 Task: Find connections with filter location Consolación del Sur with filter topic #sharktankwith filter profile language Potuguese with filter current company NES Fircroft with filter school AHLEI - American Hotel & Lodging Educational Institute with filter industry Strategic Management Services with filter service category Corporate Law with filter keywords title Store Manager
Action: Mouse moved to (607, 79)
Screenshot: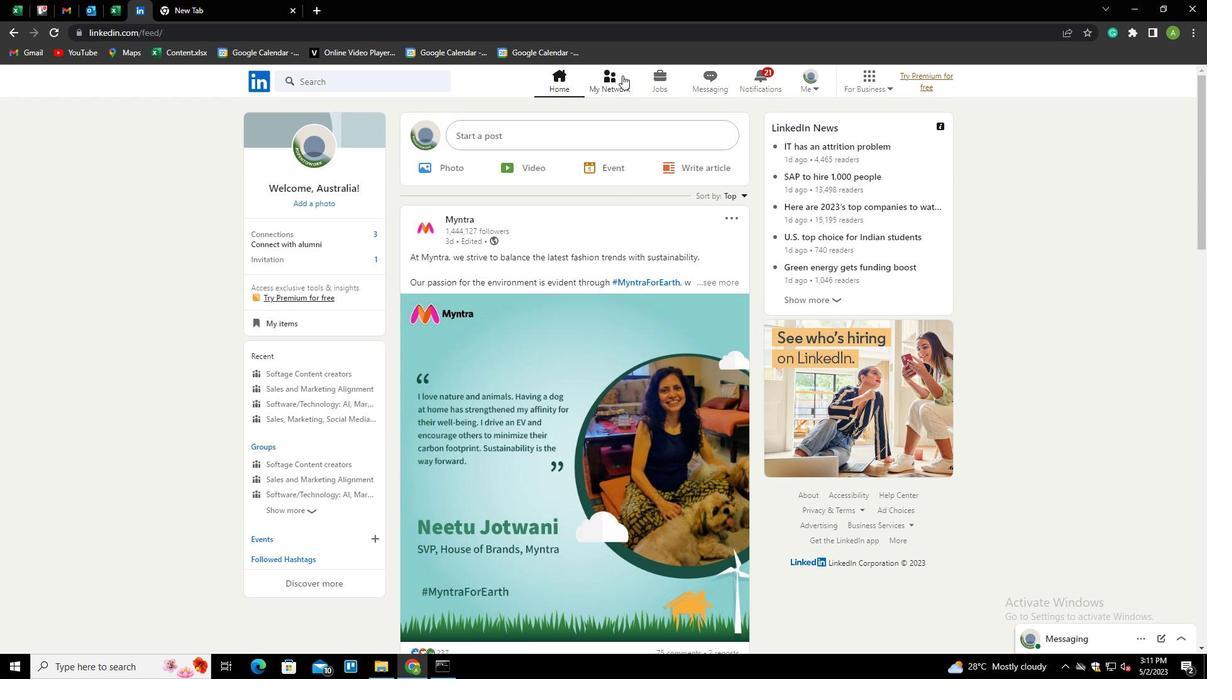 
Action: Mouse pressed left at (607, 79)
Screenshot: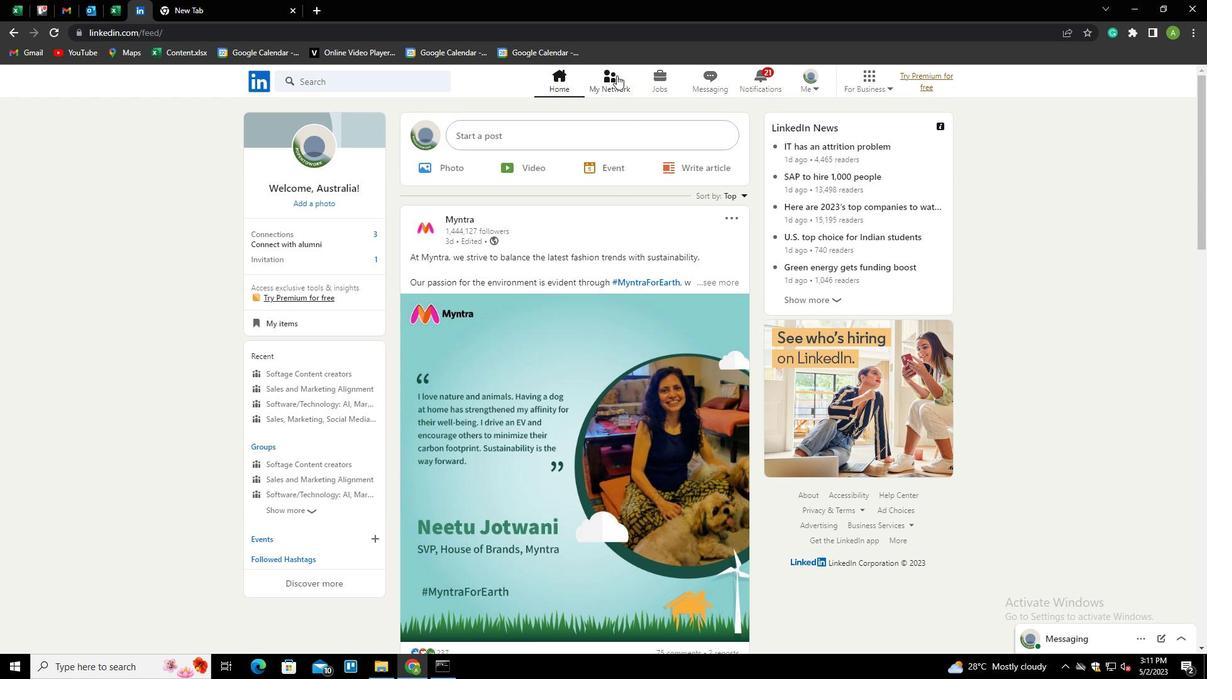 
Action: Mouse moved to (317, 150)
Screenshot: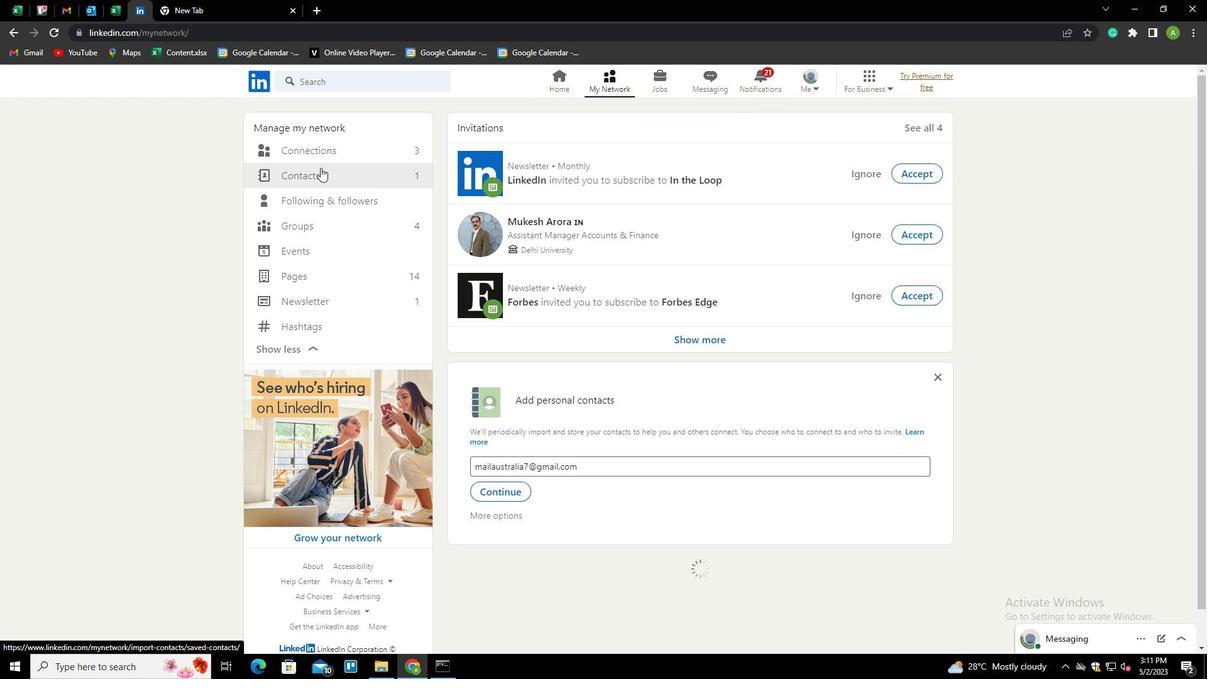 
Action: Mouse pressed left at (317, 150)
Screenshot: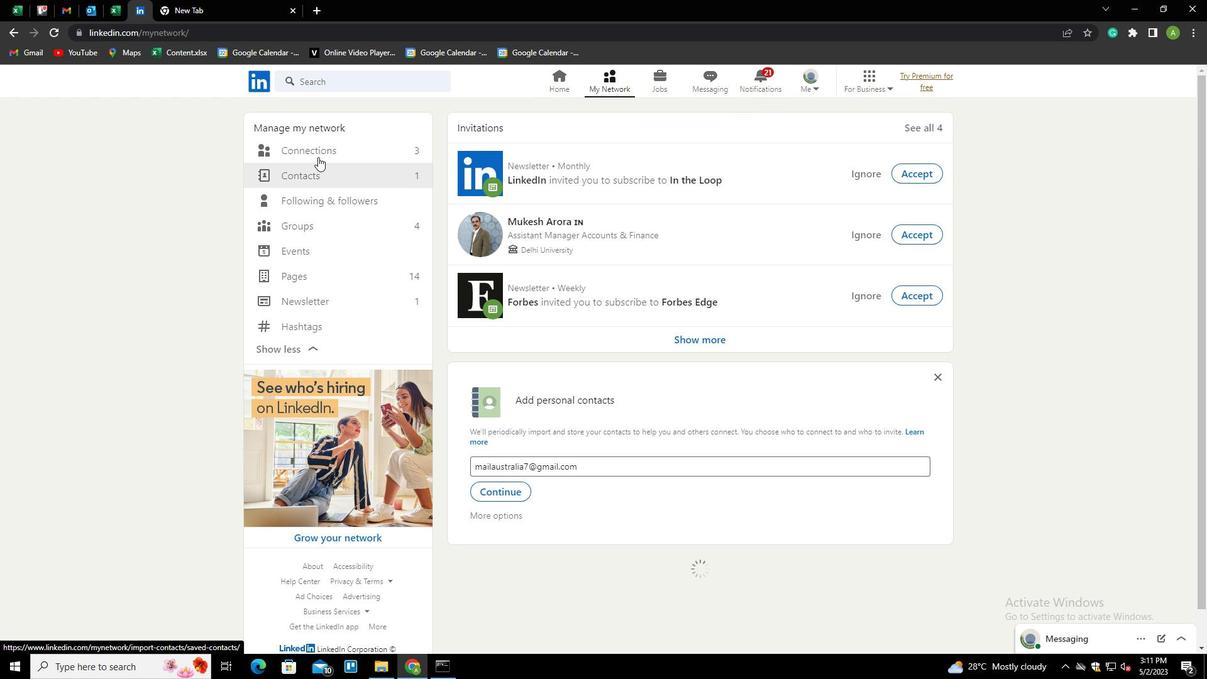 
Action: Mouse moved to (687, 147)
Screenshot: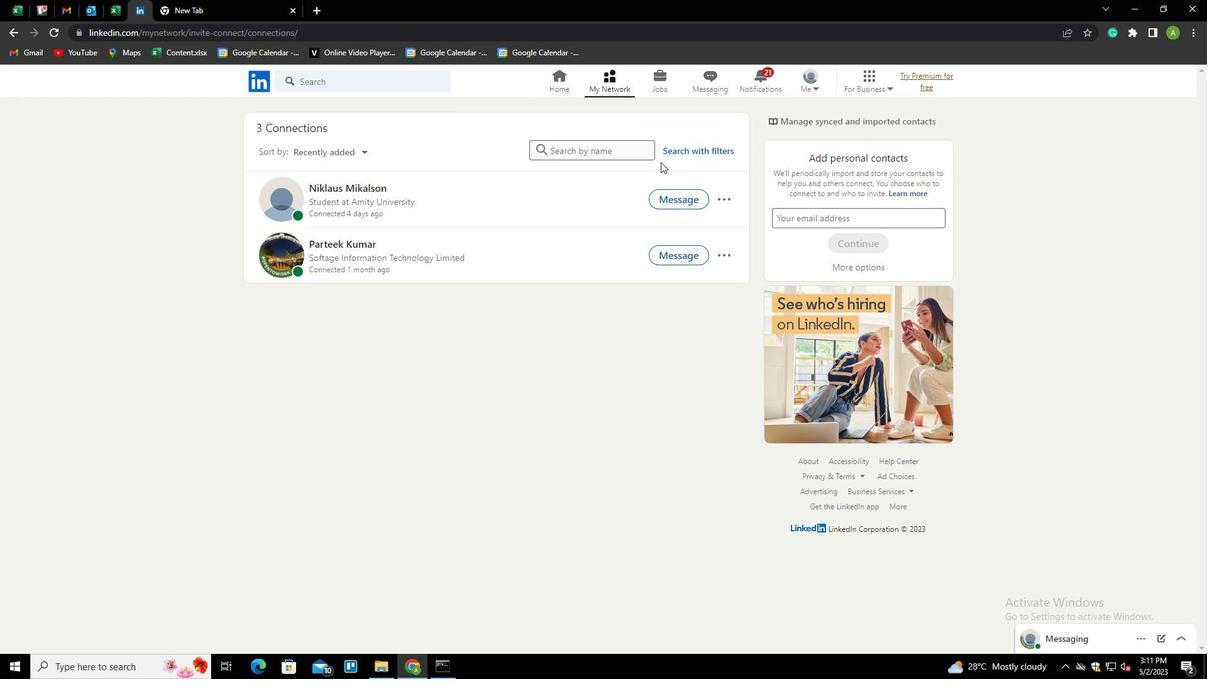
Action: Mouse pressed left at (687, 147)
Screenshot: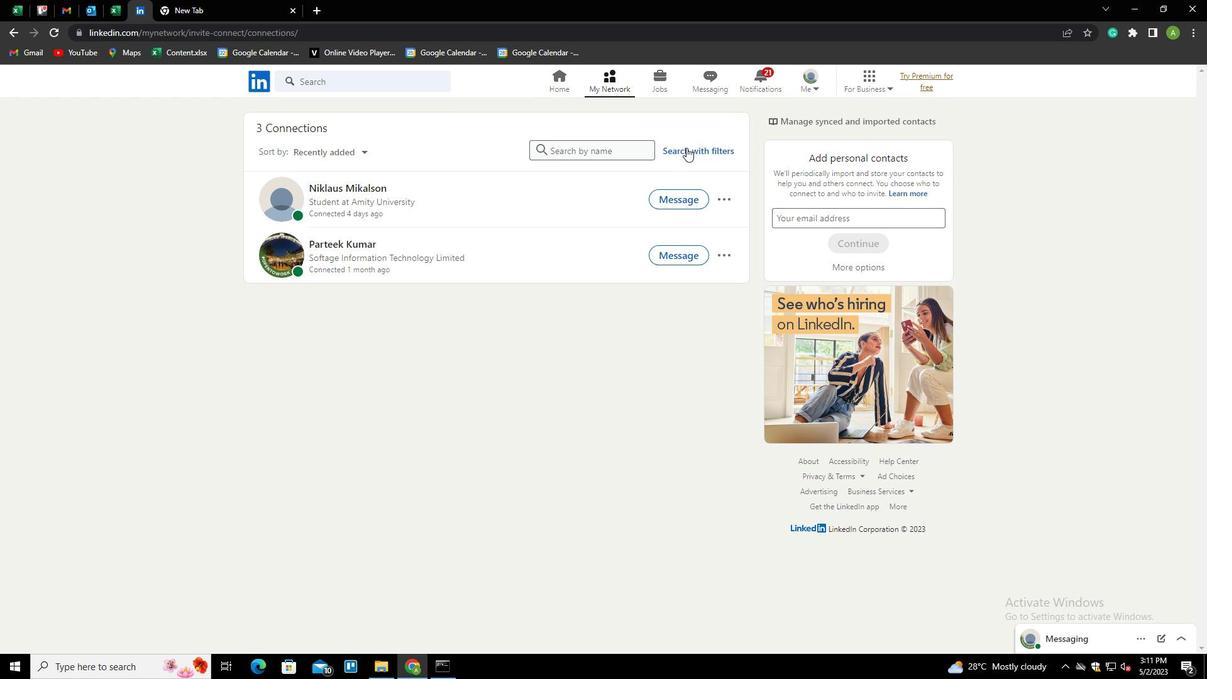 
Action: Mouse moved to (640, 116)
Screenshot: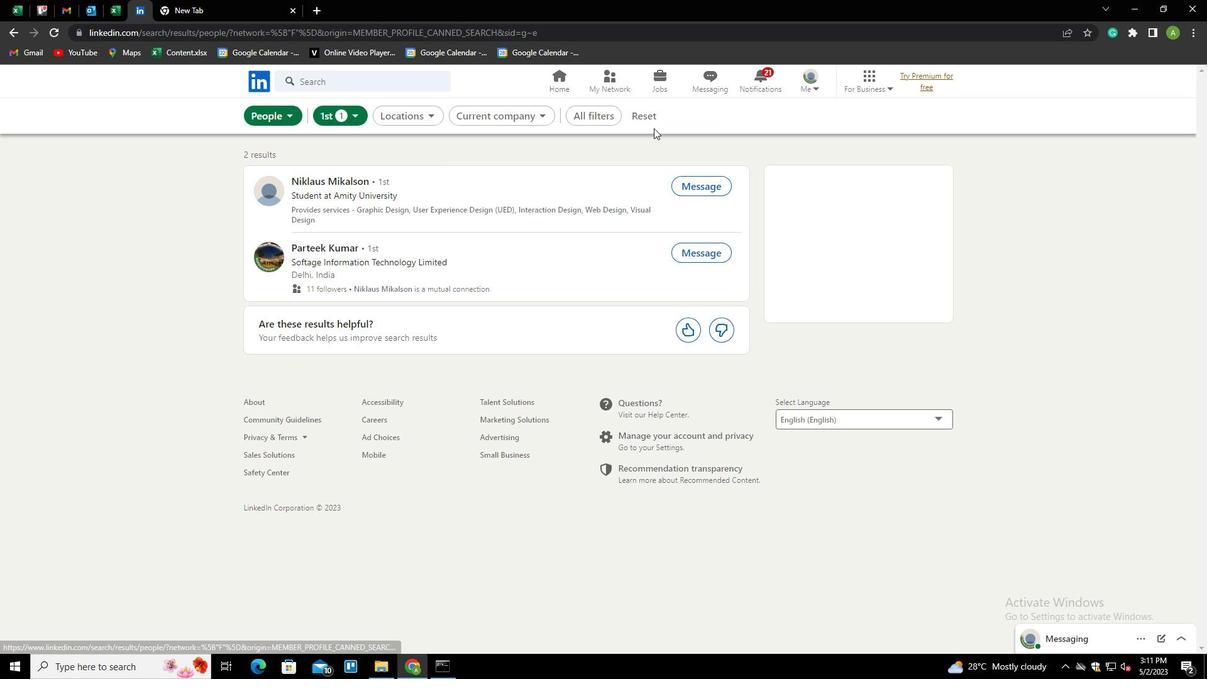 
Action: Mouse pressed left at (640, 116)
Screenshot: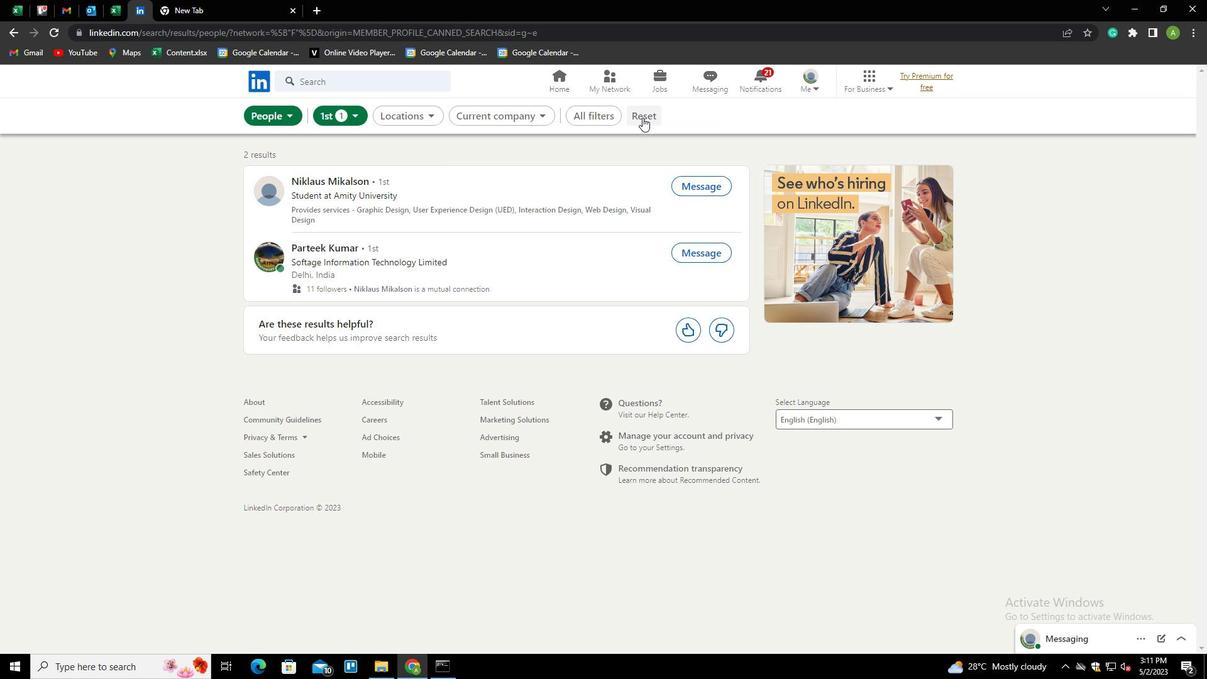 
Action: Mouse moved to (630, 117)
Screenshot: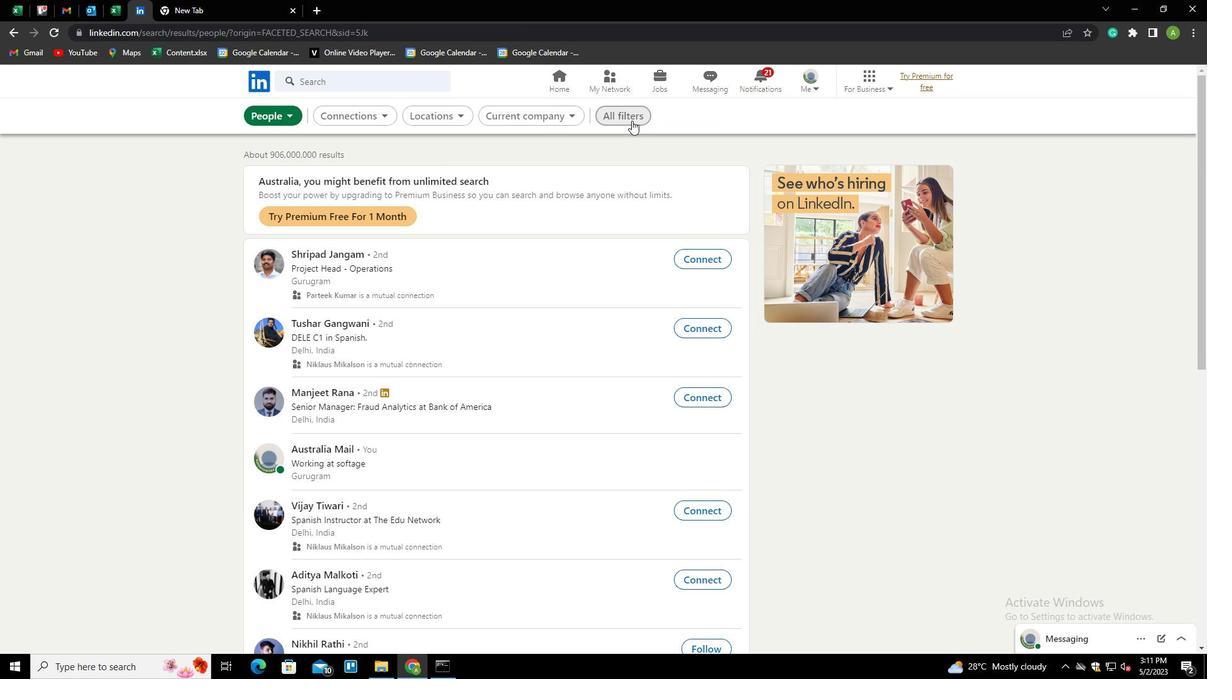 
Action: Mouse pressed left at (630, 117)
Screenshot: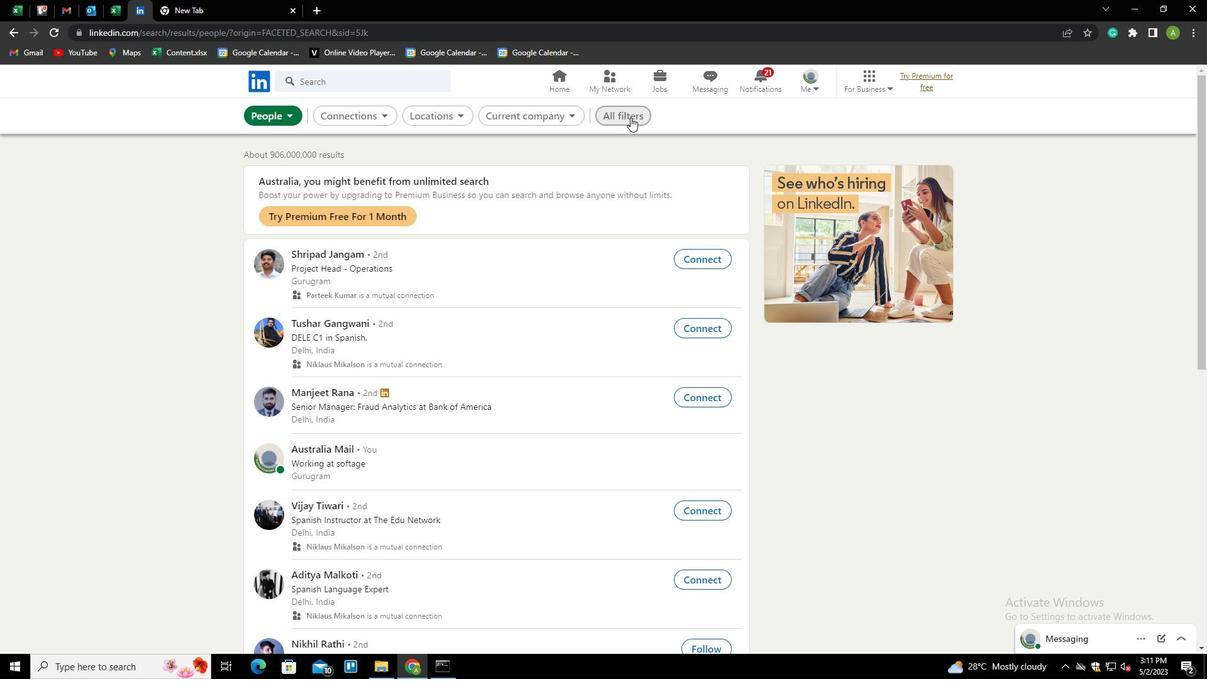 
Action: Mouse moved to (1054, 389)
Screenshot: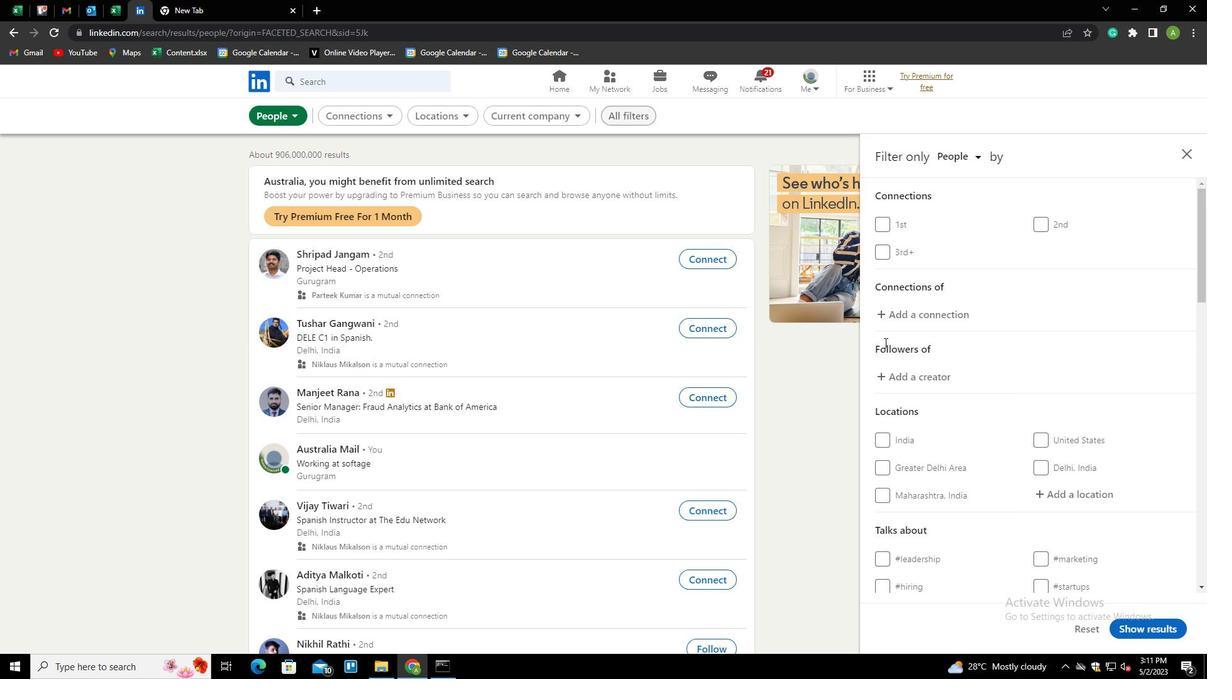 
Action: Mouse scrolled (1054, 389) with delta (0, 0)
Screenshot: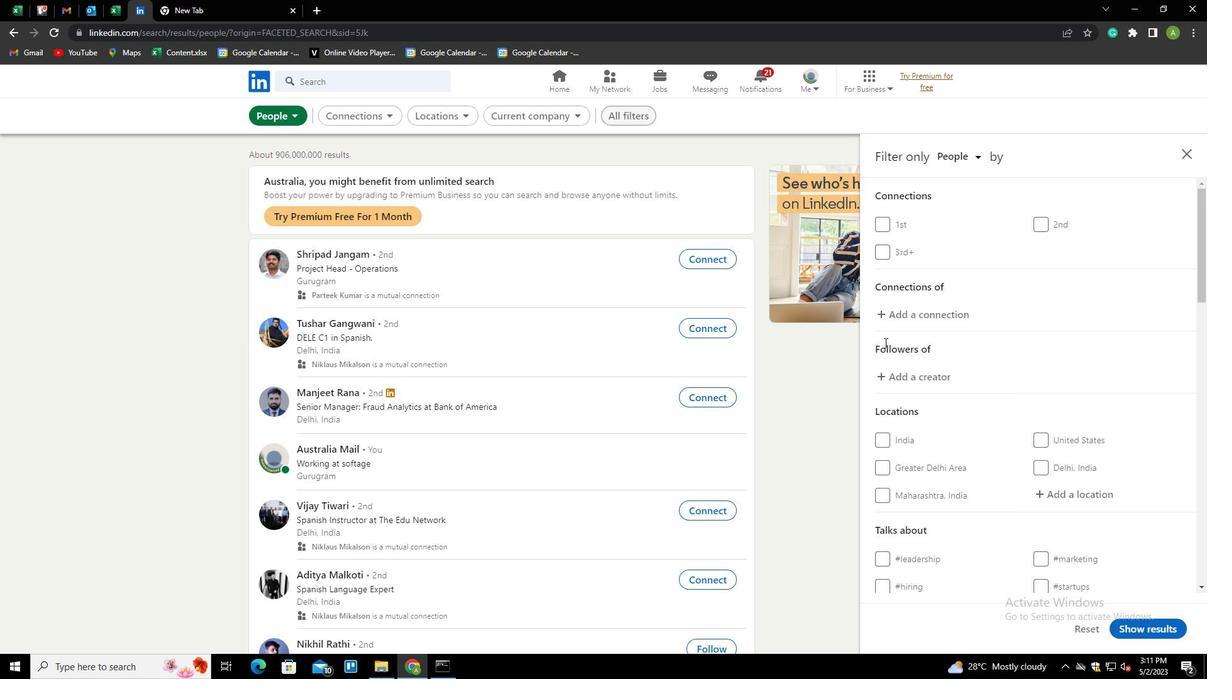 
Action: Mouse scrolled (1054, 389) with delta (0, 0)
Screenshot: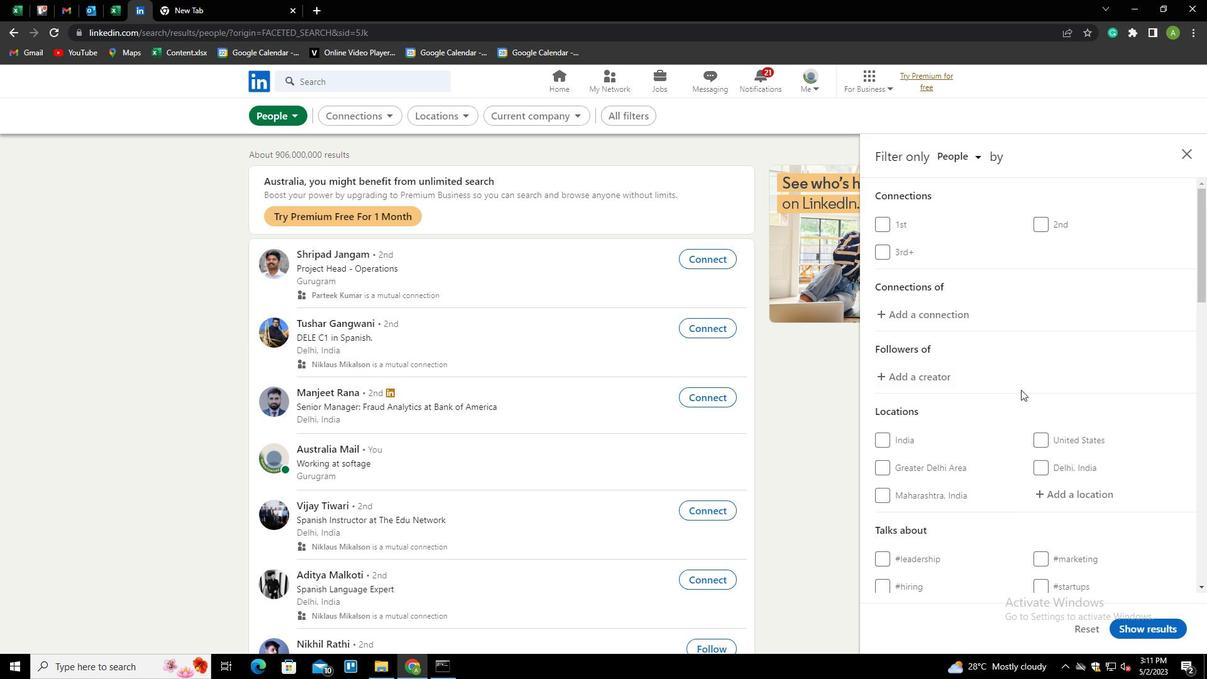 
Action: Mouse moved to (1051, 374)
Screenshot: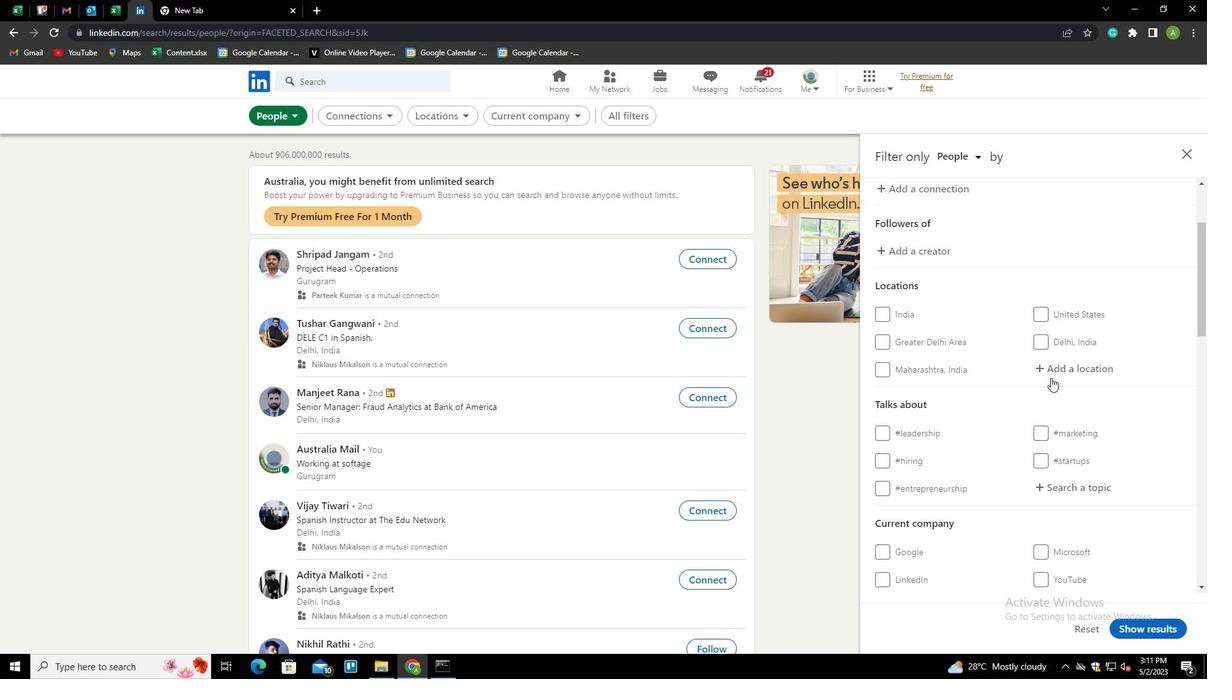 
Action: Mouse pressed left at (1051, 374)
Screenshot: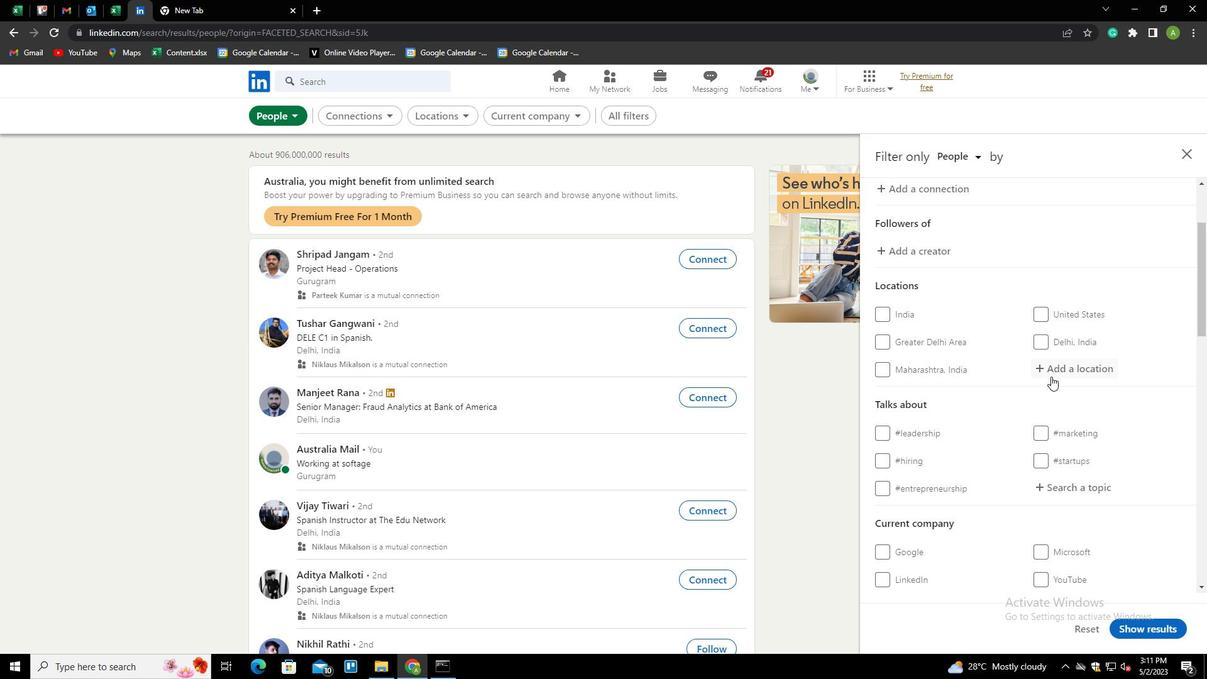
Action: Key pressed <Key.shift>CONSOLACIO<Key.down><Key.enter>
Screenshot: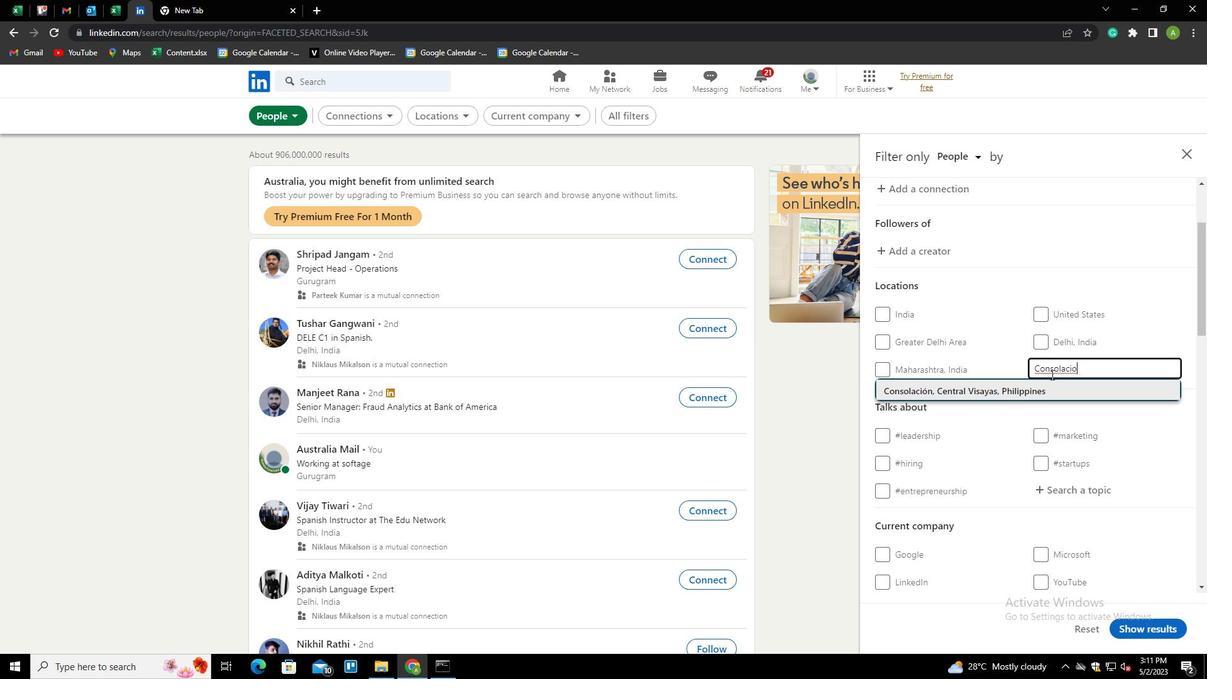
Action: Mouse scrolled (1051, 374) with delta (0, 0)
Screenshot: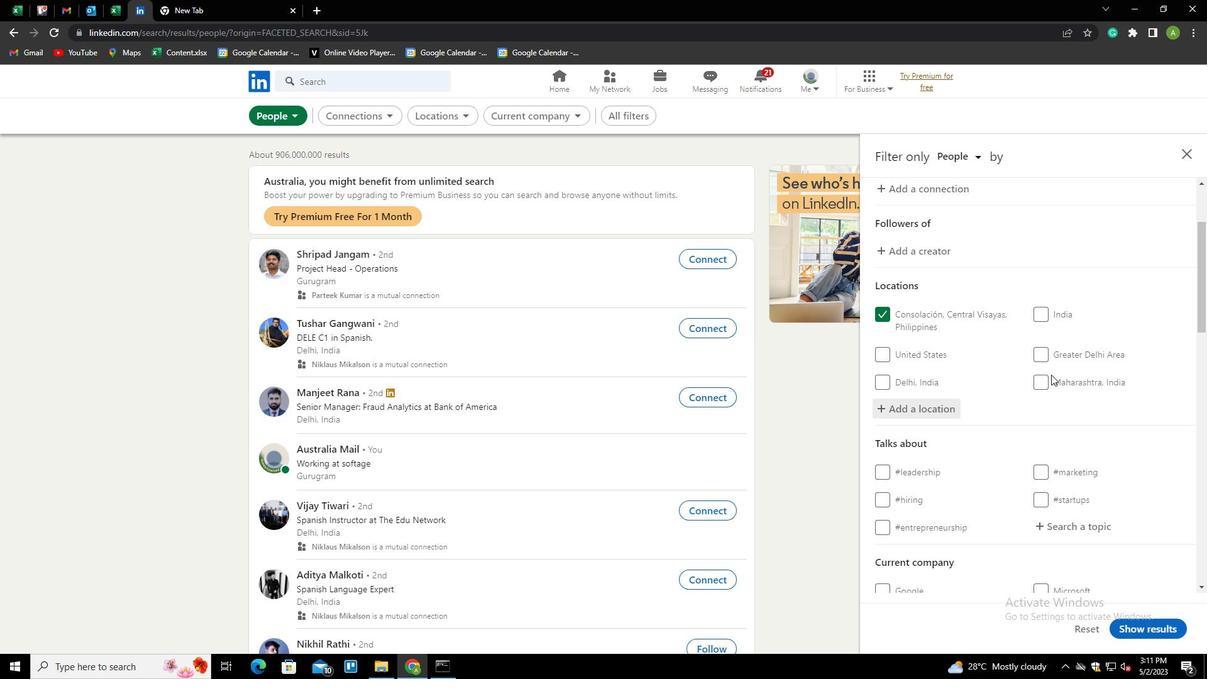 
Action: Mouse scrolled (1051, 374) with delta (0, 0)
Screenshot: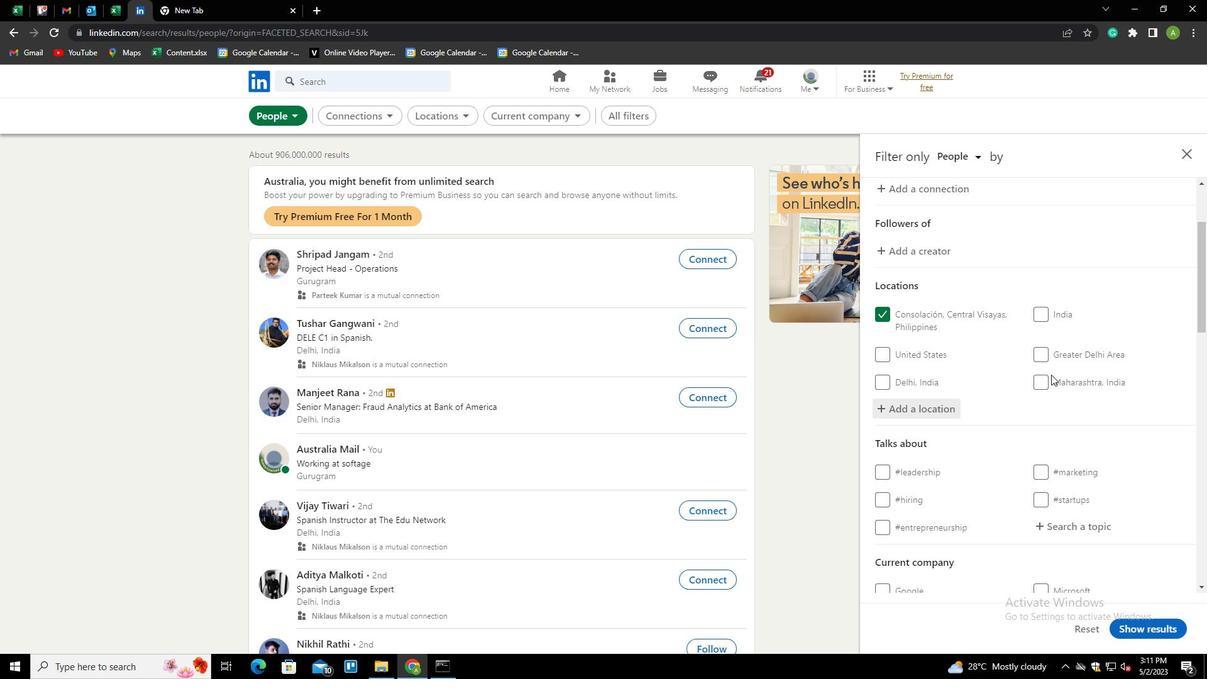 
Action: Mouse moved to (1047, 400)
Screenshot: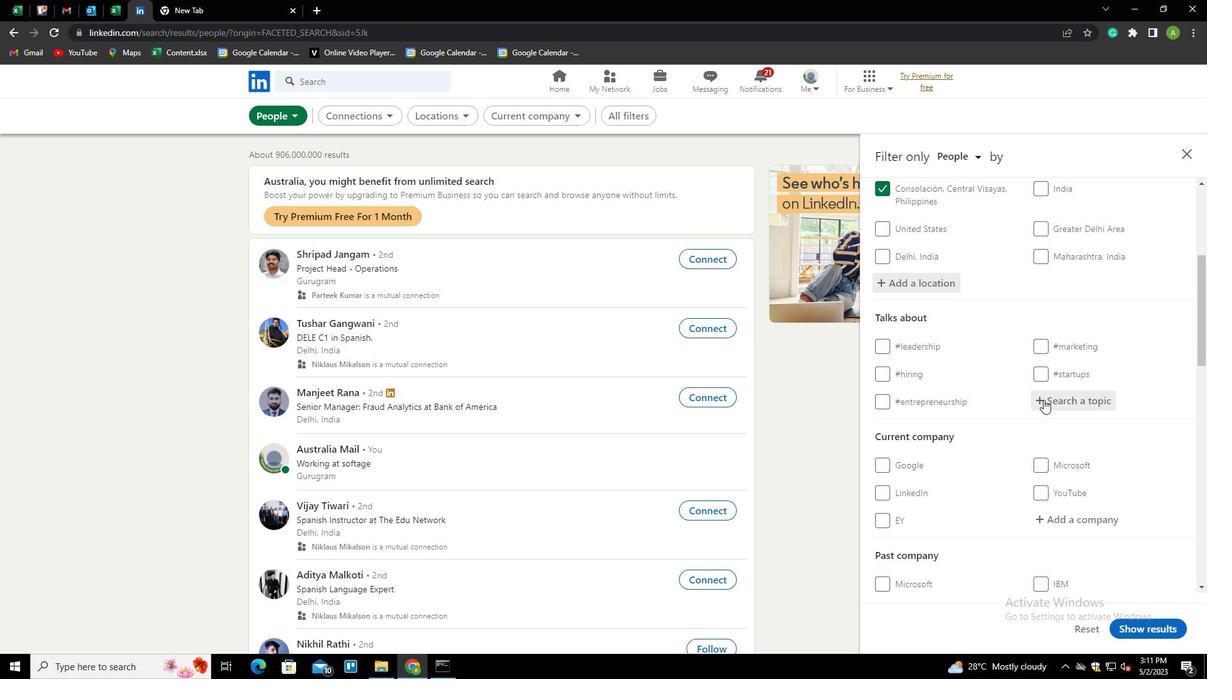 
Action: Mouse pressed left at (1047, 400)
Screenshot: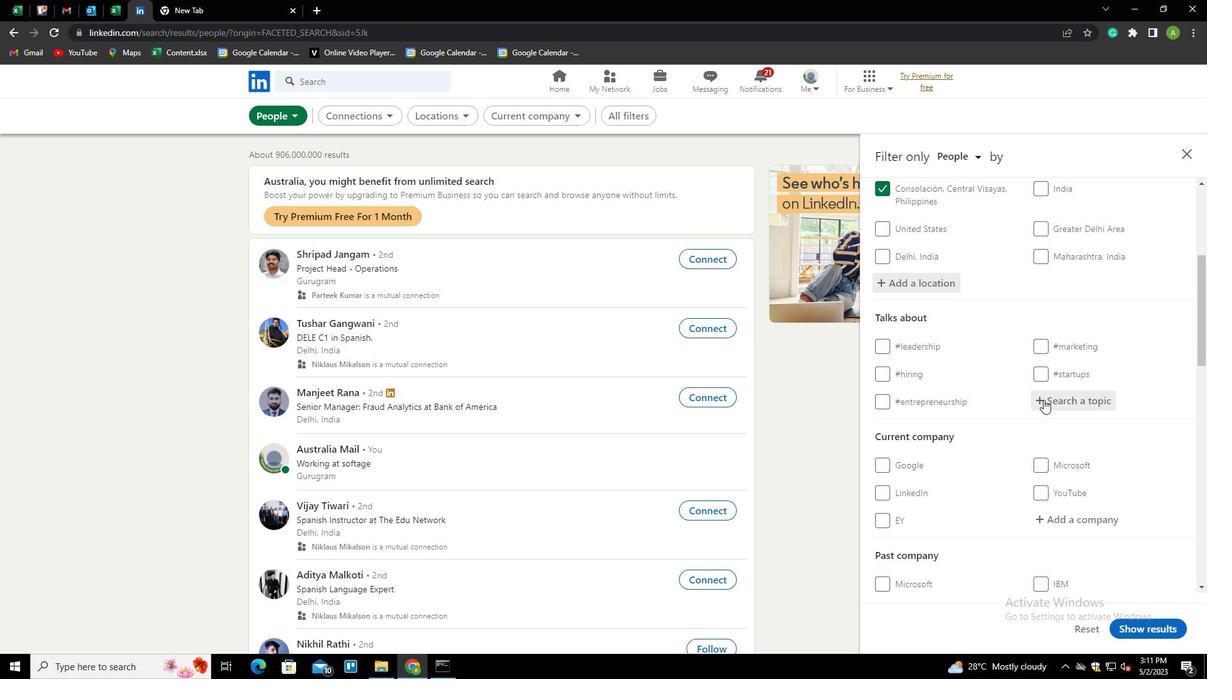 
Action: Mouse moved to (1047, 401)
Screenshot: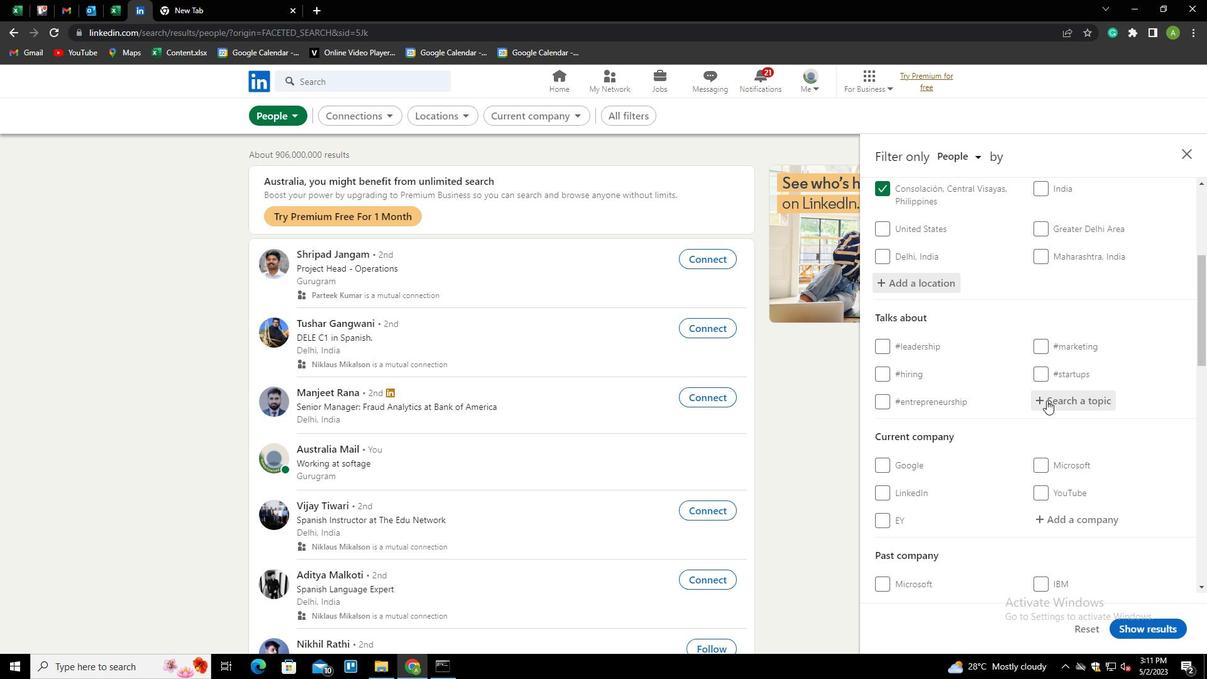 
Action: Key pressed SHARKTA<Key.down><Key.enter>
Screenshot: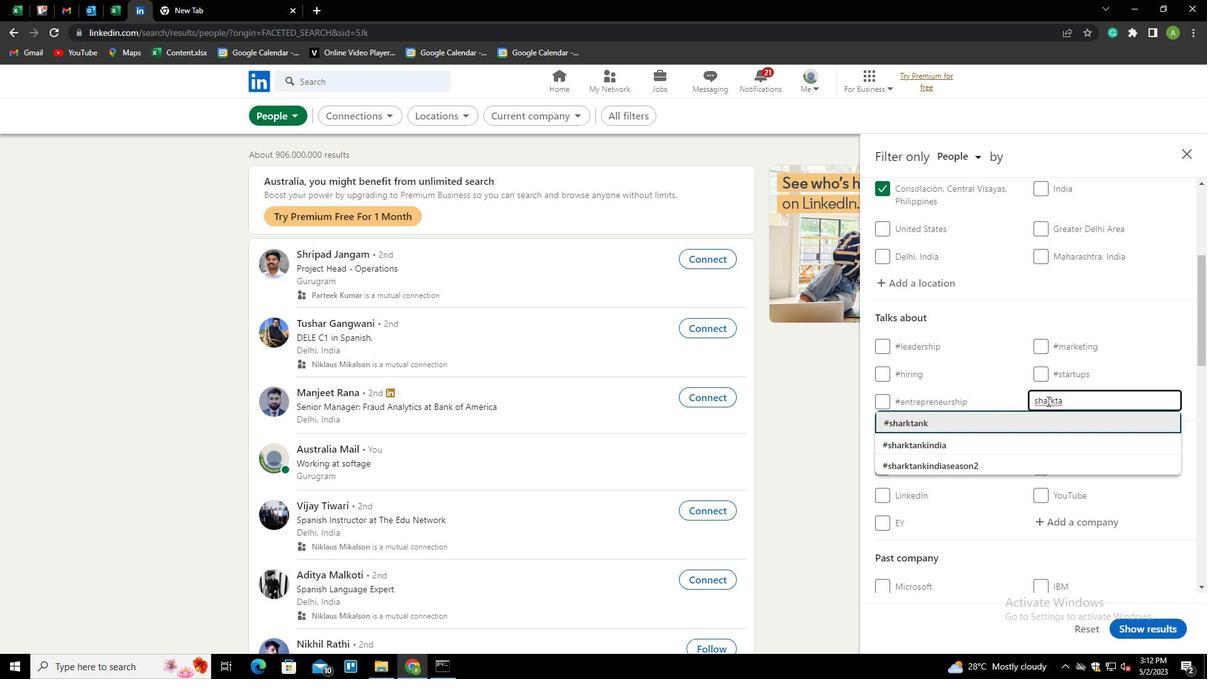 
Action: Mouse scrolled (1047, 400) with delta (0, 0)
Screenshot: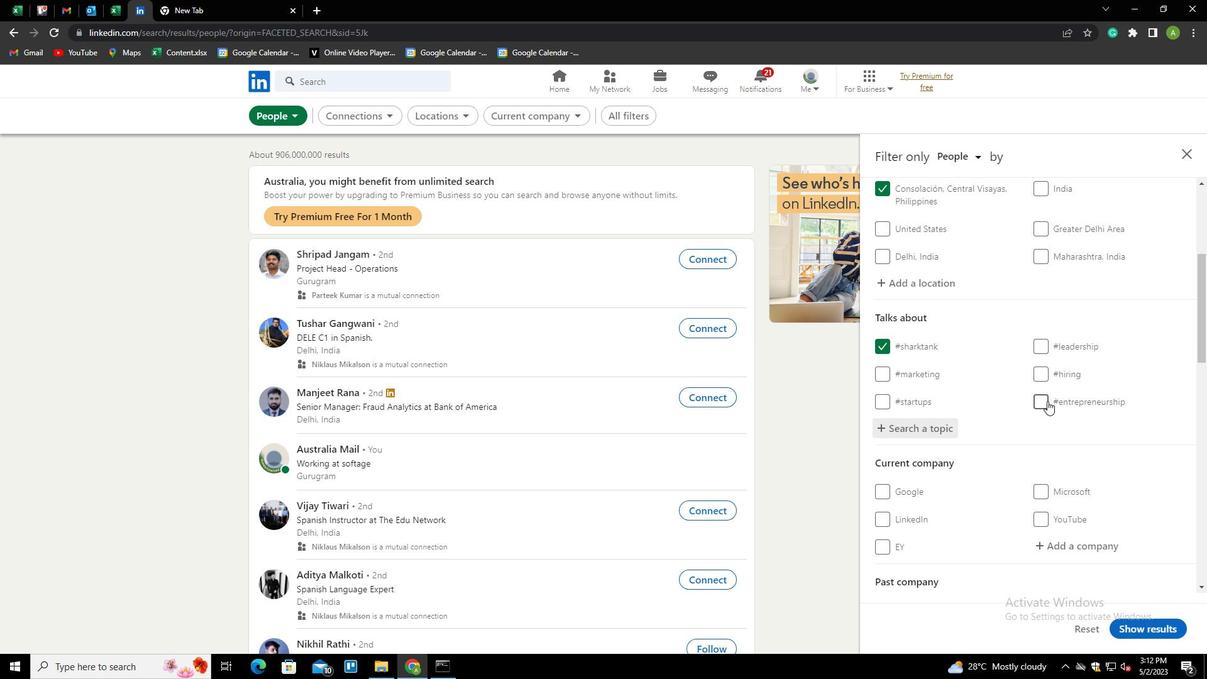 
Action: Mouse scrolled (1047, 400) with delta (0, 0)
Screenshot: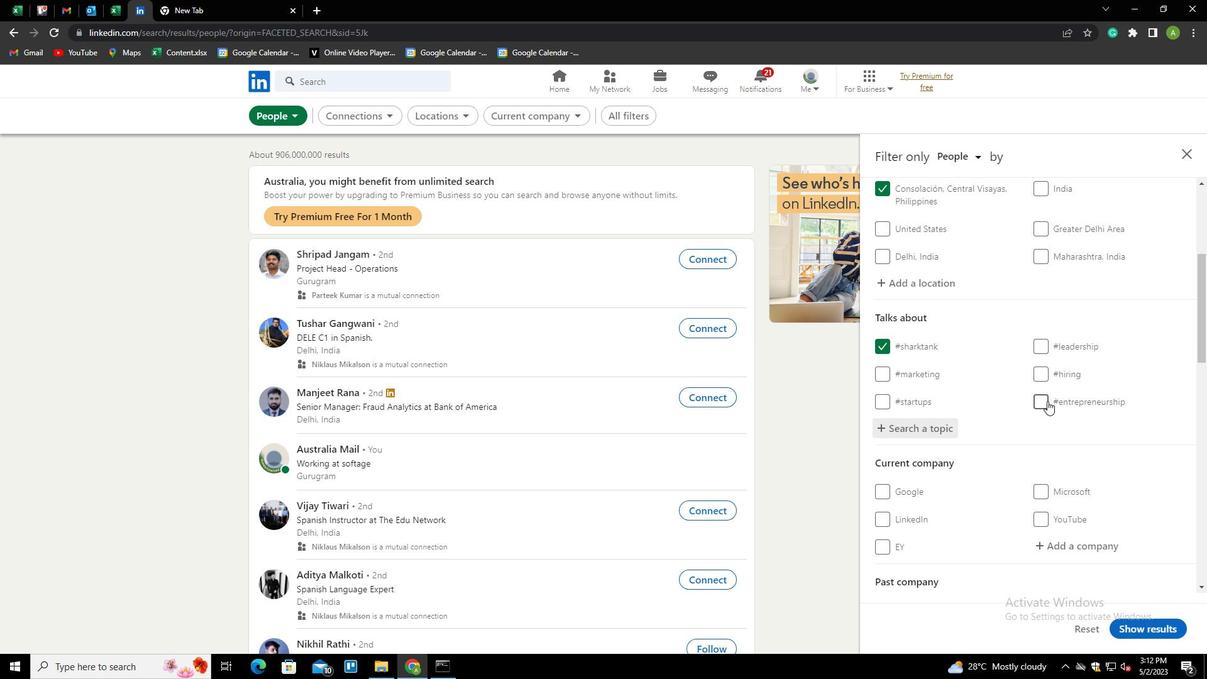 
Action: Mouse scrolled (1047, 400) with delta (0, 0)
Screenshot: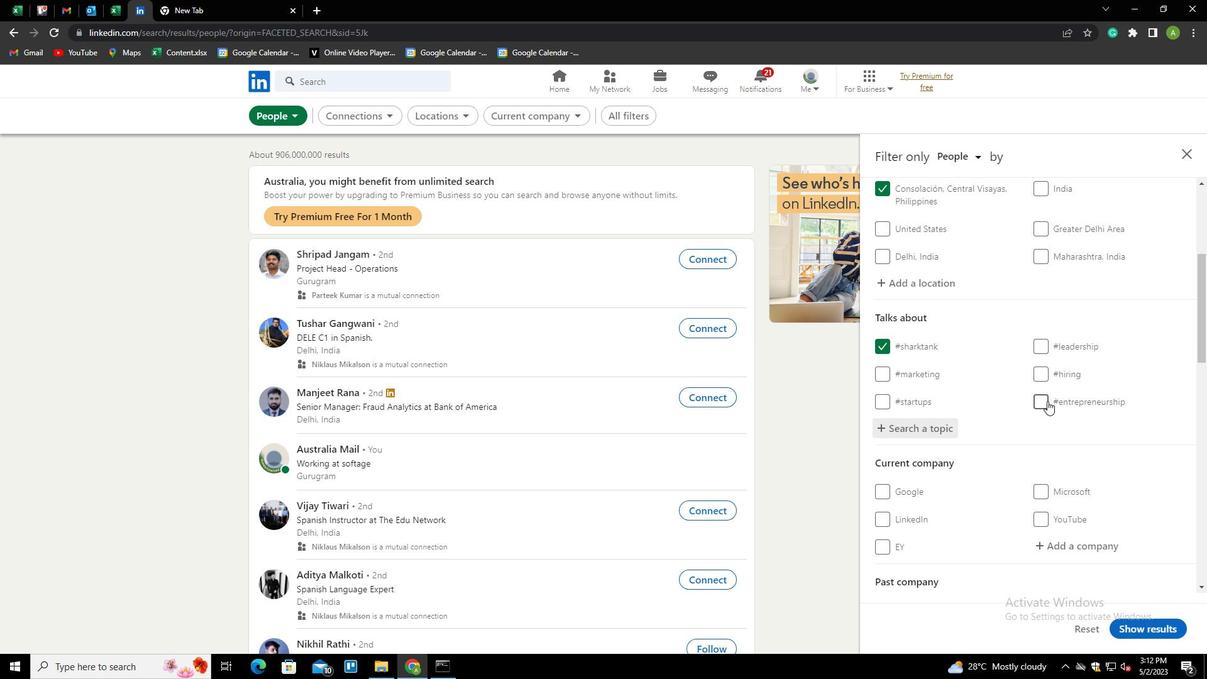 
Action: Mouse moved to (1073, 397)
Screenshot: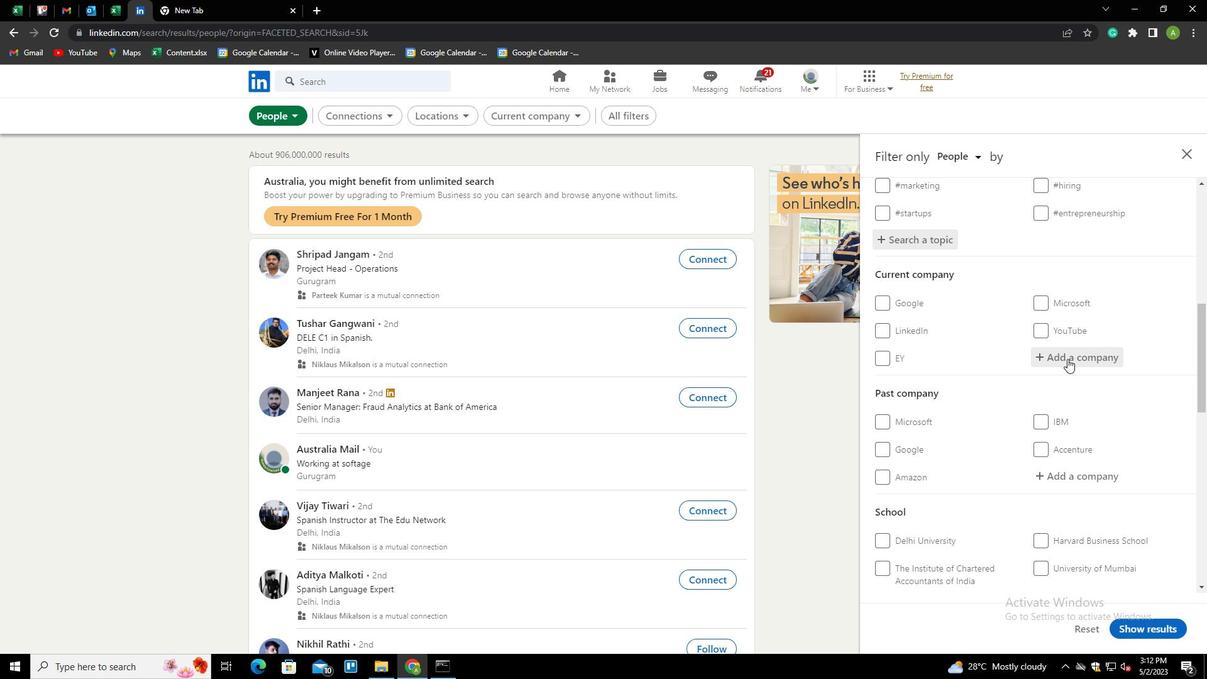 
Action: Mouse scrolled (1073, 396) with delta (0, 0)
Screenshot: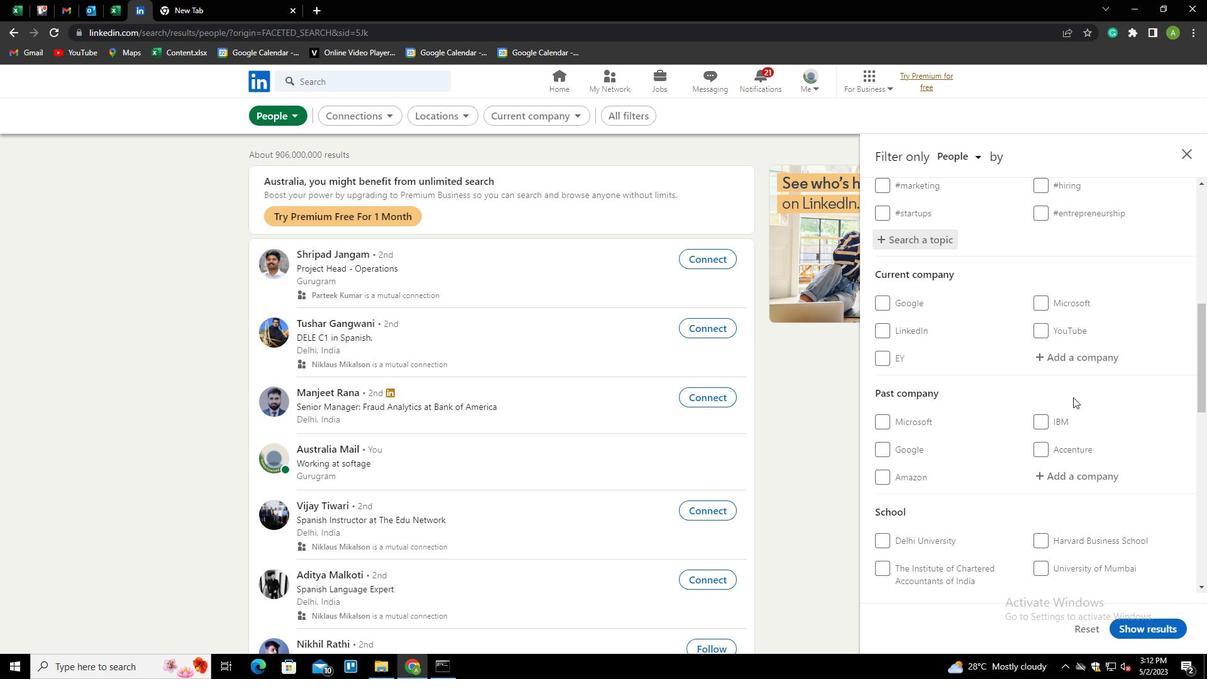 
Action: Mouse scrolled (1073, 396) with delta (0, 0)
Screenshot: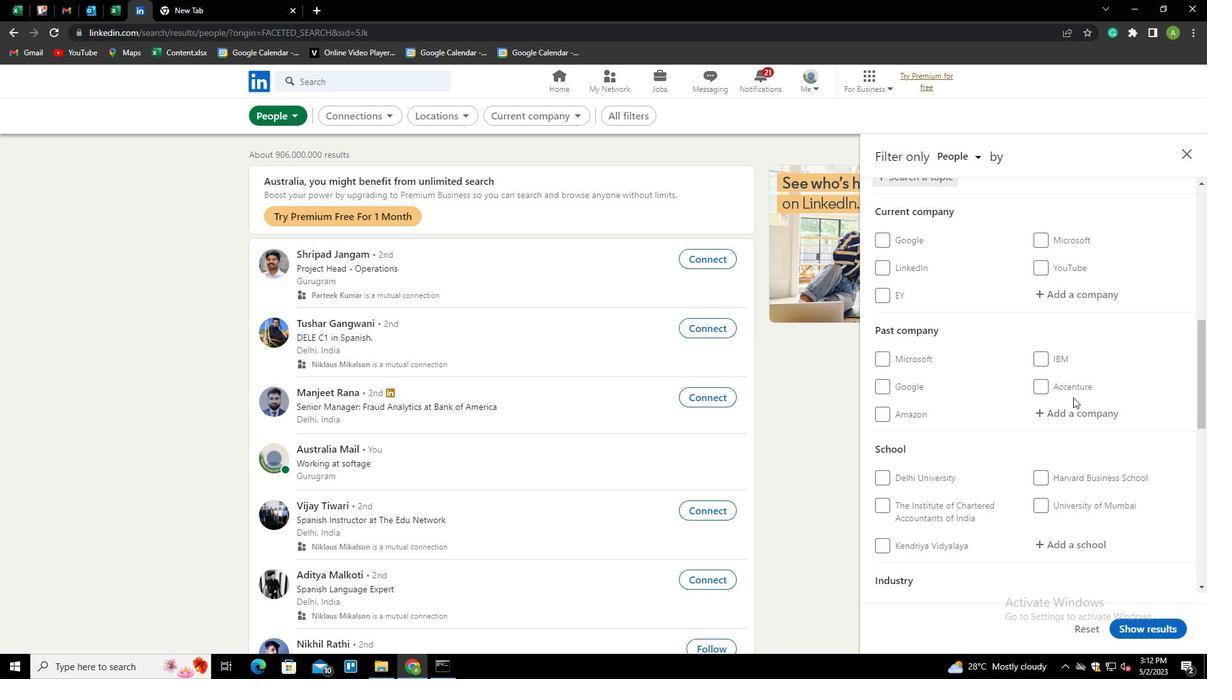 
Action: Mouse scrolled (1073, 396) with delta (0, 0)
Screenshot: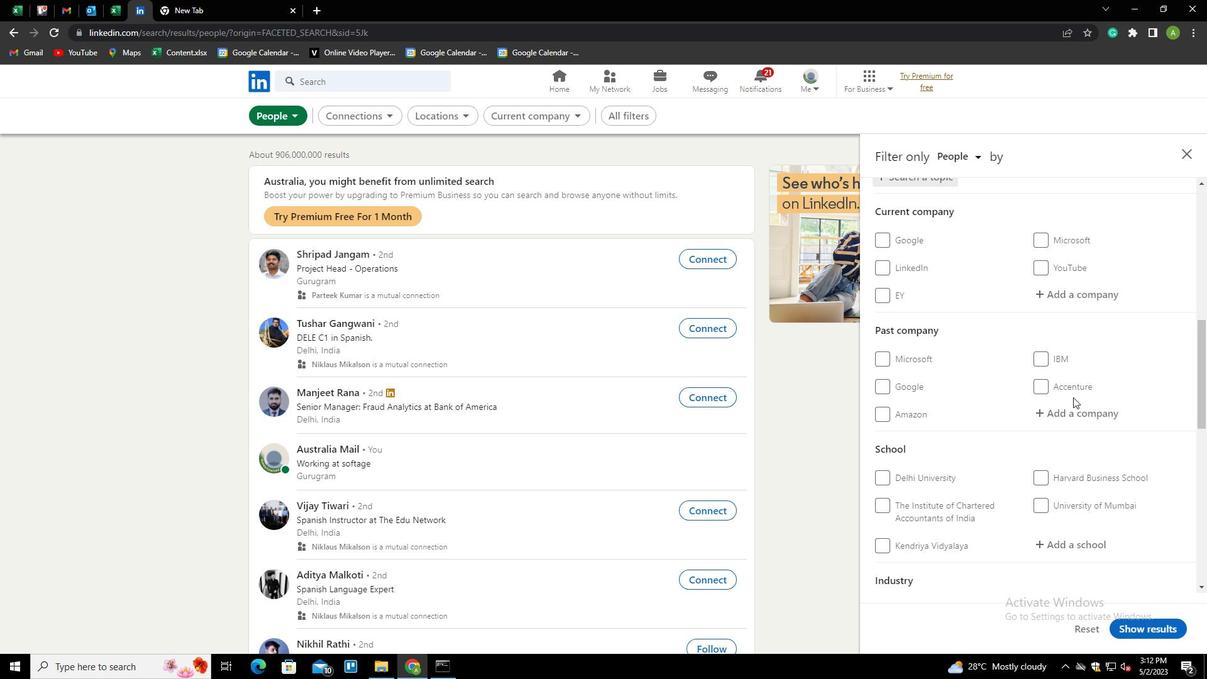 
Action: Mouse scrolled (1073, 396) with delta (0, 0)
Screenshot: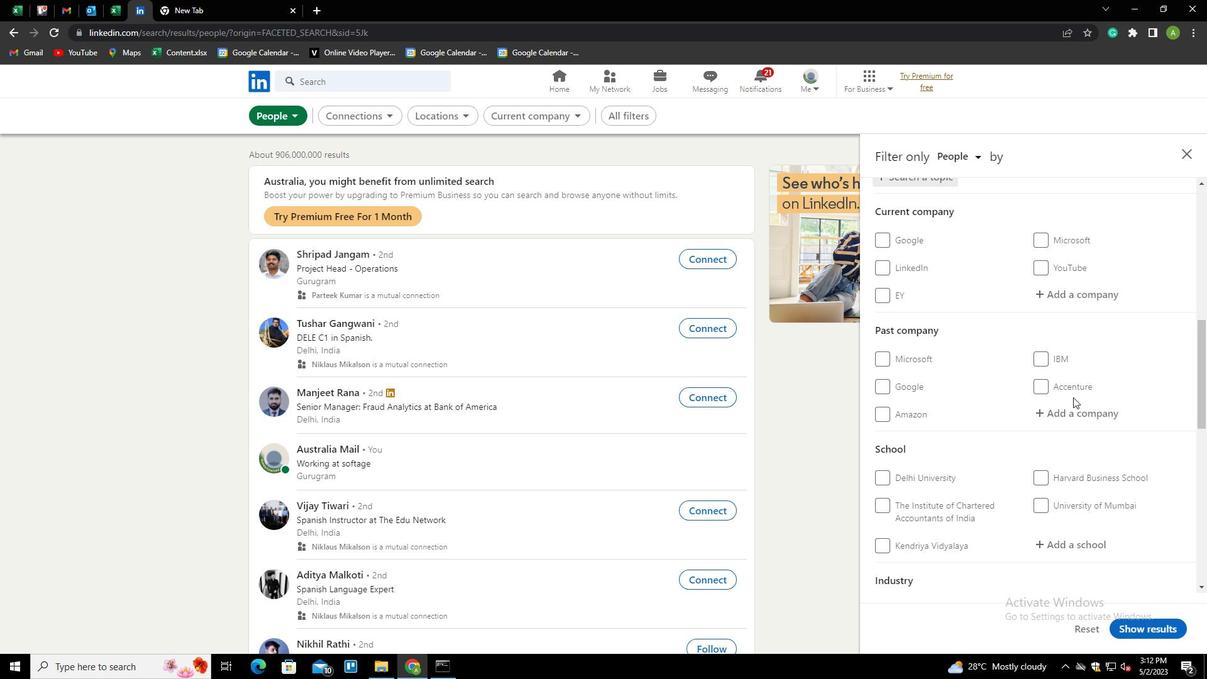 
Action: Mouse scrolled (1073, 396) with delta (0, 0)
Screenshot: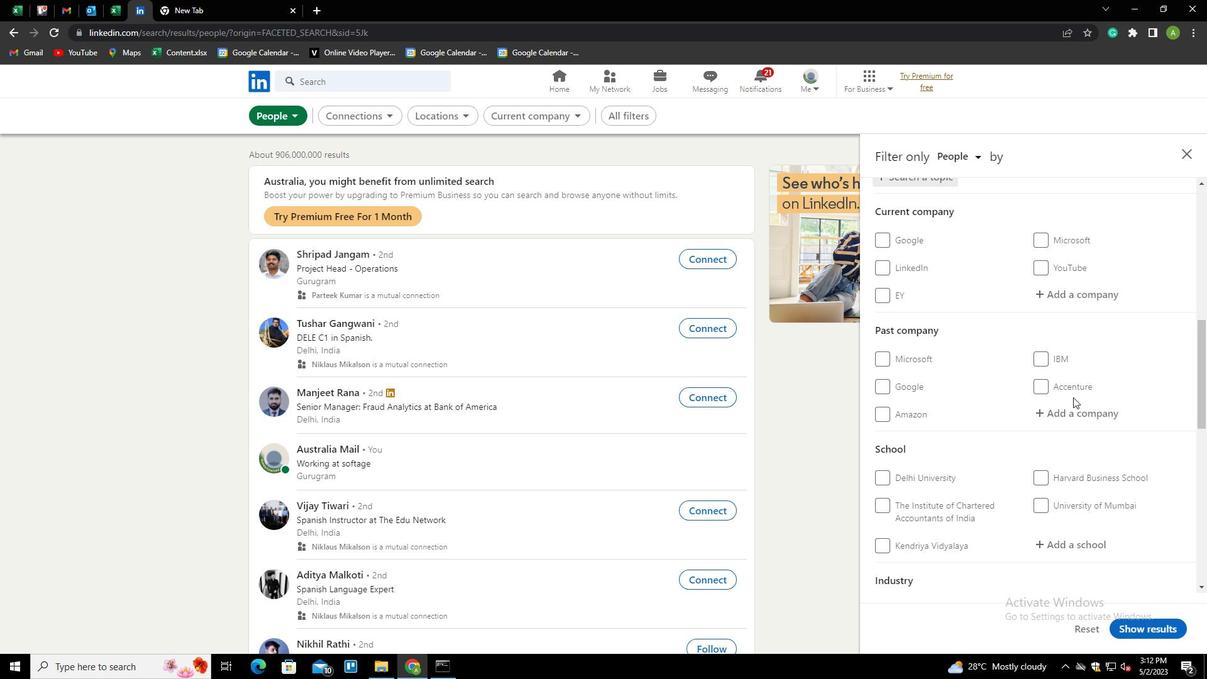 
Action: Mouse scrolled (1073, 396) with delta (0, 0)
Screenshot: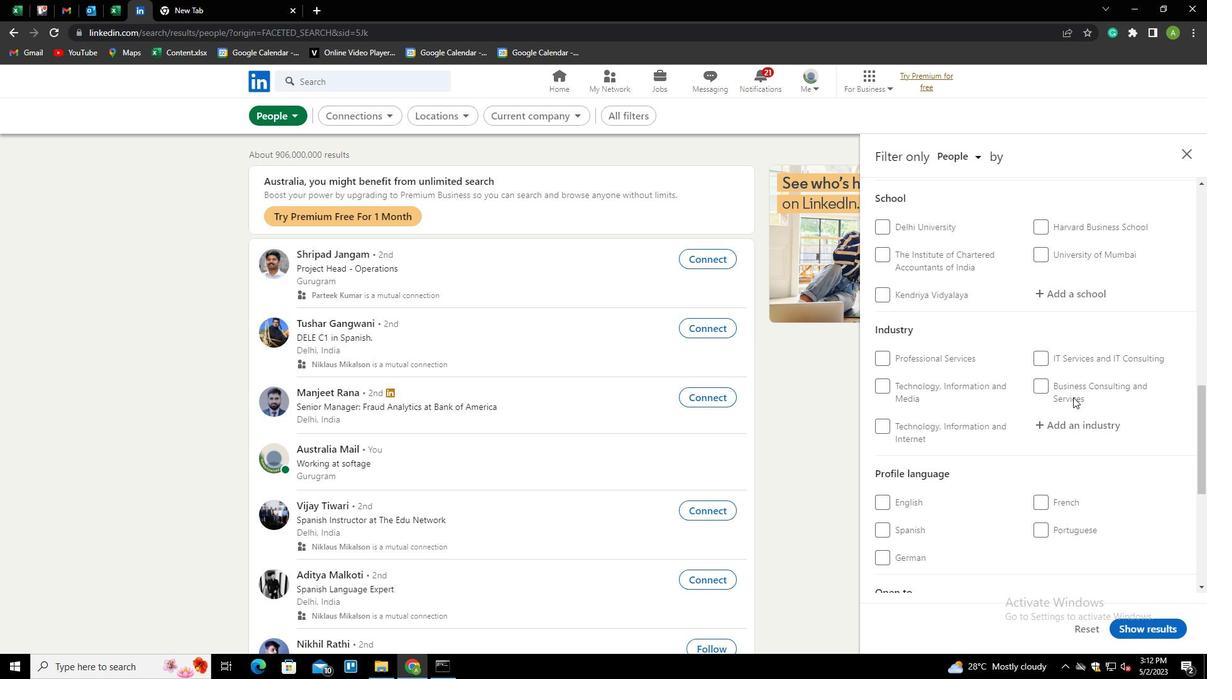 
Action: Mouse scrolled (1073, 396) with delta (0, 0)
Screenshot: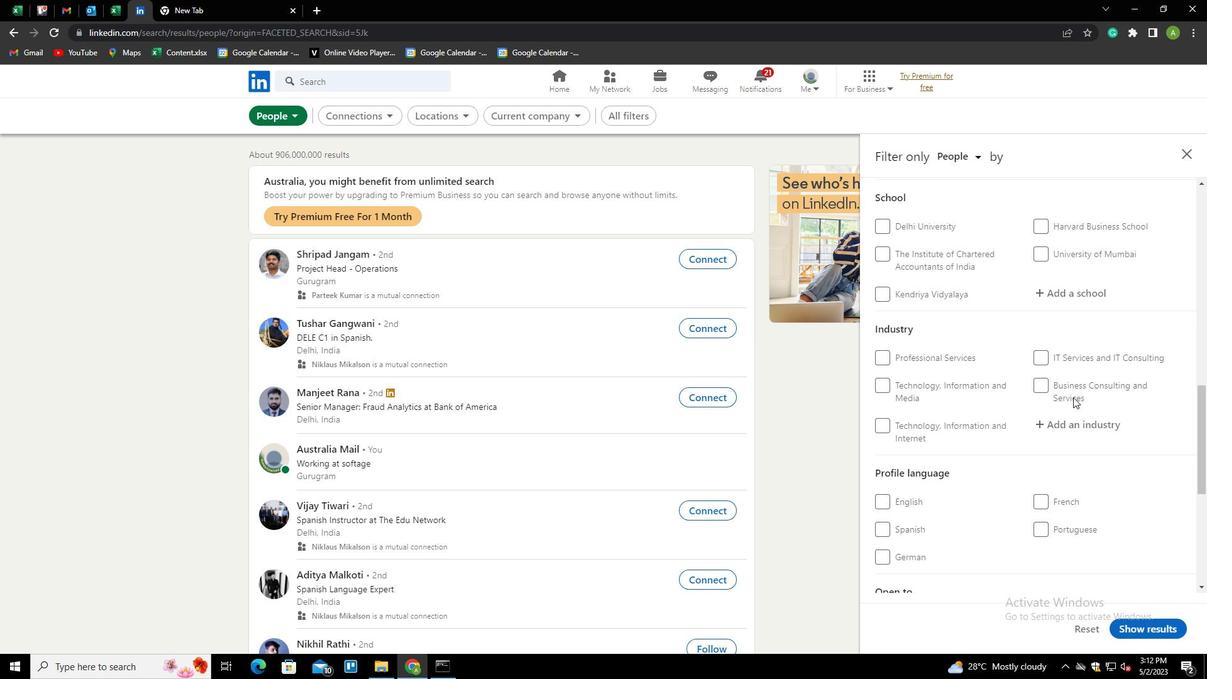 
Action: Mouse scrolled (1073, 396) with delta (0, 0)
Screenshot: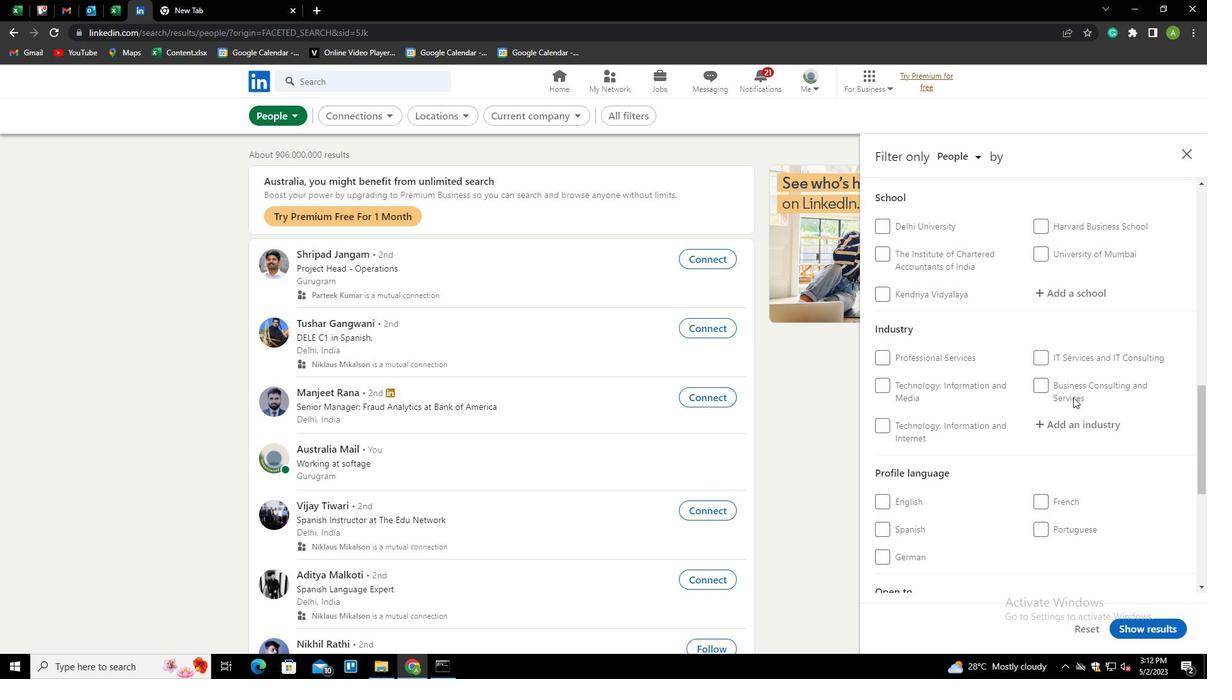 
Action: Mouse moved to (1039, 340)
Screenshot: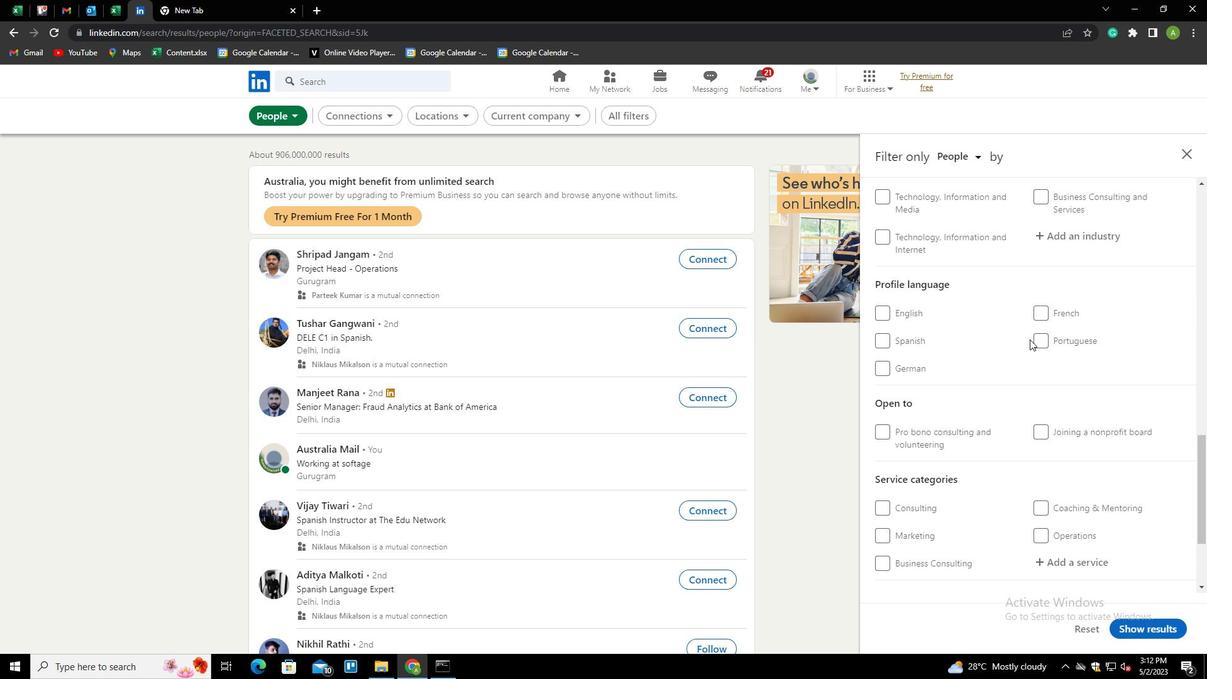 
Action: Mouse pressed left at (1039, 340)
Screenshot: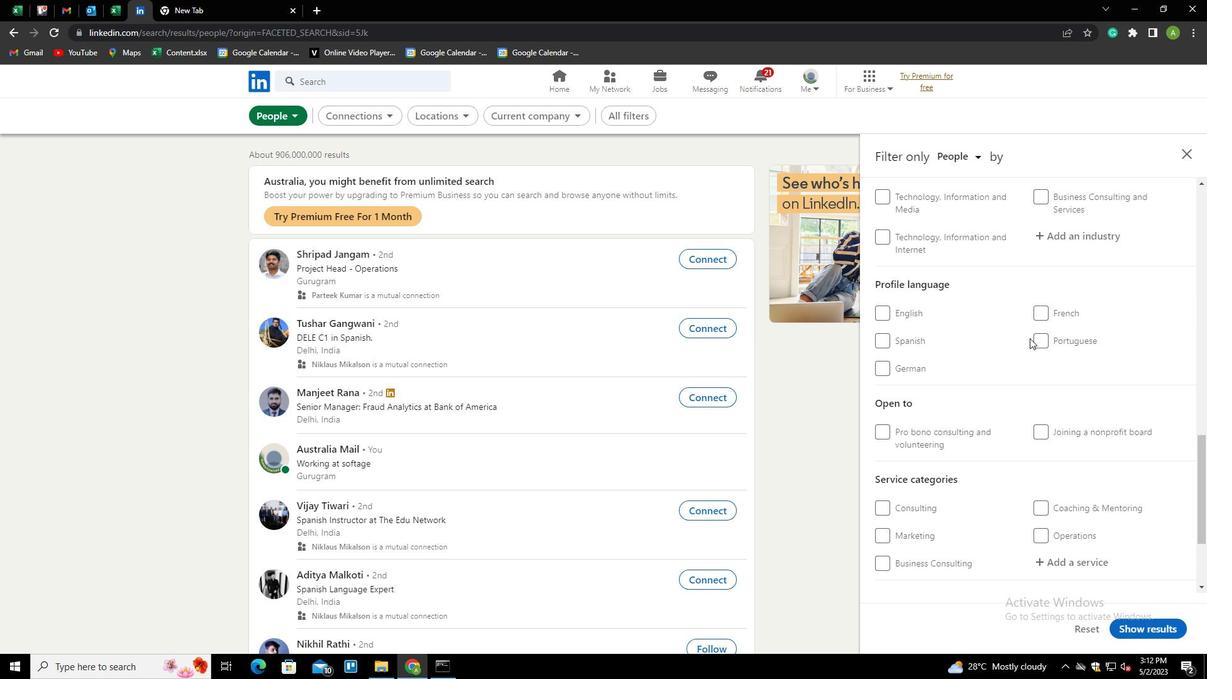 
Action: Mouse moved to (1083, 375)
Screenshot: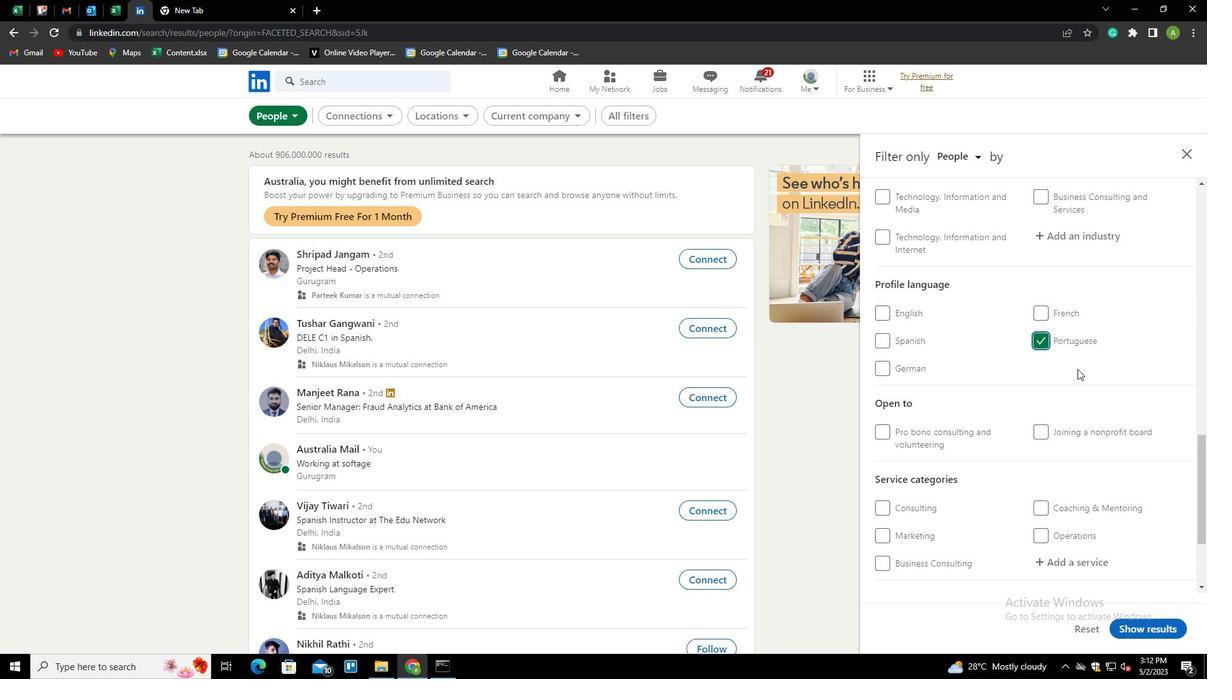 
Action: Mouse scrolled (1083, 376) with delta (0, 0)
Screenshot: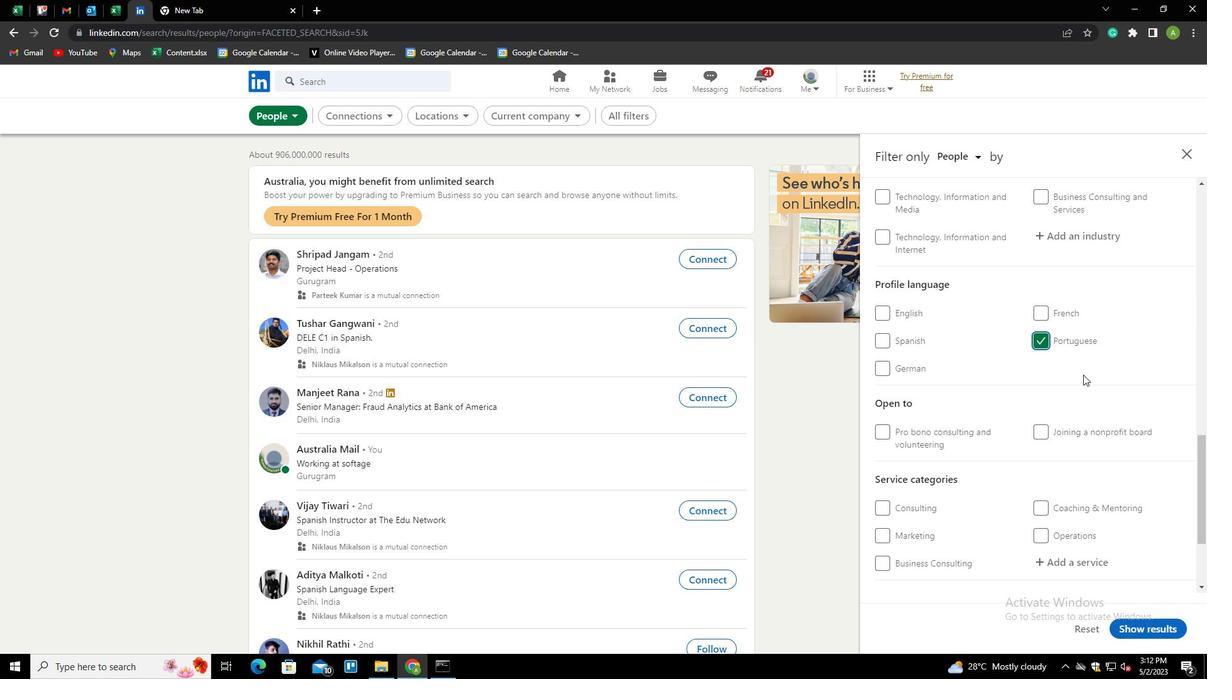 
Action: Mouse scrolled (1083, 376) with delta (0, 0)
Screenshot: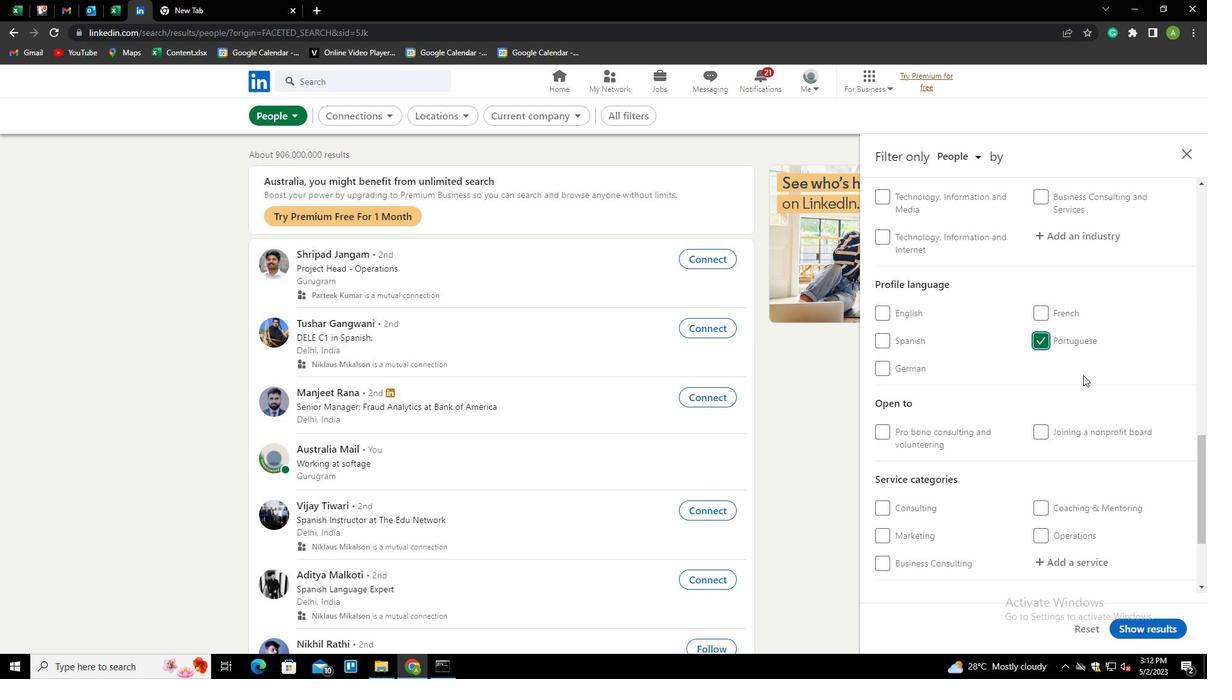 
Action: Mouse scrolled (1083, 376) with delta (0, 0)
Screenshot: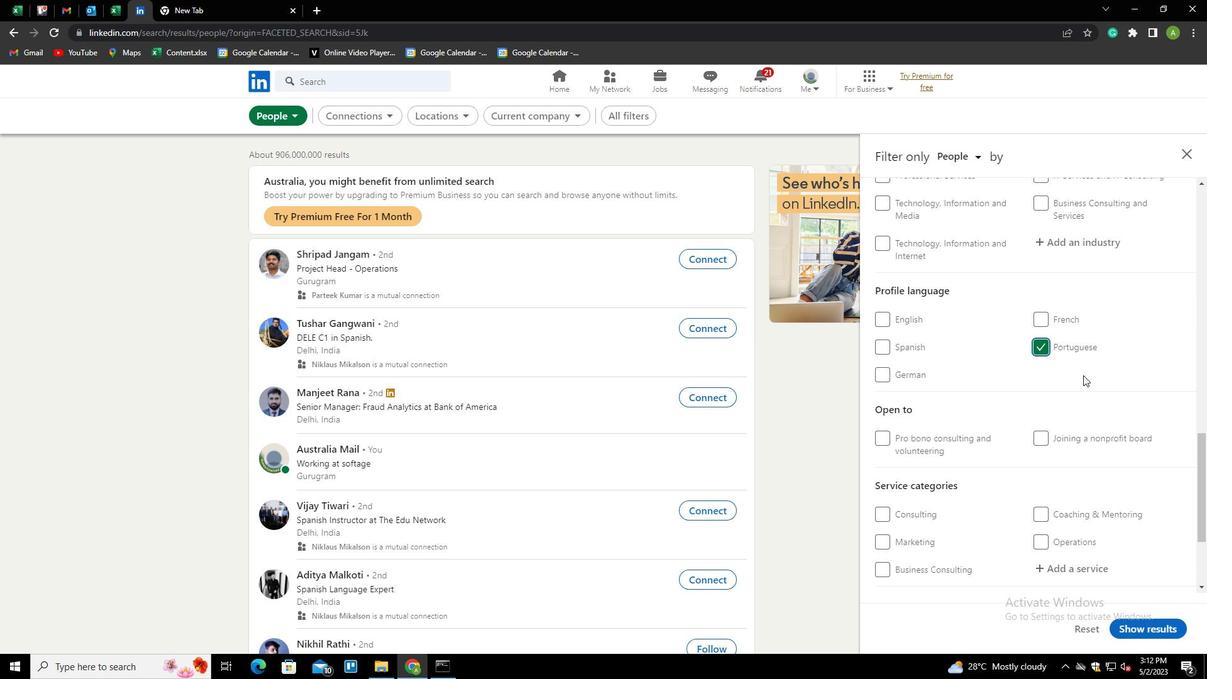 
Action: Mouse scrolled (1083, 376) with delta (0, 0)
Screenshot: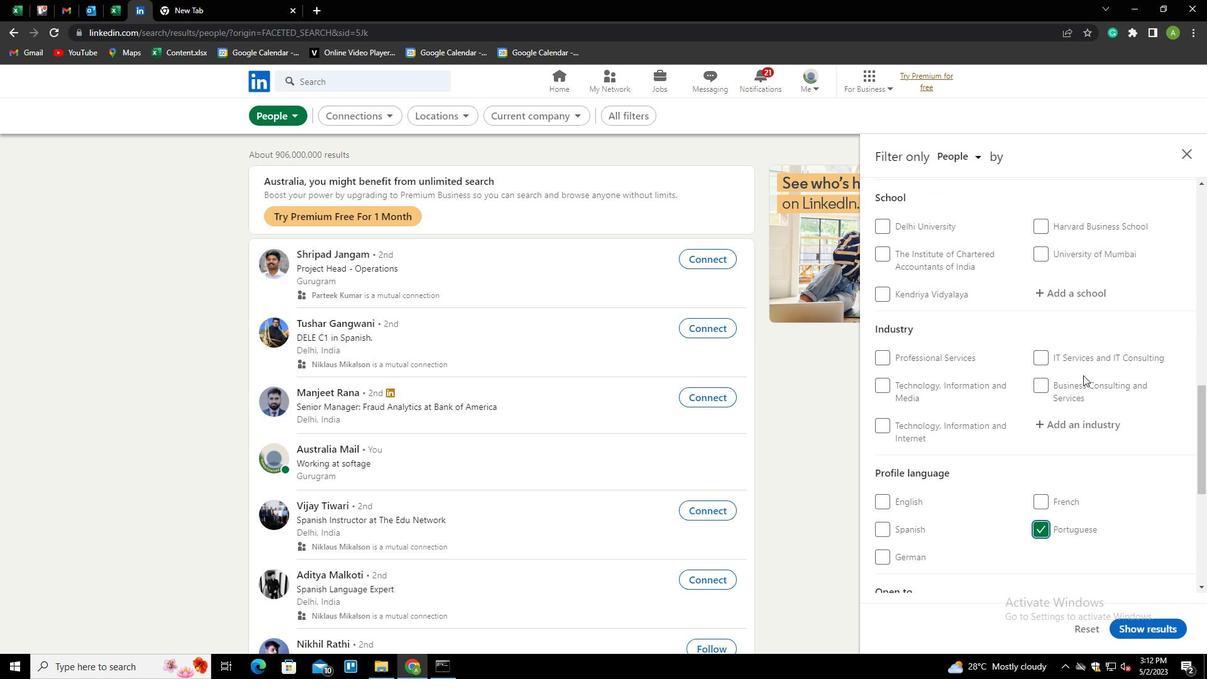
Action: Mouse scrolled (1083, 376) with delta (0, 0)
Screenshot: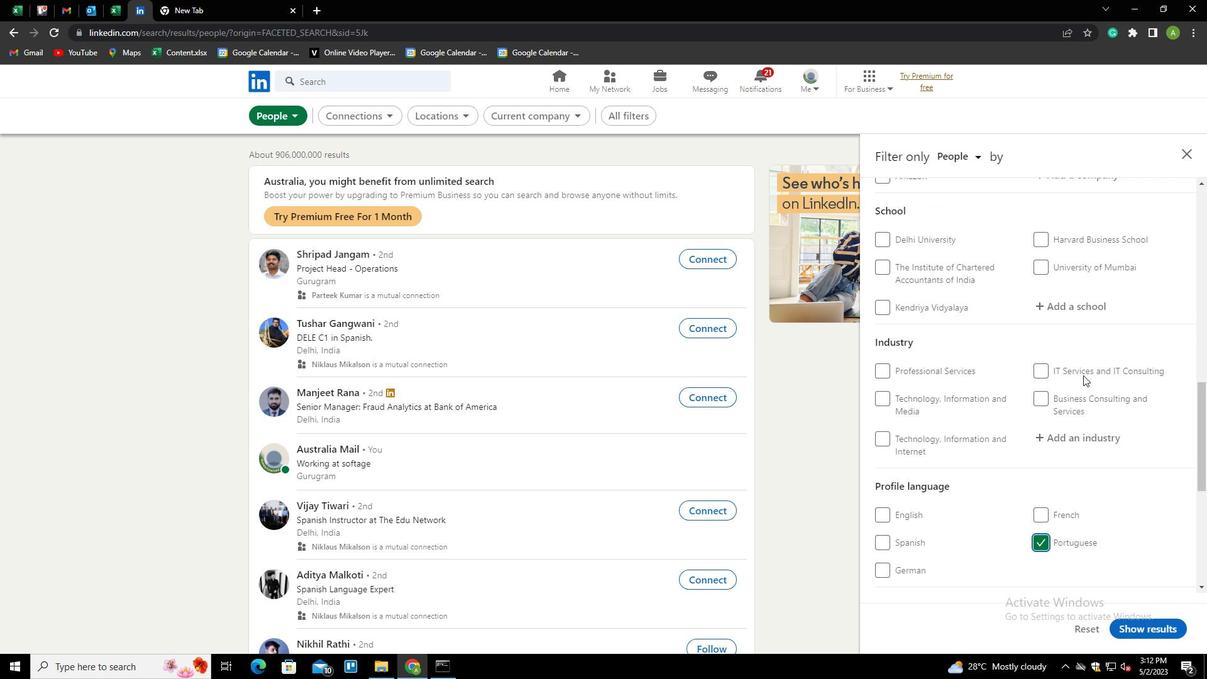 
Action: Mouse scrolled (1083, 376) with delta (0, 0)
Screenshot: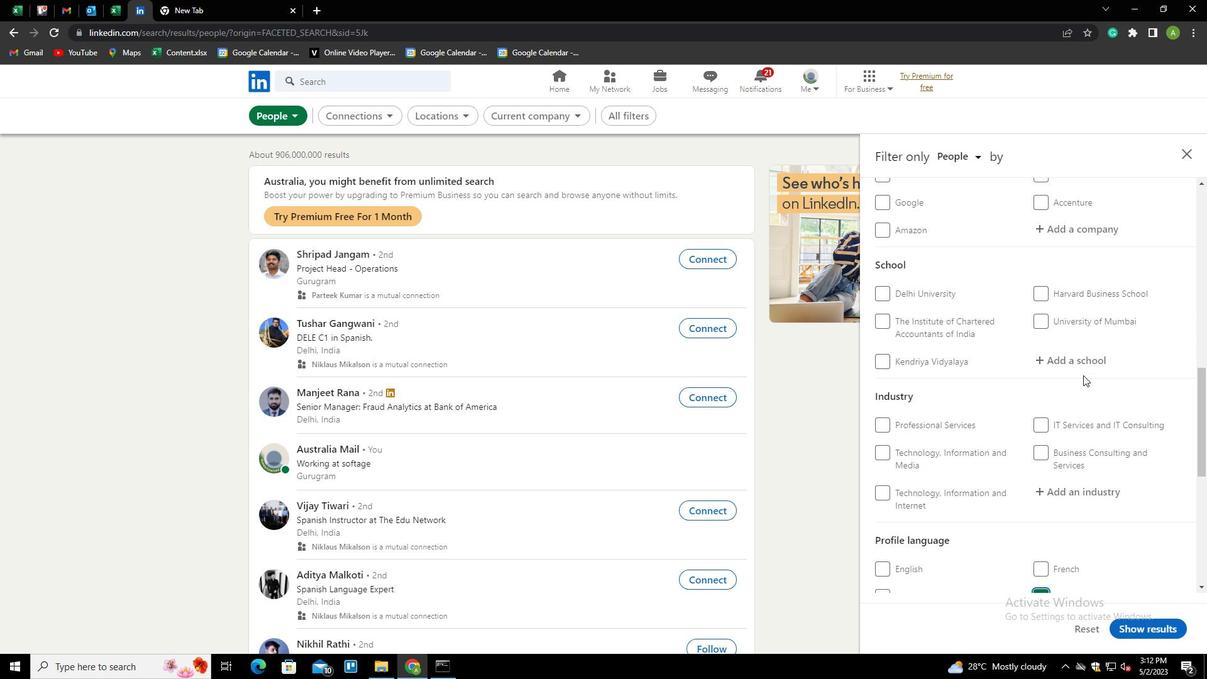 
Action: Mouse scrolled (1083, 376) with delta (0, 0)
Screenshot: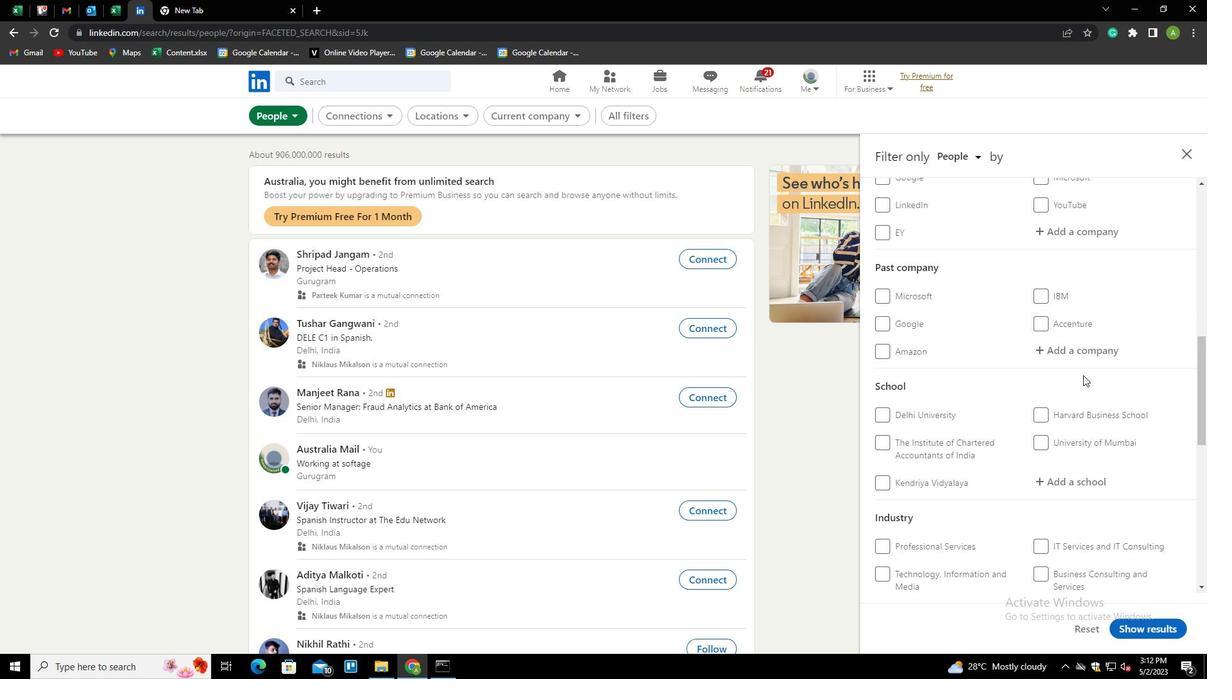 
Action: Mouse scrolled (1083, 376) with delta (0, 0)
Screenshot: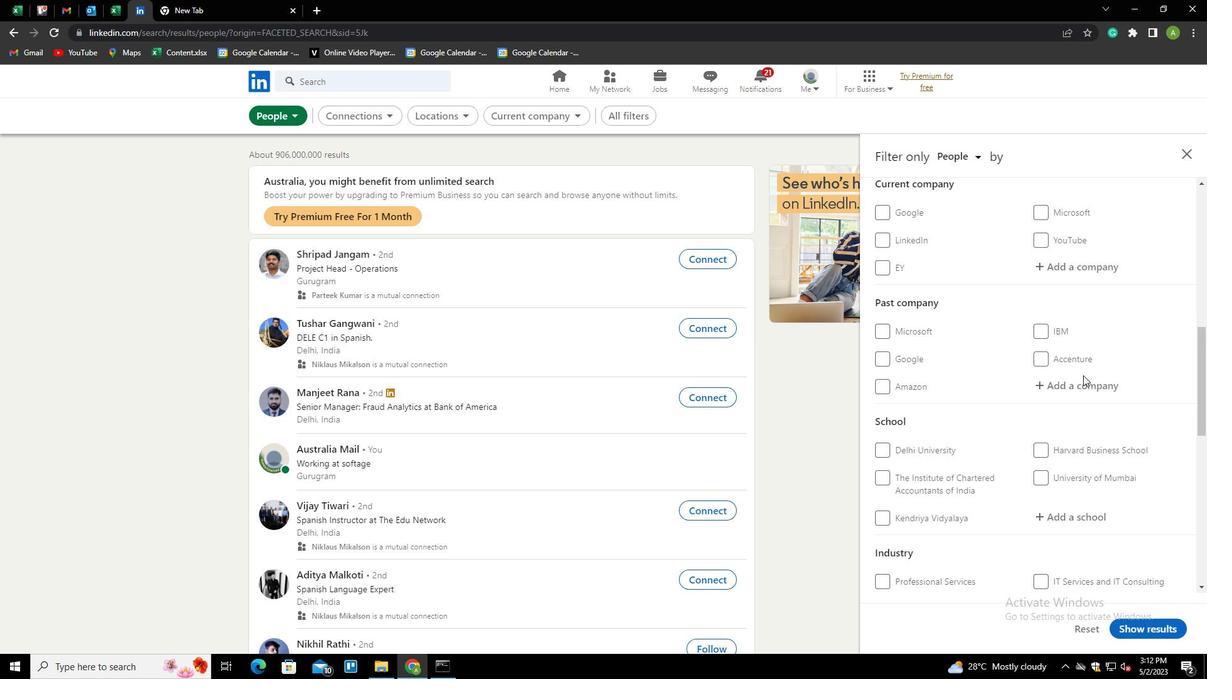 
Action: Mouse moved to (1069, 356)
Screenshot: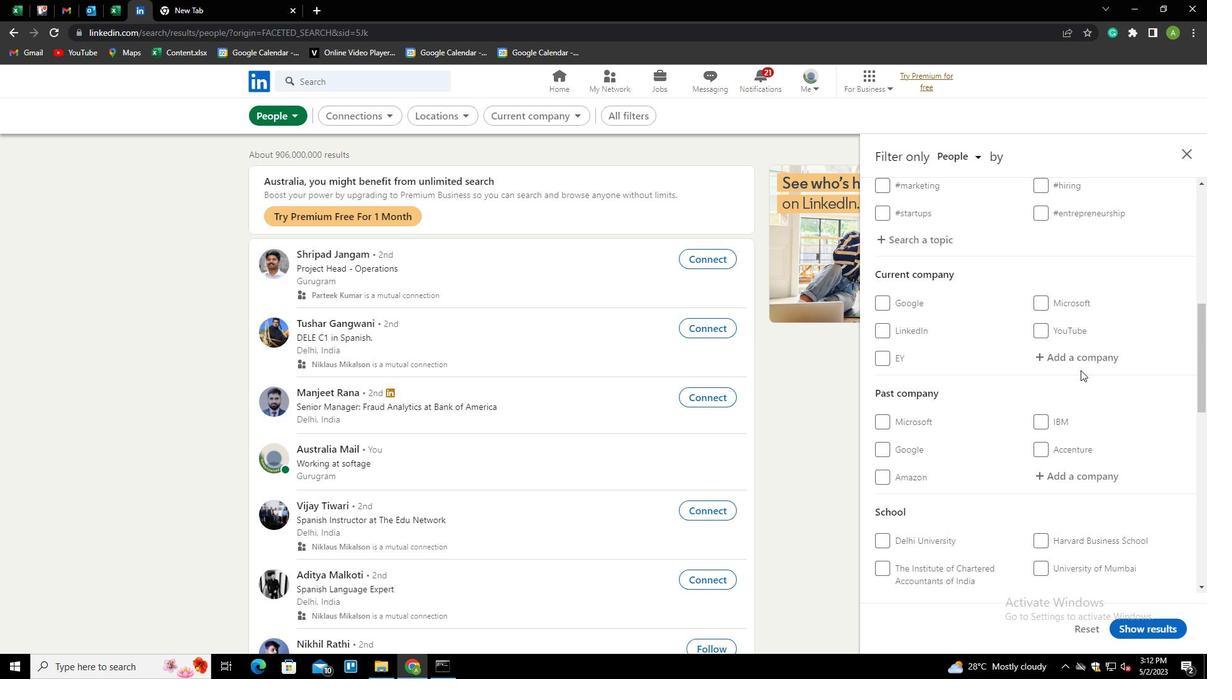 
Action: Mouse pressed left at (1069, 356)
Screenshot: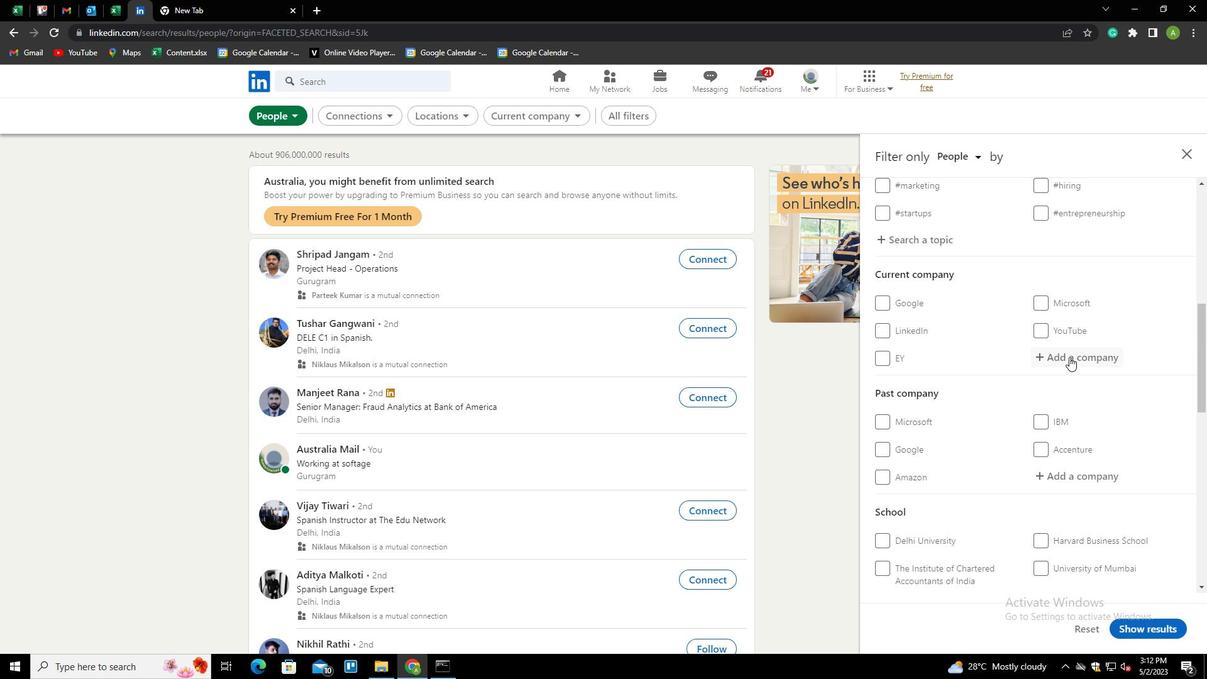 
Action: Mouse moved to (1069, 355)
Screenshot: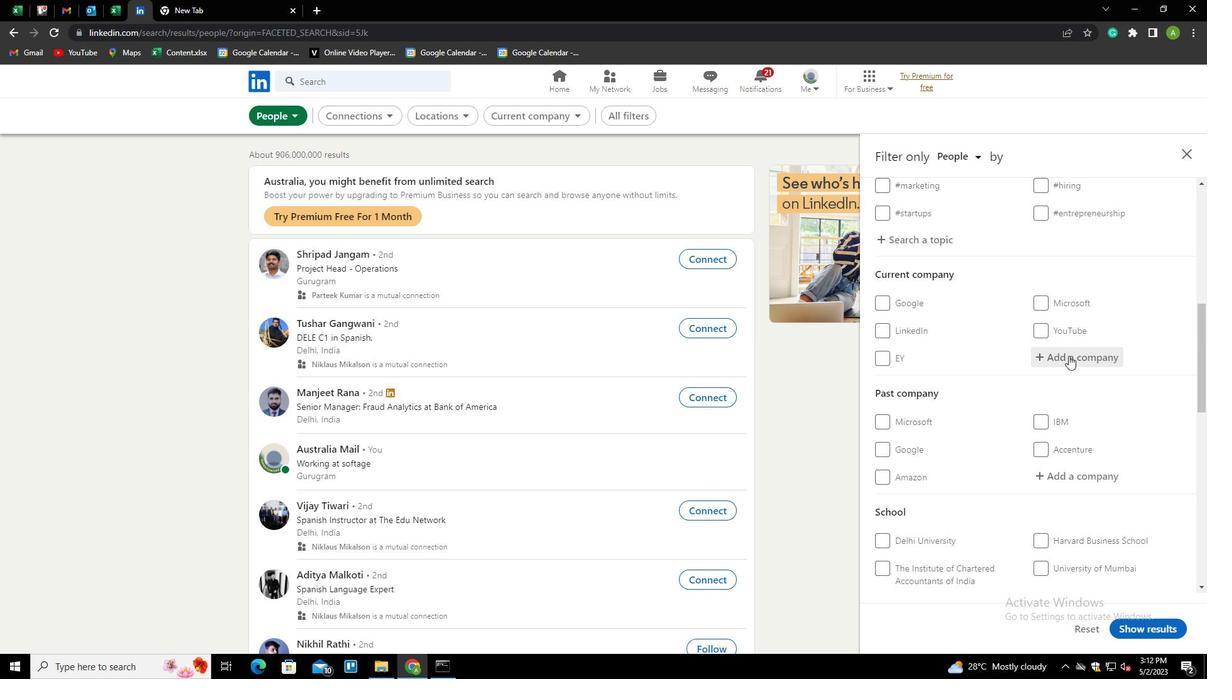 
Action: Key pressed <Key.shift><Key.shift><Key.shift><Key.shift><Key.shift><Key.shift><Key.shift><Key.shift><Key.shift><Key.shift><Key.shift><Key.shift><Key.shift><Key.shift><Key.shift><Key.shift><Key.shift><Key.shift><Key.shift><Key.shift><Key.shift><Key.shift><Key.shift><Key.shift><Key.shift><Key.shift><Key.shift><Key.shift><Key.shift><Key.shift><Key.shift><Key.shift><Key.shift><Key.shift><Key.shift><Key.shift><Key.shift><Key.shift><Key.shift><Key.shift><Key.shift><Key.shift><Key.shift><Key.shift><Key.shift><Key.shift><Key.shift><Key.shift><Key.shift><Key.shift><Key.shift><Key.shift><Key.shift><Key.shift><Key.shift><Key.shift>NES<Key.space><Key.down><Key.enter>
Screenshot: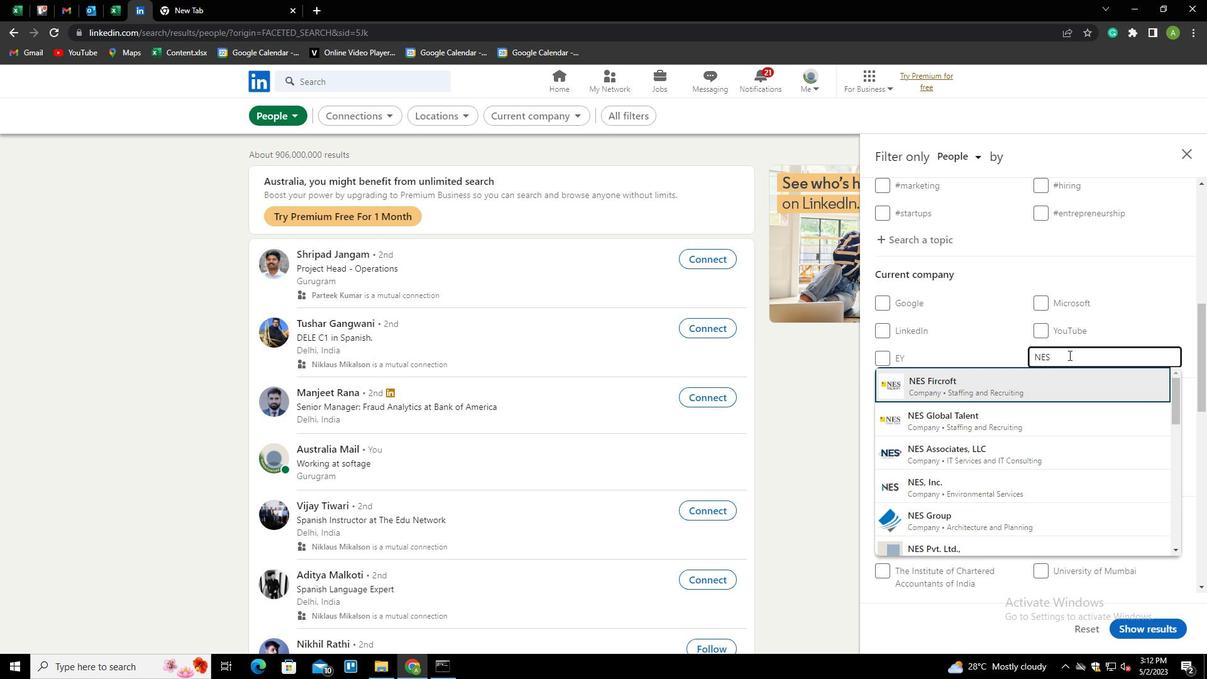 
Action: Mouse moved to (1068, 355)
Screenshot: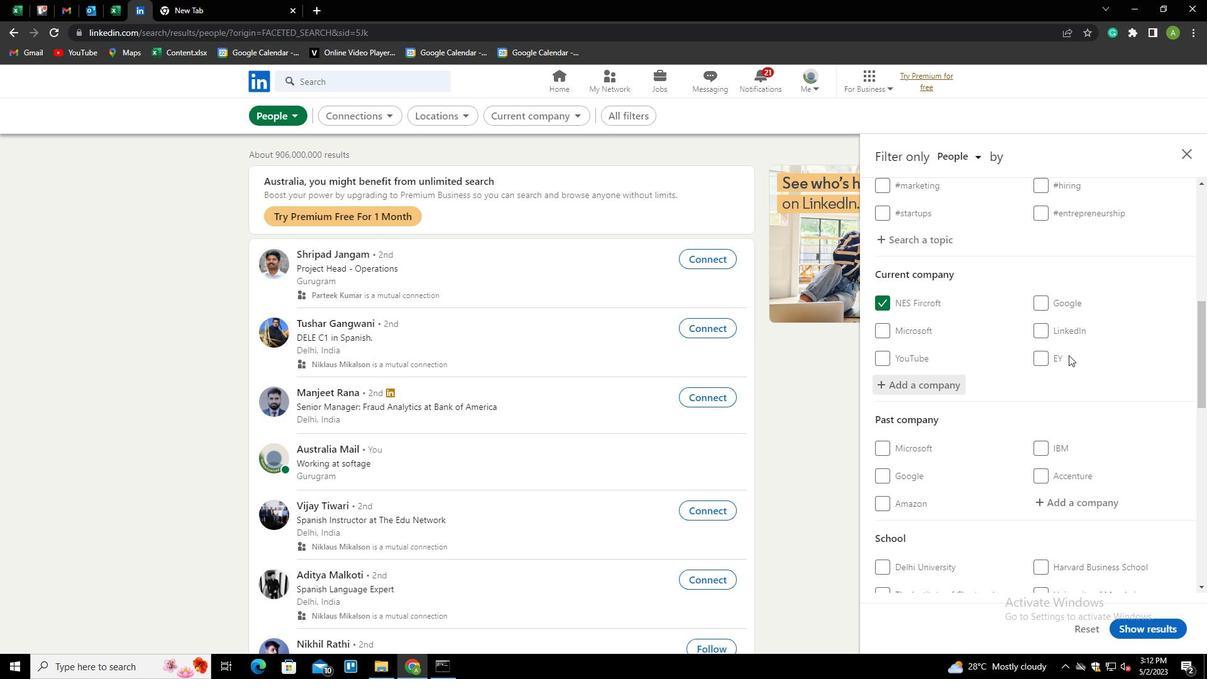 
Action: Mouse scrolled (1068, 354) with delta (0, 0)
Screenshot: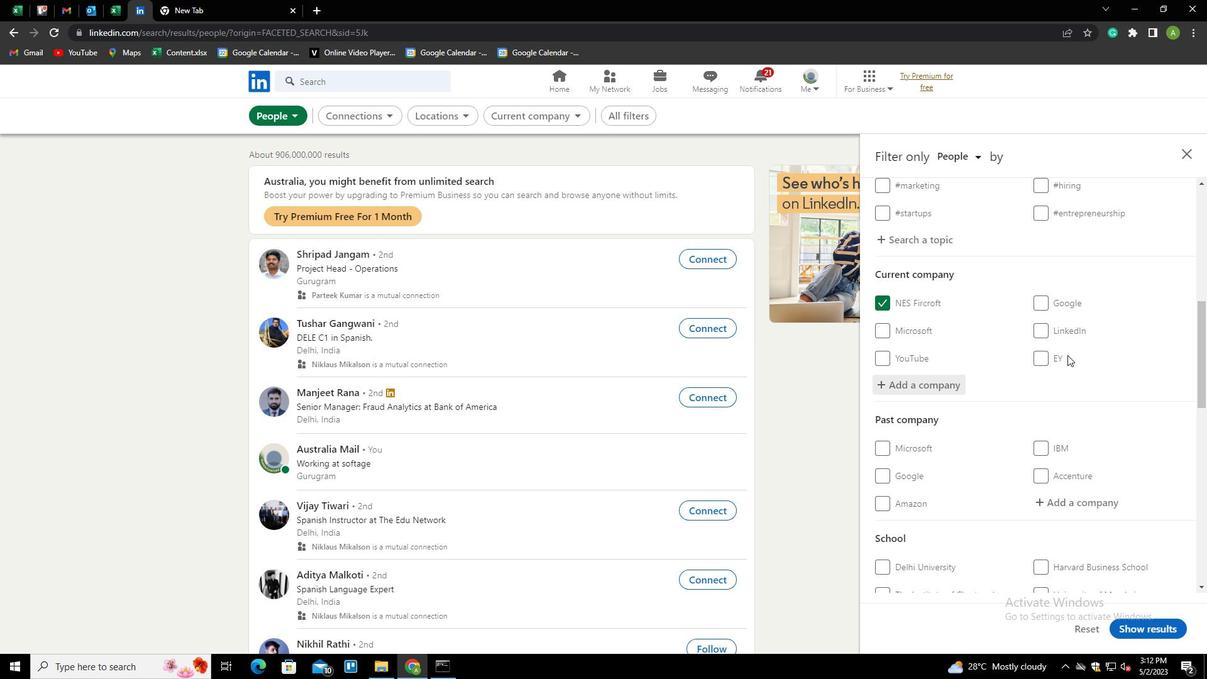 
Action: Mouse scrolled (1068, 354) with delta (0, 0)
Screenshot: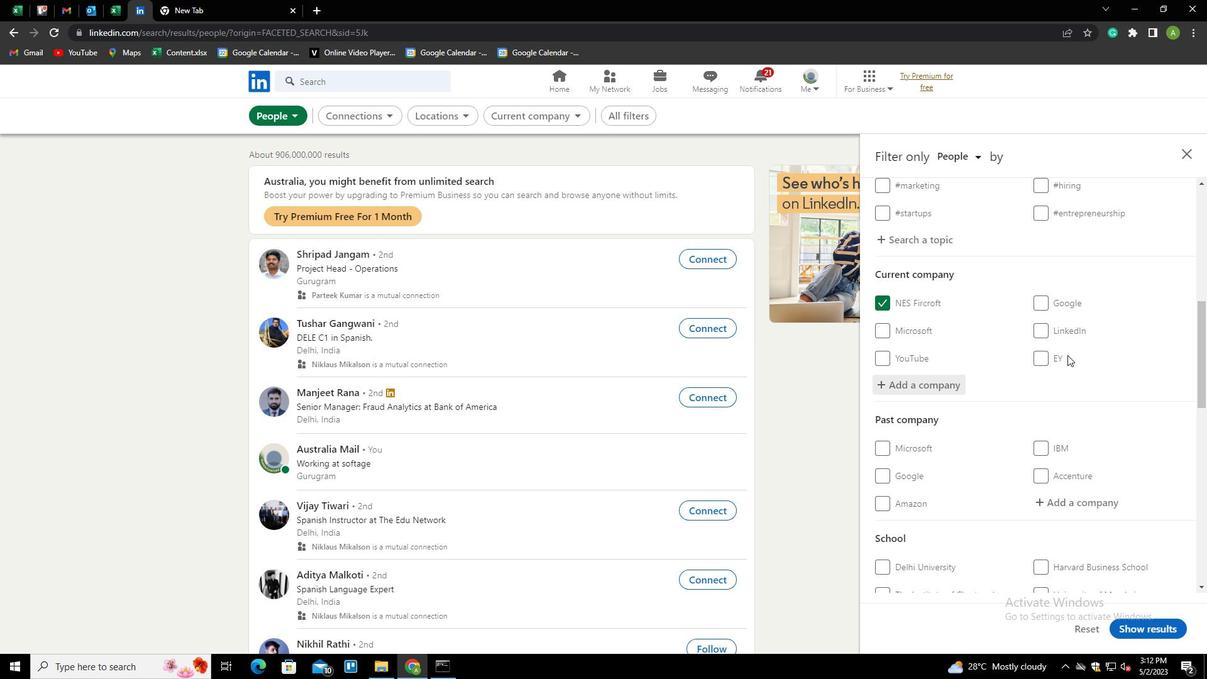 
Action: Mouse scrolled (1068, 354) with delta (0, 0)
Screenshot: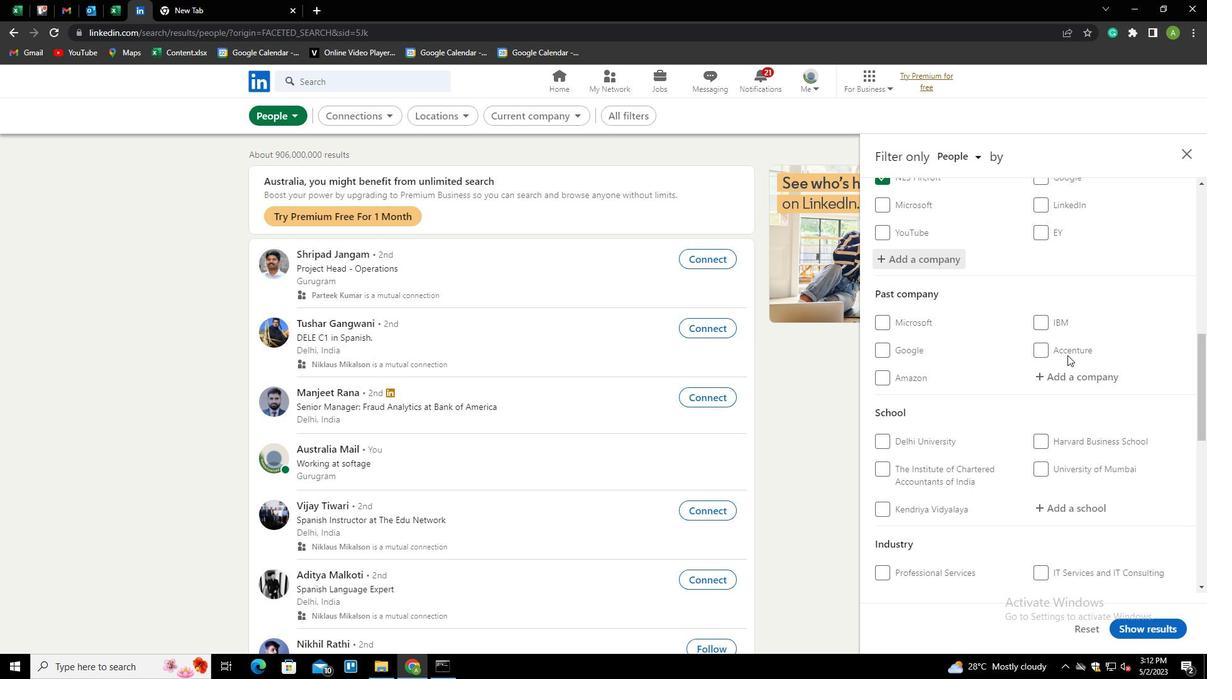 
Action: Mouse scrolled (1068, 354) with delta (0, 0)
Screenshot: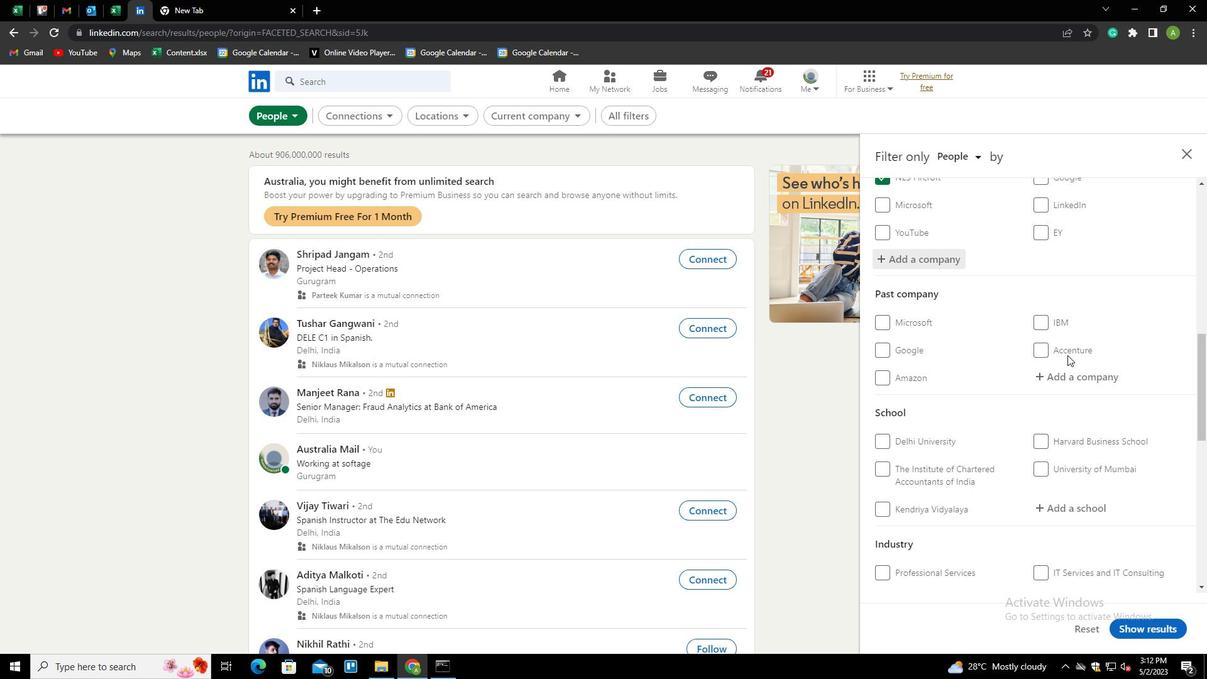 
Action: Mouse moved to (1066, 380)
Screenshot: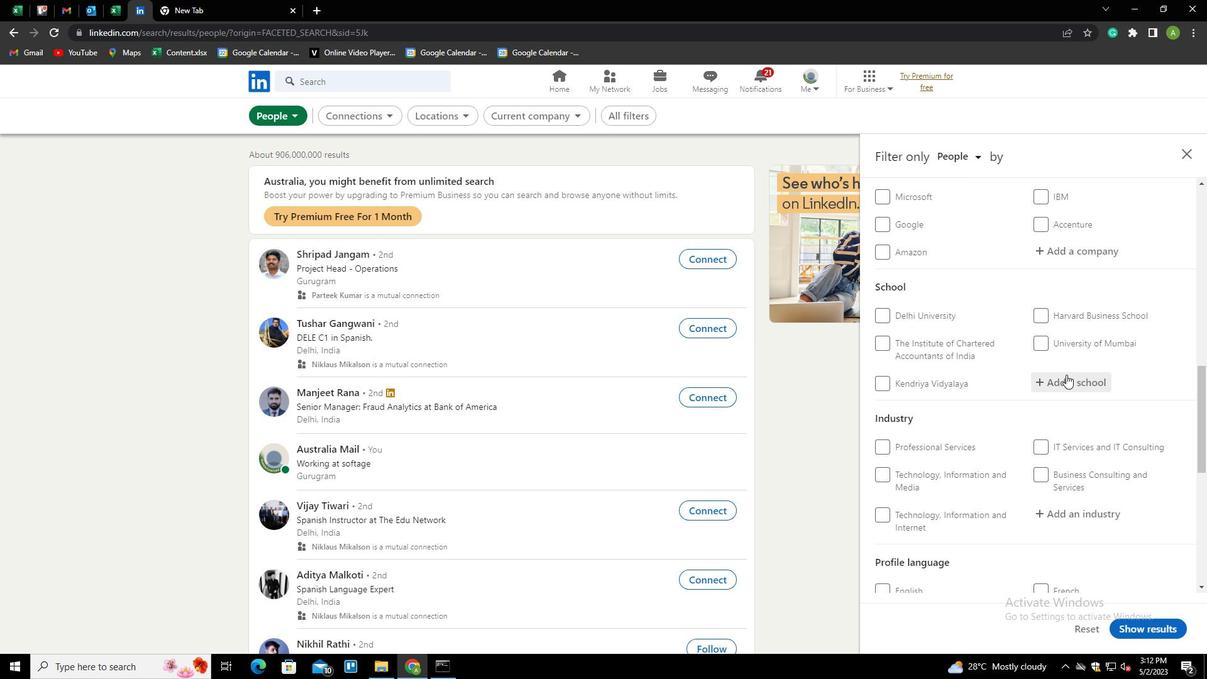 
Action: Mouse pressed left at (1066, 380)
Screenshot: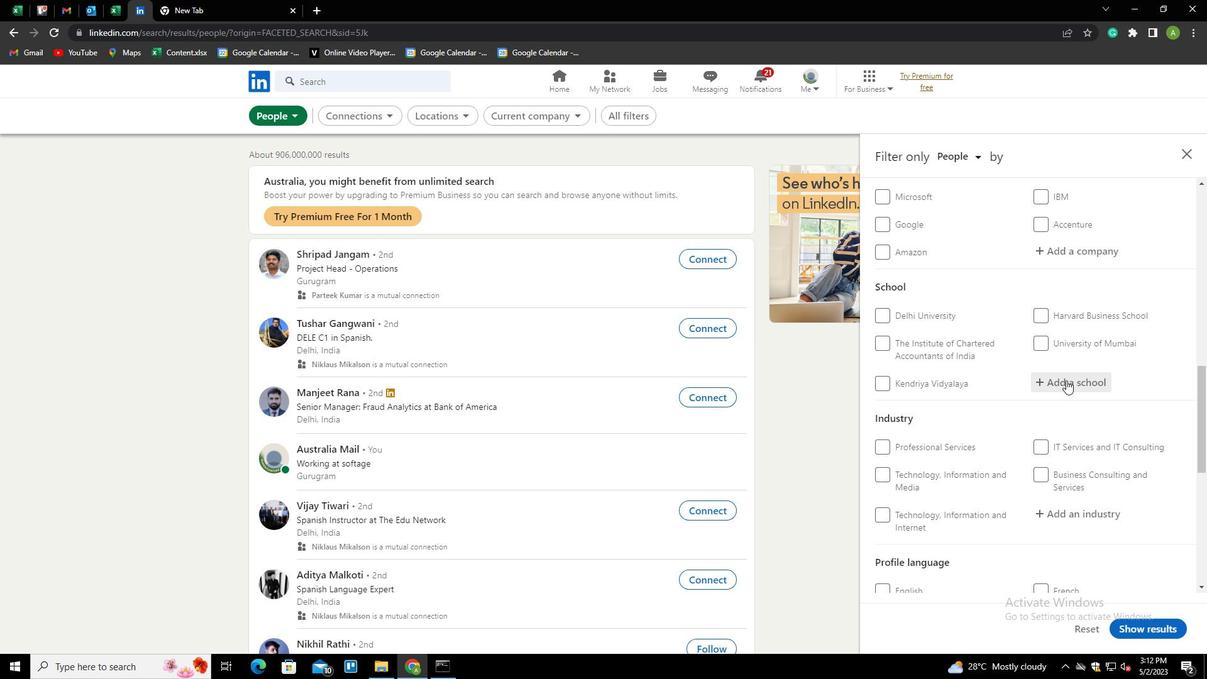 
Action: Key pressed <Key.shift><Key.shift><Key.shift><Key.shift><Key.shift><Key.shift><Key.shift><Key.shift><Key.shift><Key.shift><Key.shift><Key.shift><Key.shift><Key.shift><Key.shift><Key.shift><Key.shift><Key.shift><Key.shift><Key.shift><Key.shift>AHLI<Key.backspace>EI<Key.down><Key.enter>
Screenshot: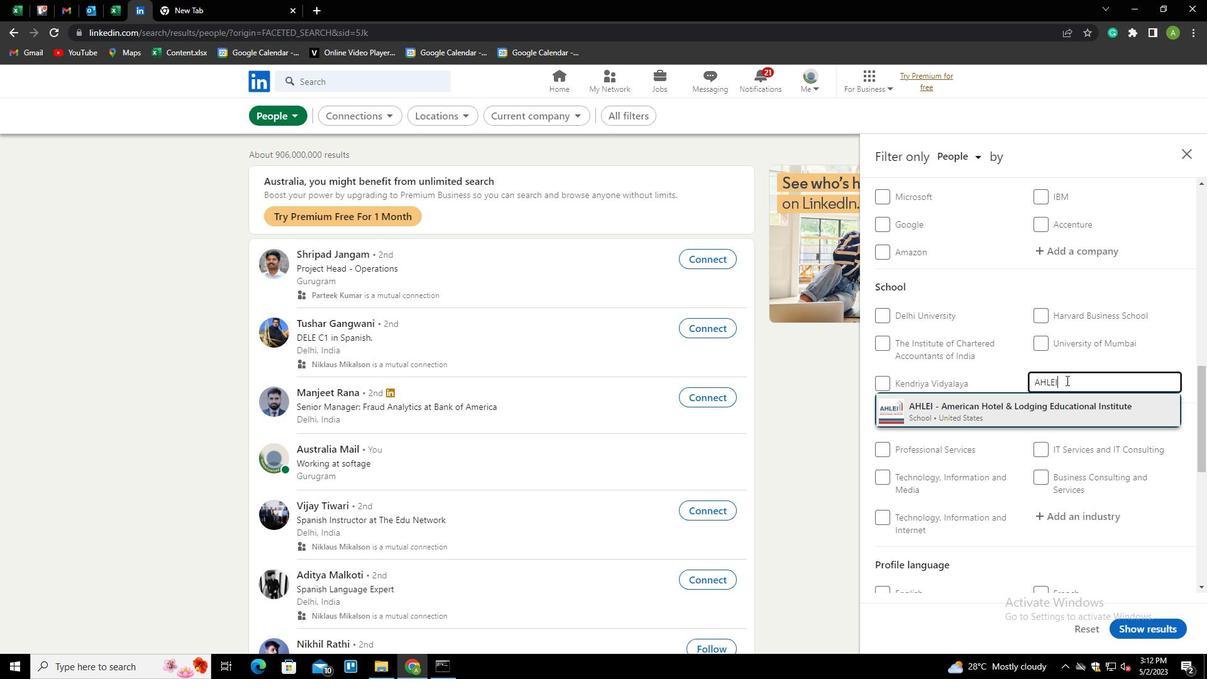 
Action: Mouse moved to (1075, 389)
Screenshot: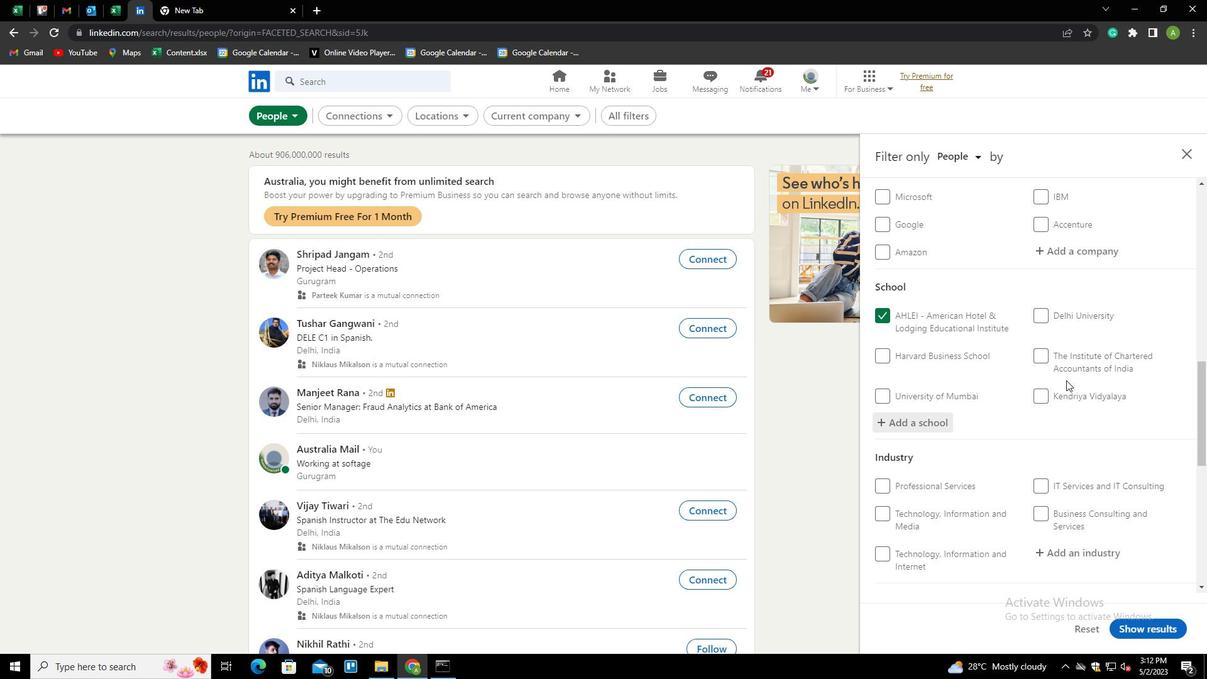 
Action: Mouse scrolled (1075, 388) with delta (0, 0)
Screenshot: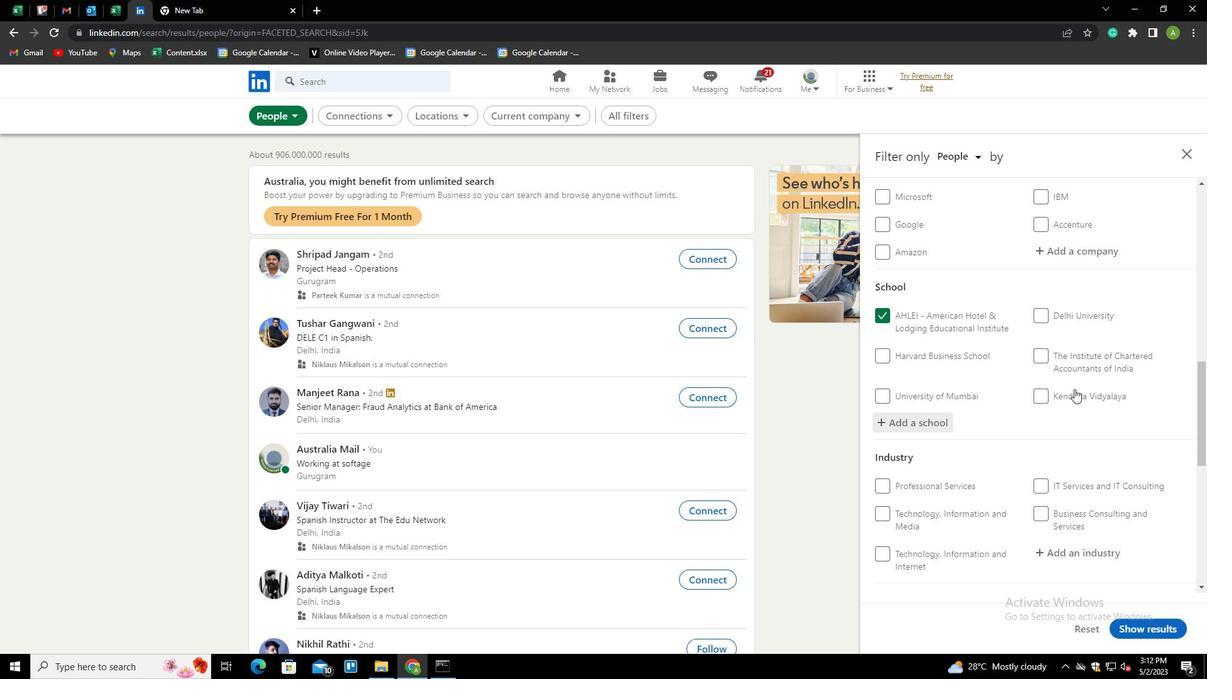 
Action: Mouse scrolled (1075, 388) with delta (0, 0)
Screenshot: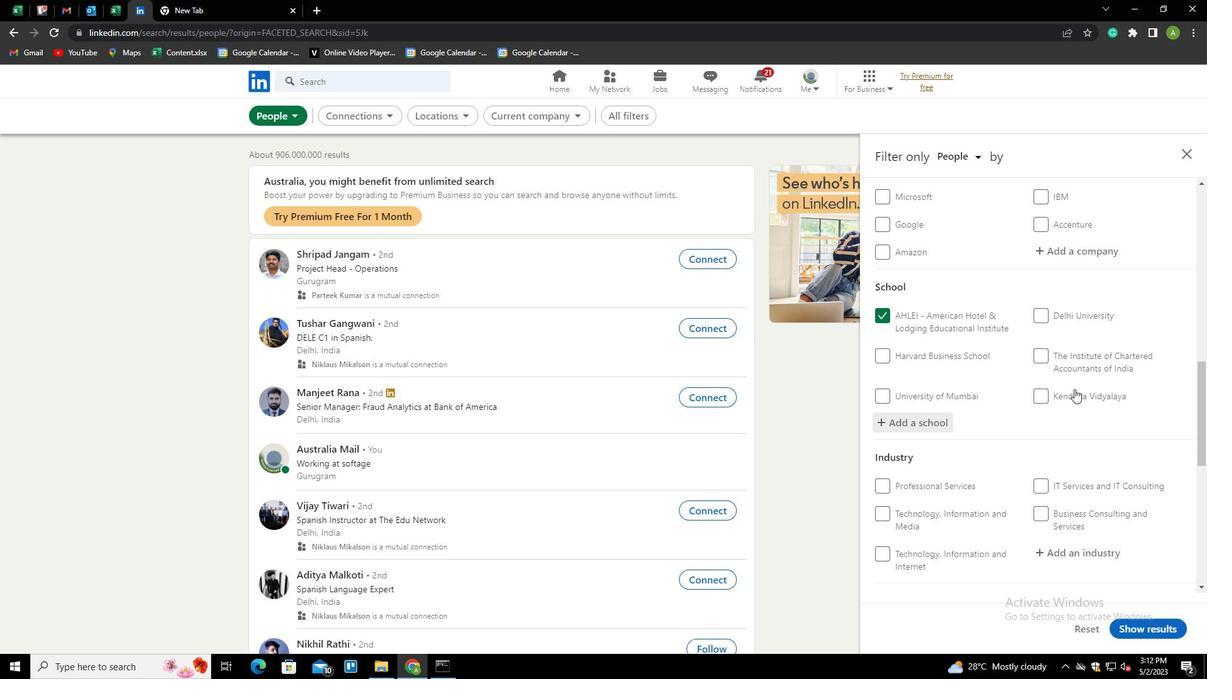 
Action: Mouse scrolled (1075, 388) with delta (0, 0)
Screenshot: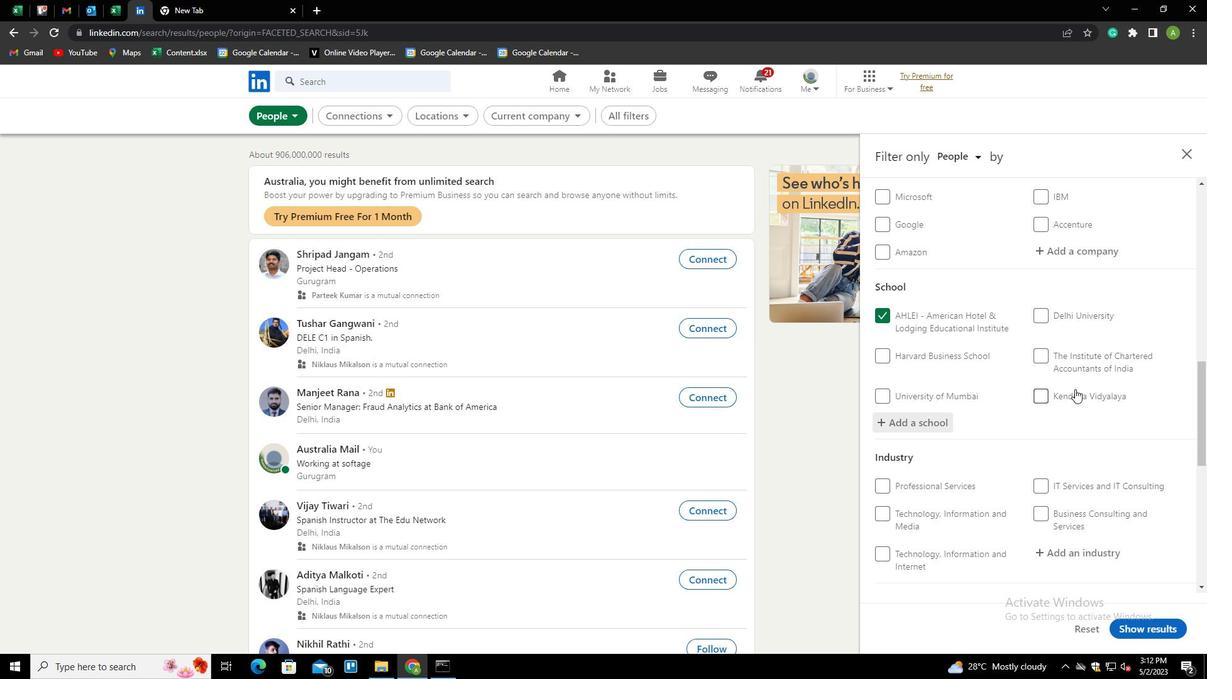 
Action: Mouse scrolled (1075, 388) with delta (0, 0)
Screenshot: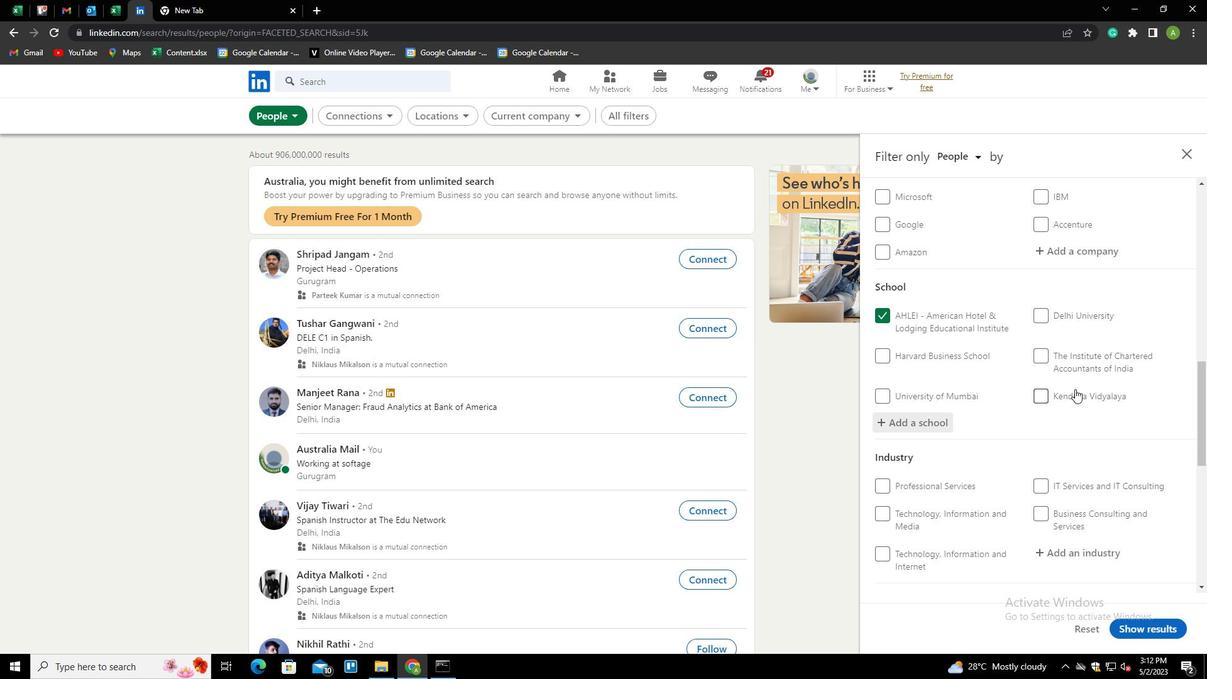 
Action: Mouse moved to (1072, 307)
Screenshot: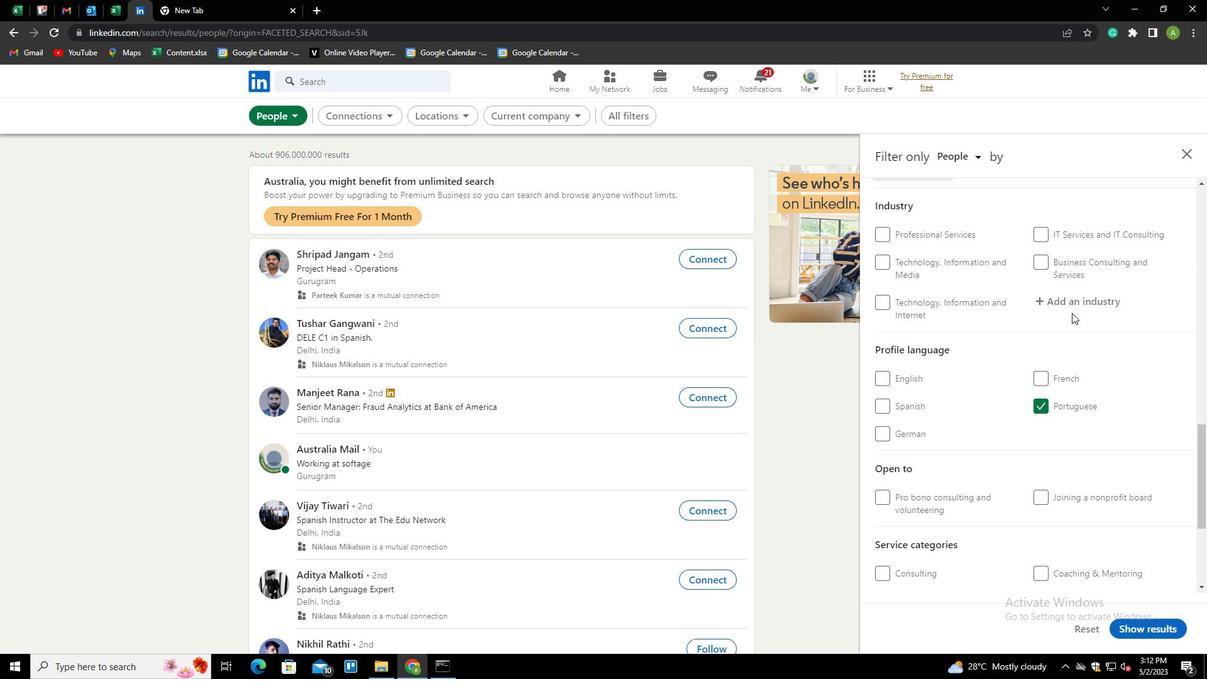 
Action: Mouse pressed left at (1072, 307)
Screenshot: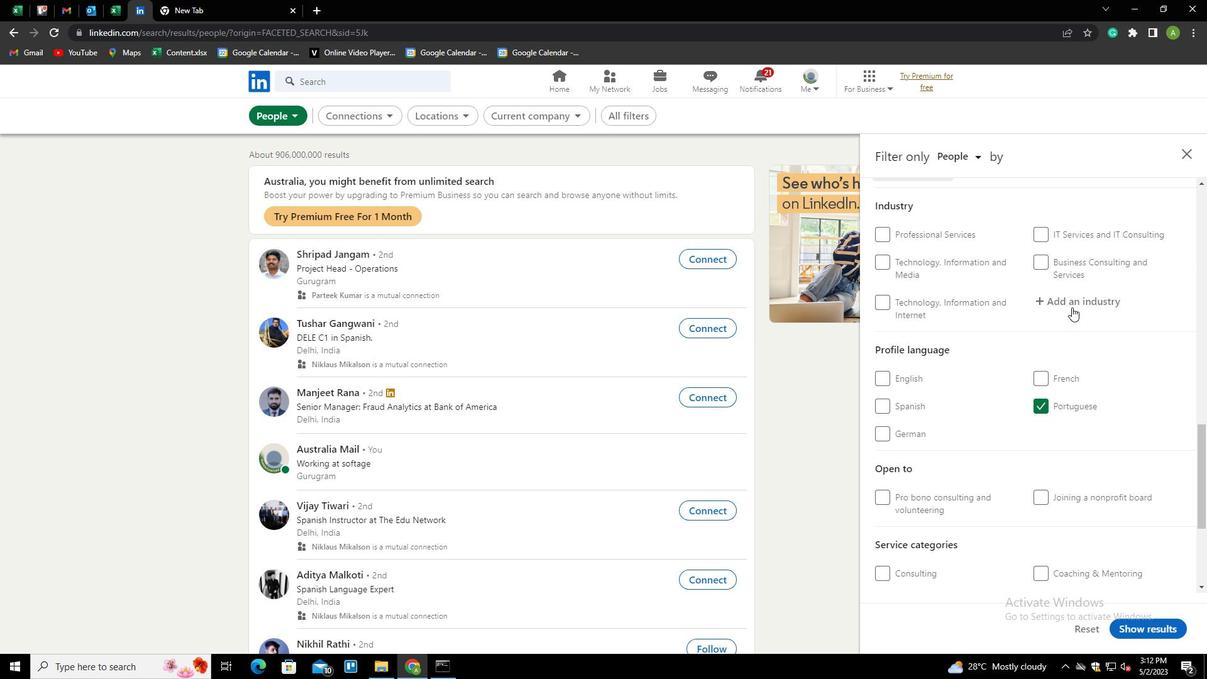 
Action: Mouse moved to (1074, 303)
Screenshot: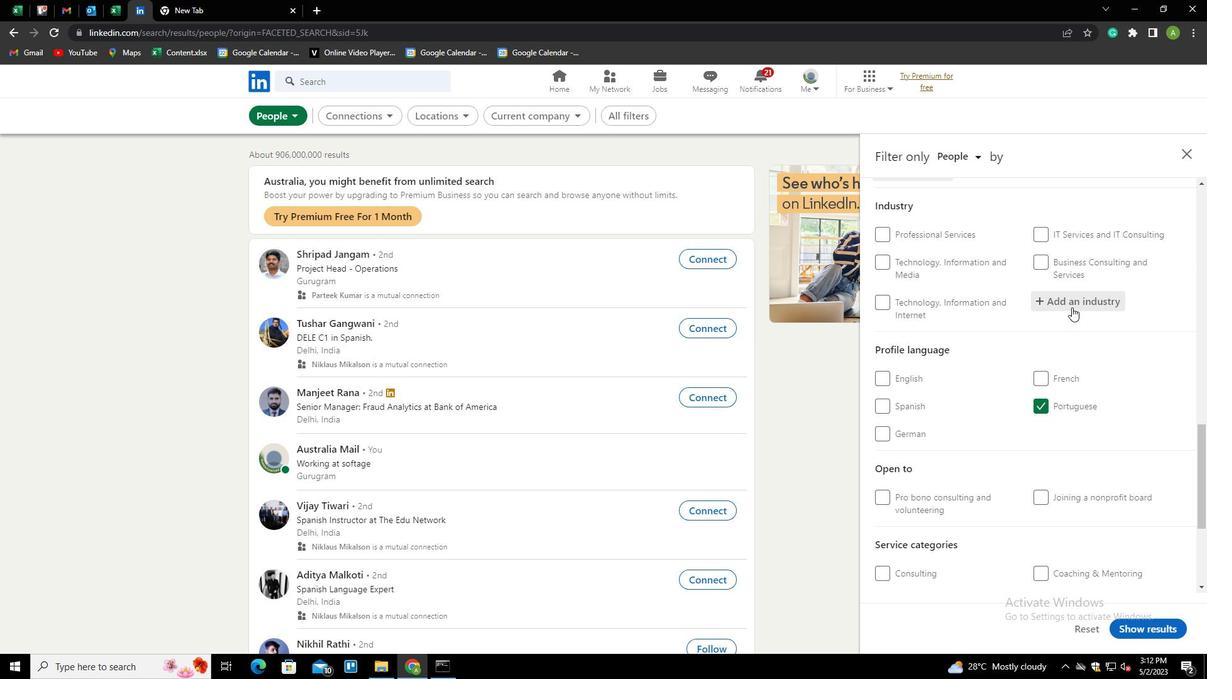 
Action: Mouse pressed left at (1074, 303)
Screenshot: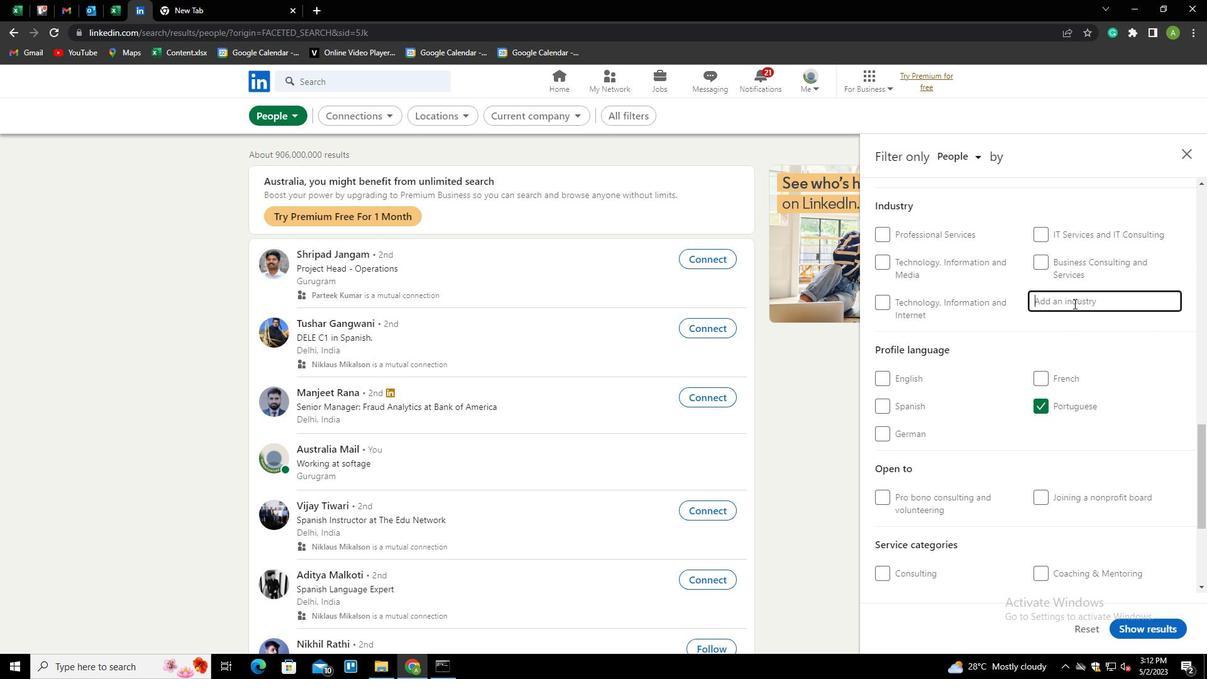 
Action: Key pressed <Key.shift><Key.shift><Key.shift><Key.shift><Key.shift><Key.shift><Key.shift><Key.shift>STRATEGI<Key.down><Key.down><Key.enter>
Screenshot: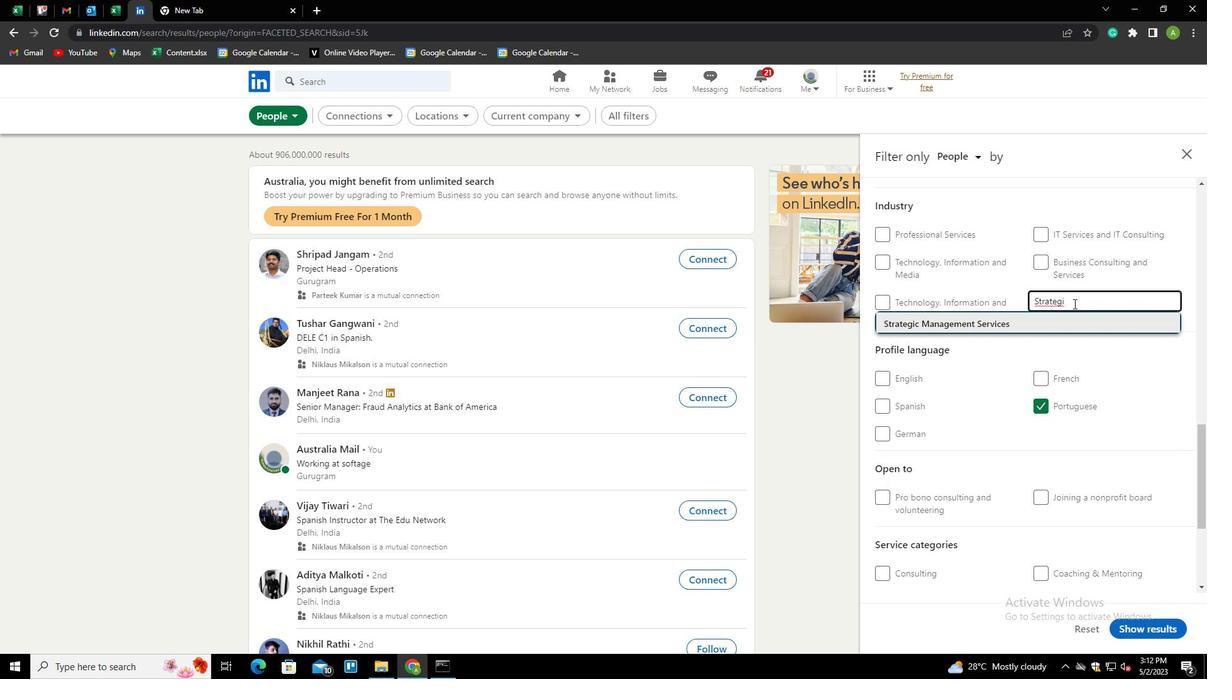 
Action: Mouse scrolled (1074, 303) with delta (0, 0)
Screenshot: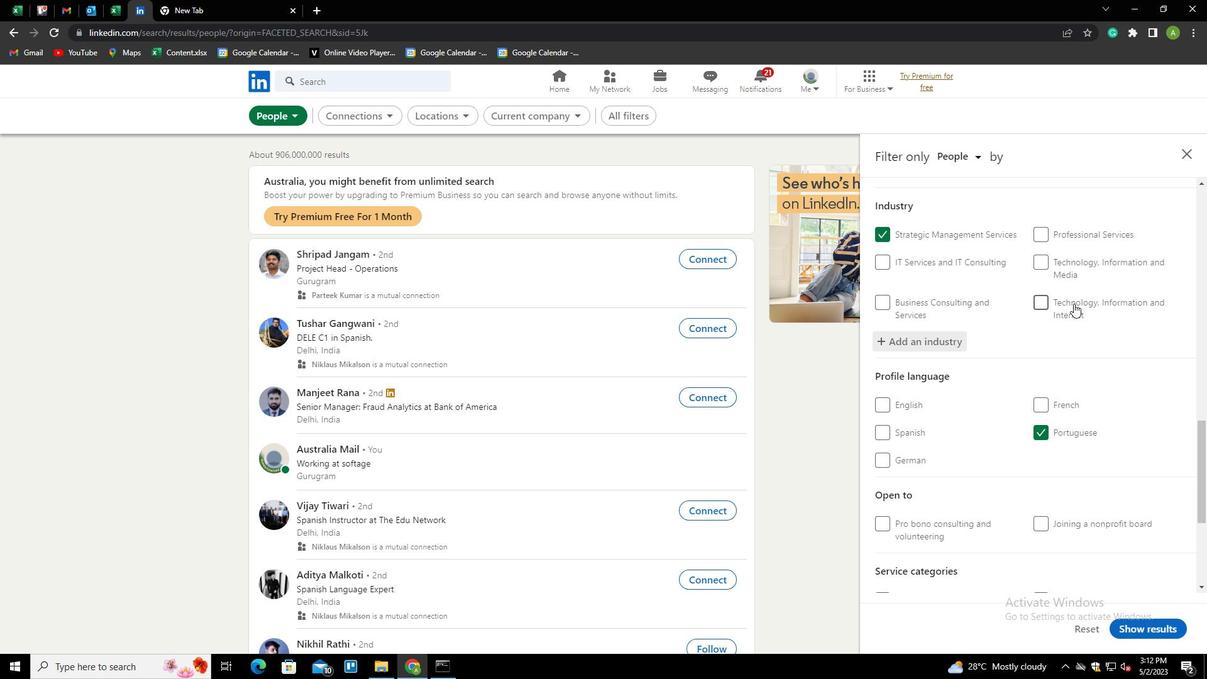 
Action: Mouse scrolled (1074, 303) with delta (0, 0)
Screenshot: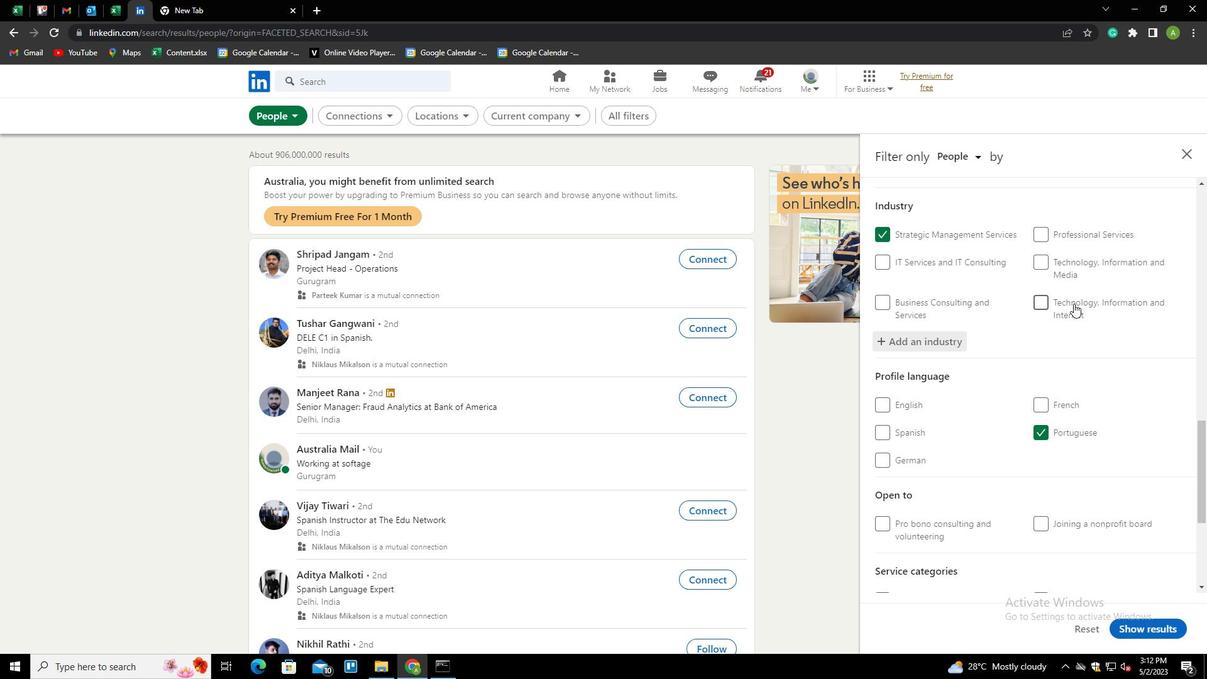 
Action: Mouse scrolled (1074, 303) with delta (0, 0)
Screenshot: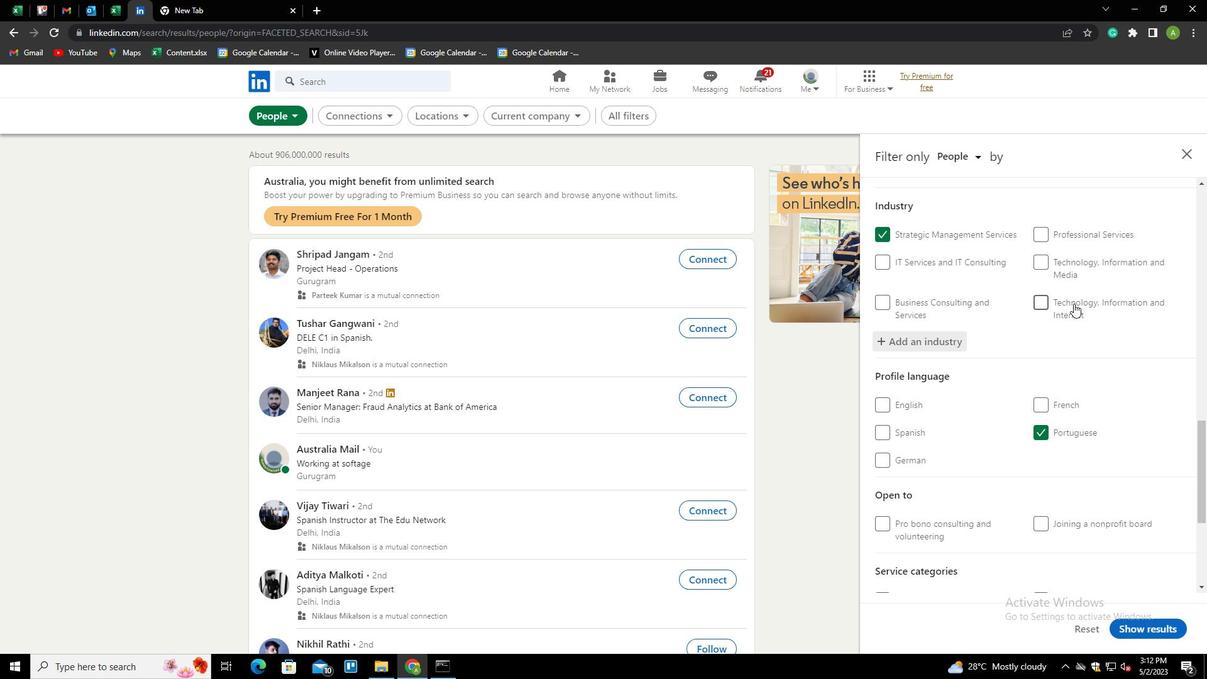 
Action: Mouse moved to (988, 406)
Screenshot: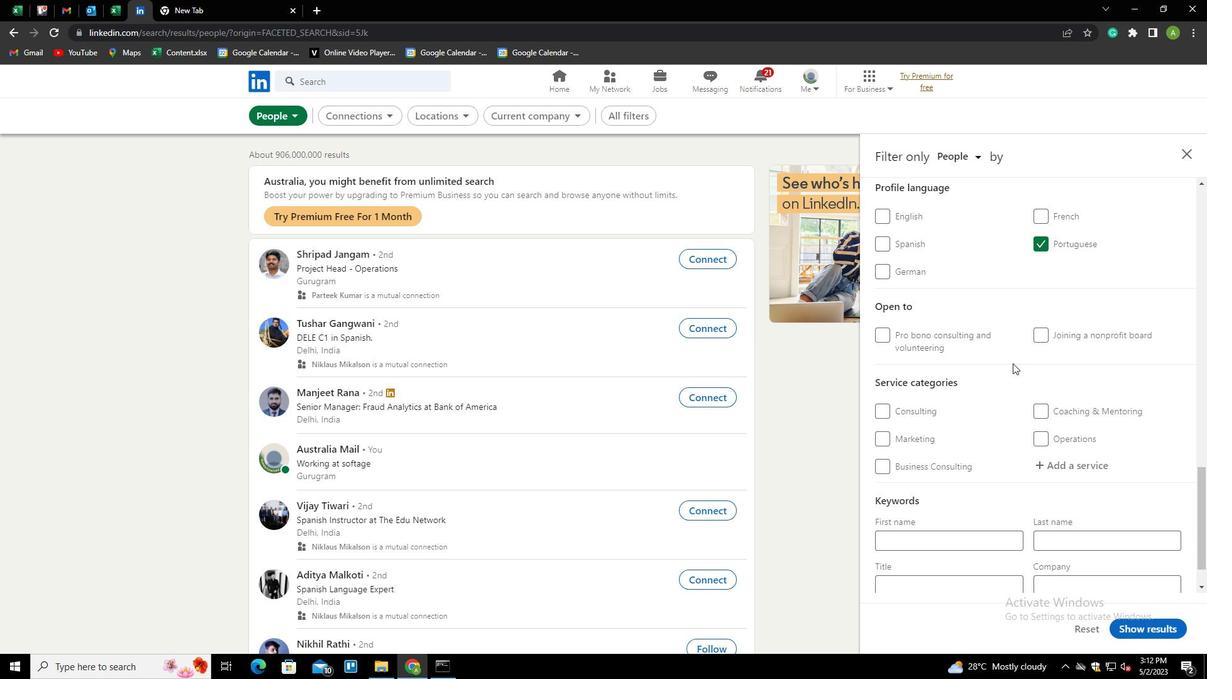
Action: Mouse scrolled (988, 406) with delta (0, 0)
Screenshot: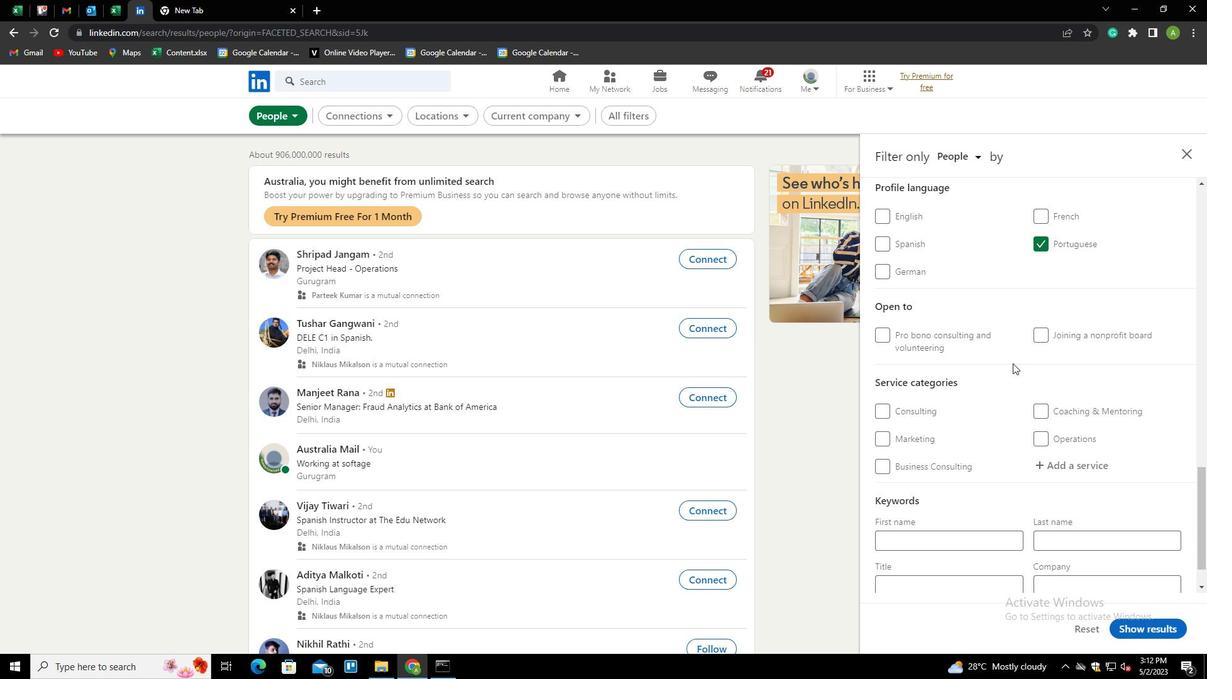 
Action: Mouse moved to (988, 407)
Screenshot: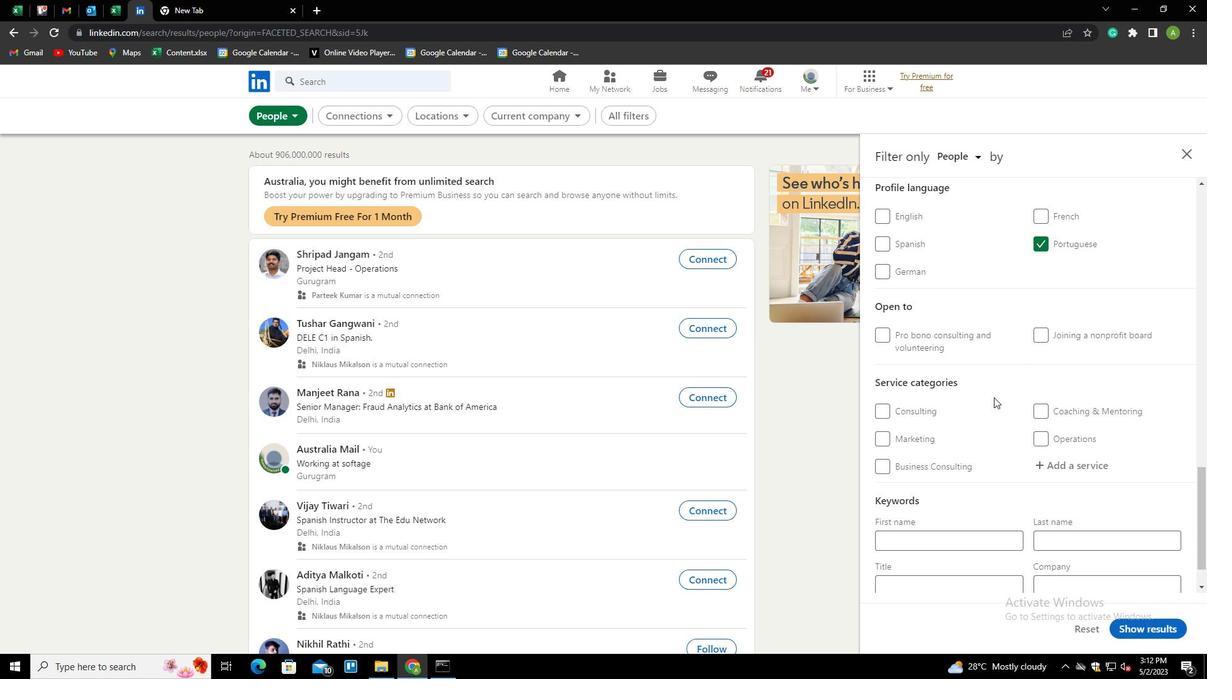 
Action: Mouse scrolled (988, 406) with delta (0, 0)
Screenshot: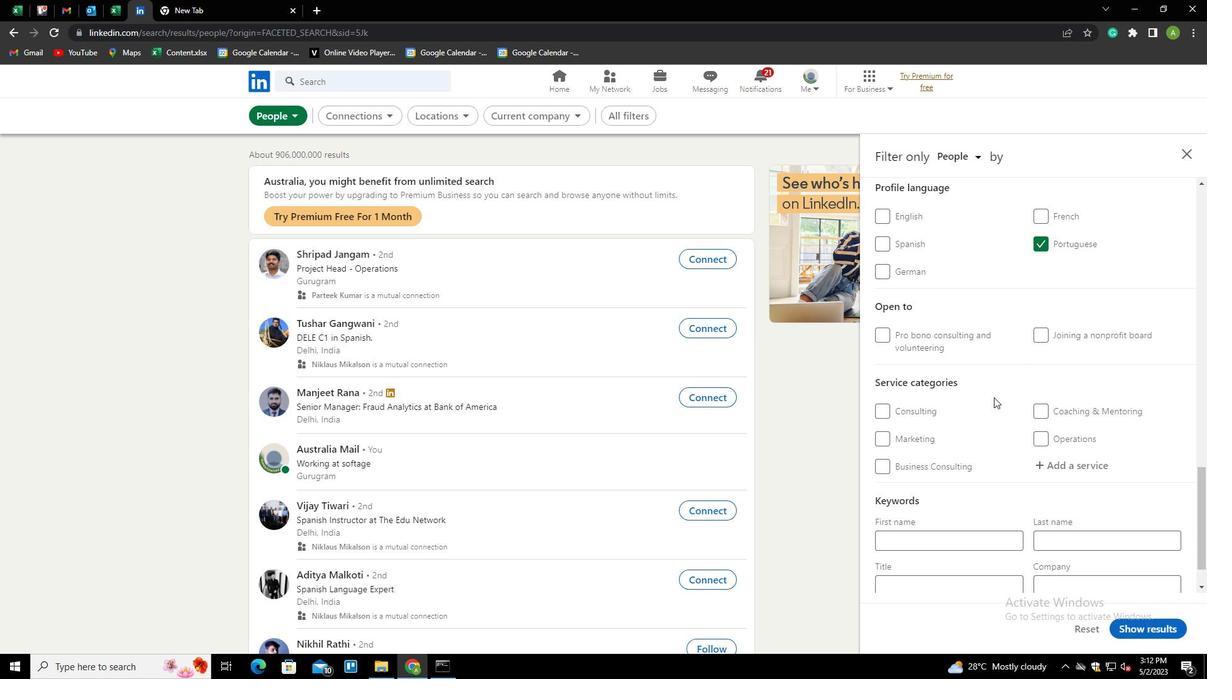 
Action: Mouse scrolled (988, 406) with delta (0, 0)
Screenshot: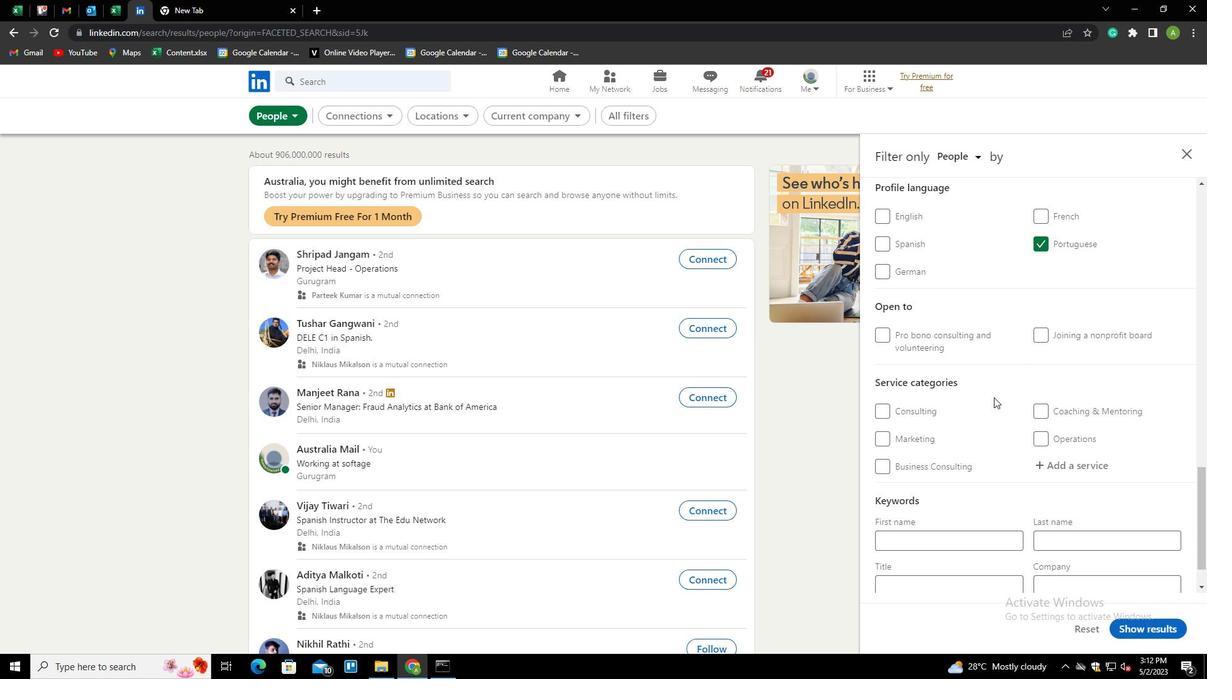 
Action: Mouse moved to (1081, 420)
Screenshot: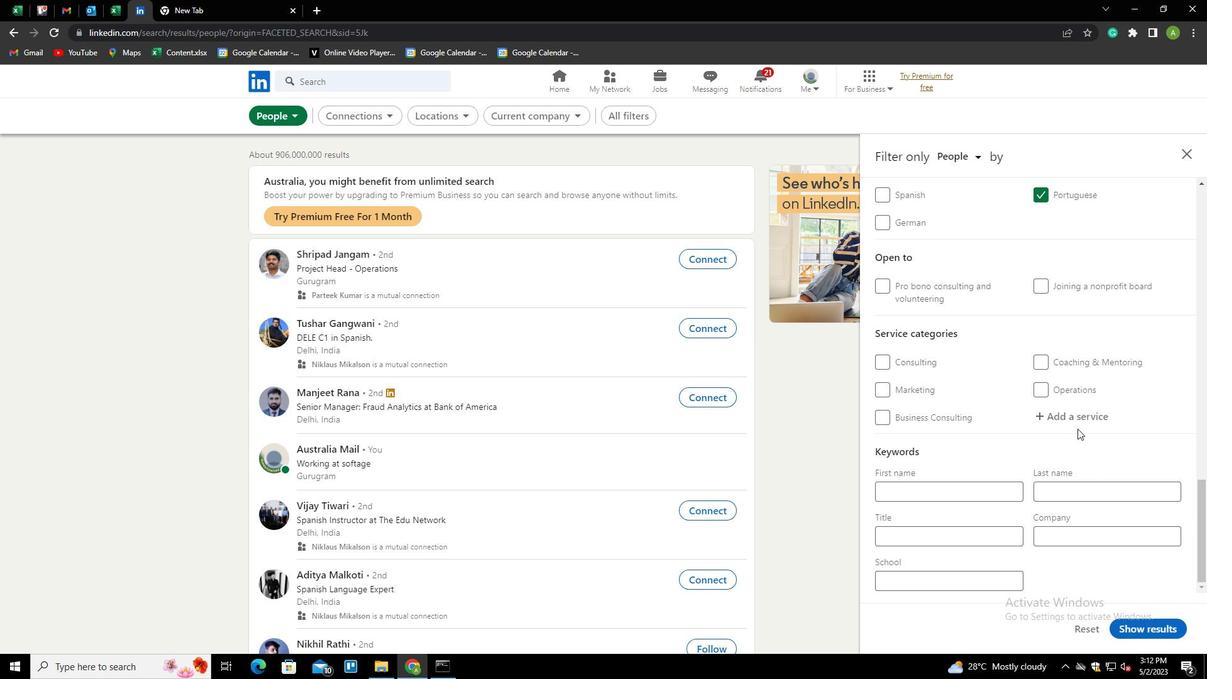 
Action: Mouse pressed left at (1081, 420)
Screenshot: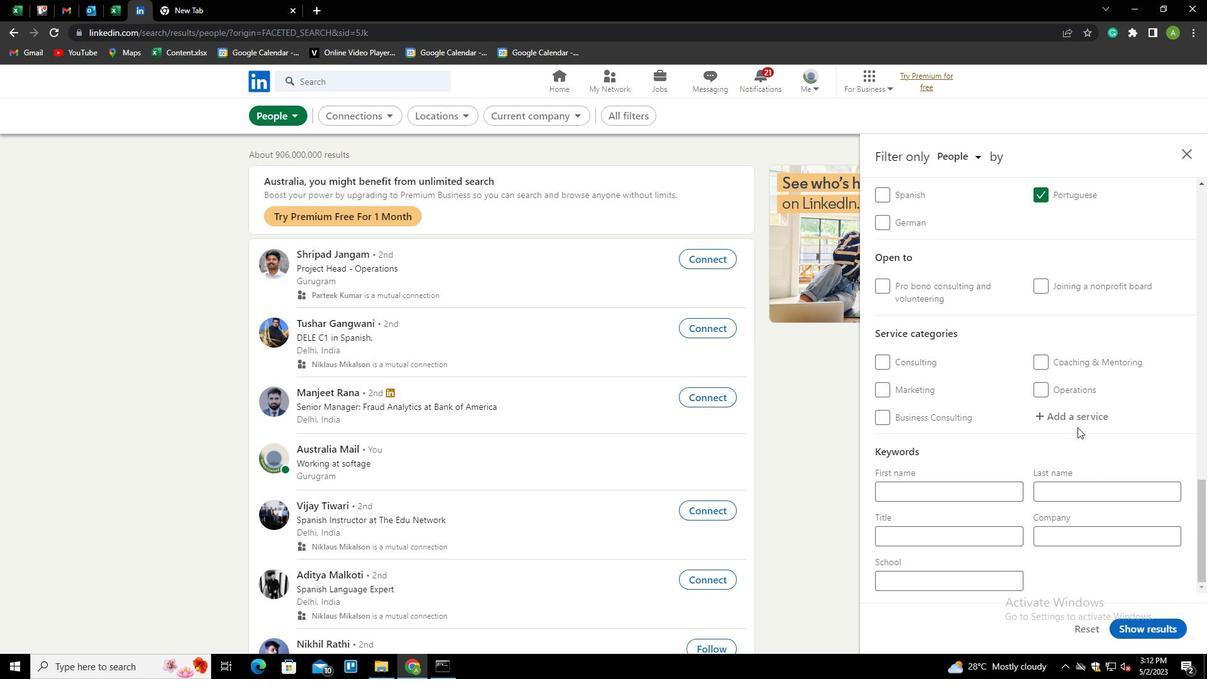 
Action: Mouse moved to (1082, 418)
Screenshot: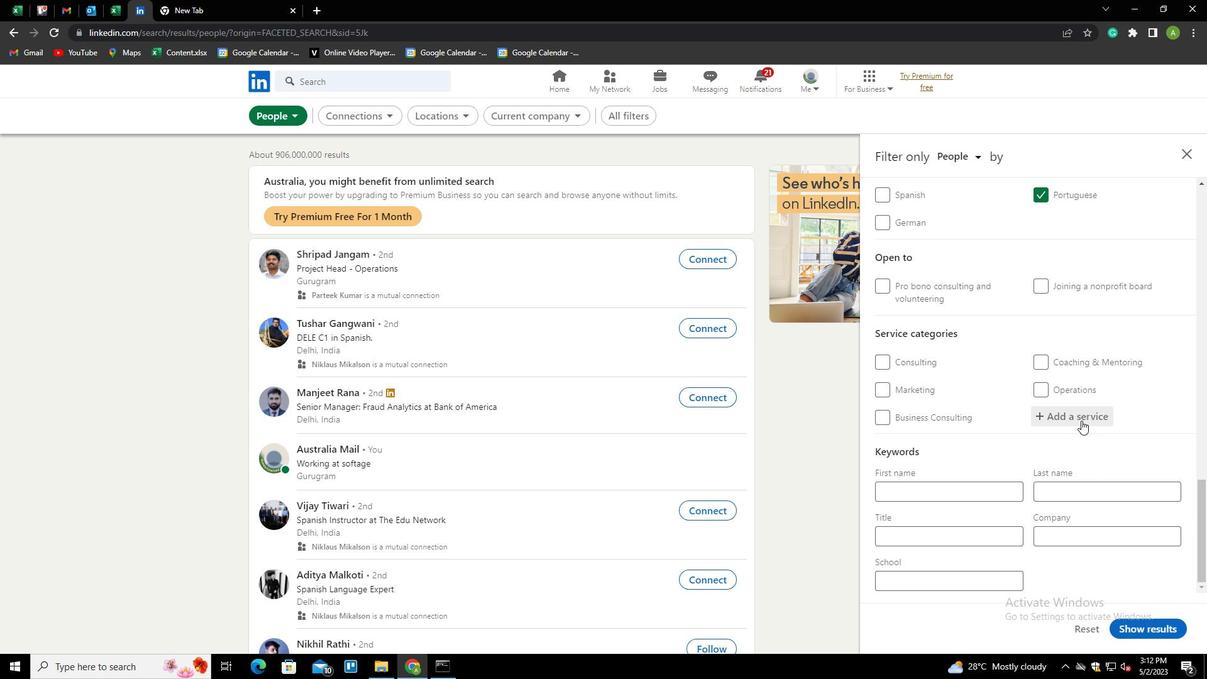 
Action: Mouse pressed left at (1082, 418)
Screenshot: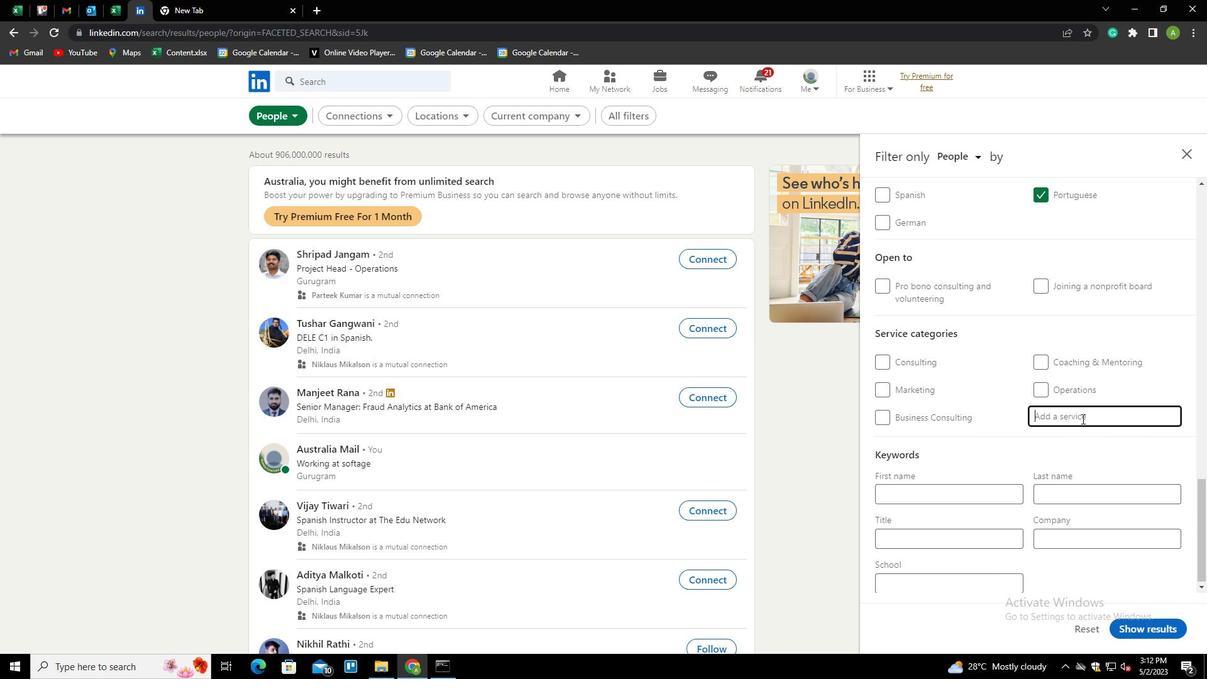 
Action: Key pressed <Key.shift>COPORATE<Key.left><Key.left><Key.left><Key.left><Key.left><Key.left>R<Key.down><Key.enter>
Screenshot: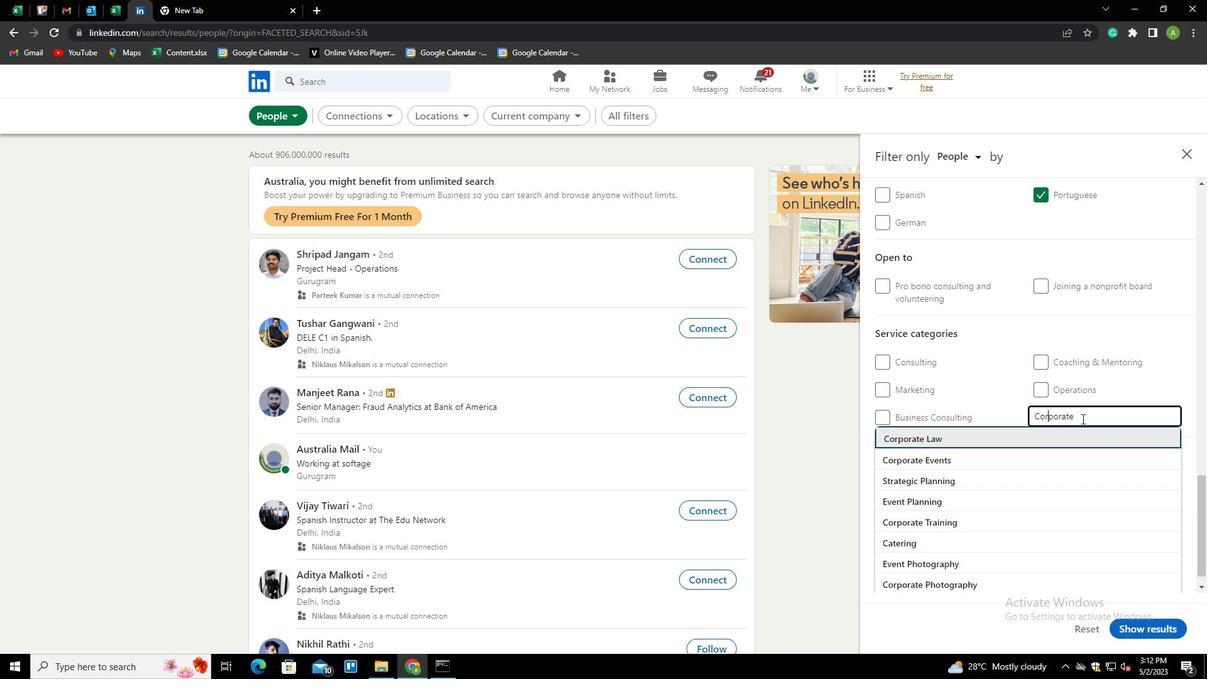 
Action: Mouse scrolled (1082, 418) with delta (0, 0)
Screenshot: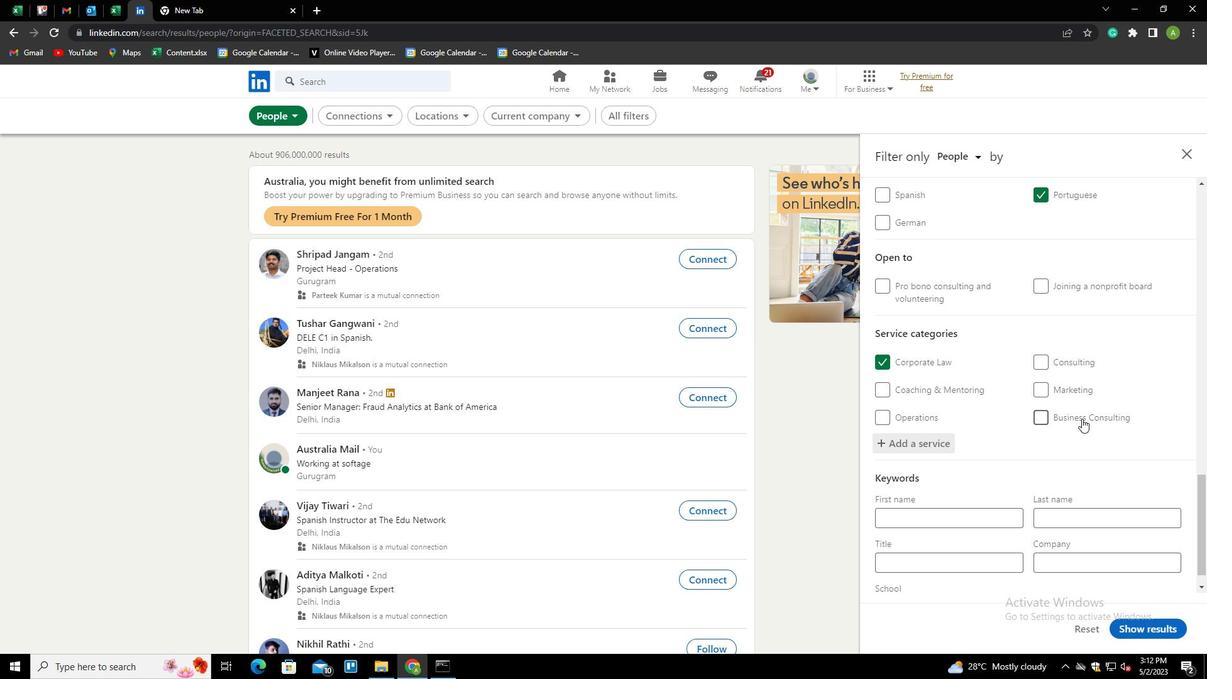 
Action: Mouse scrolled (1082, 418) with delta (0, 0)
Screenshot: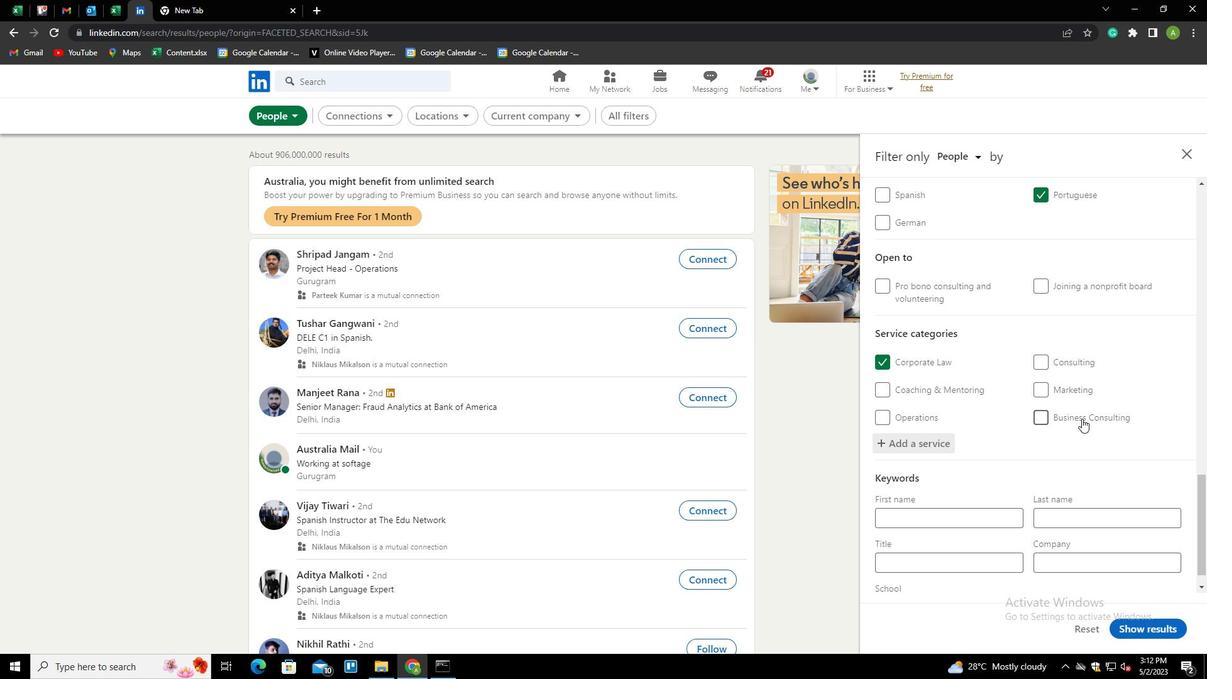 
Action: Mouse scrolled (1082, 418) with delta (0, 0)
Screenshot: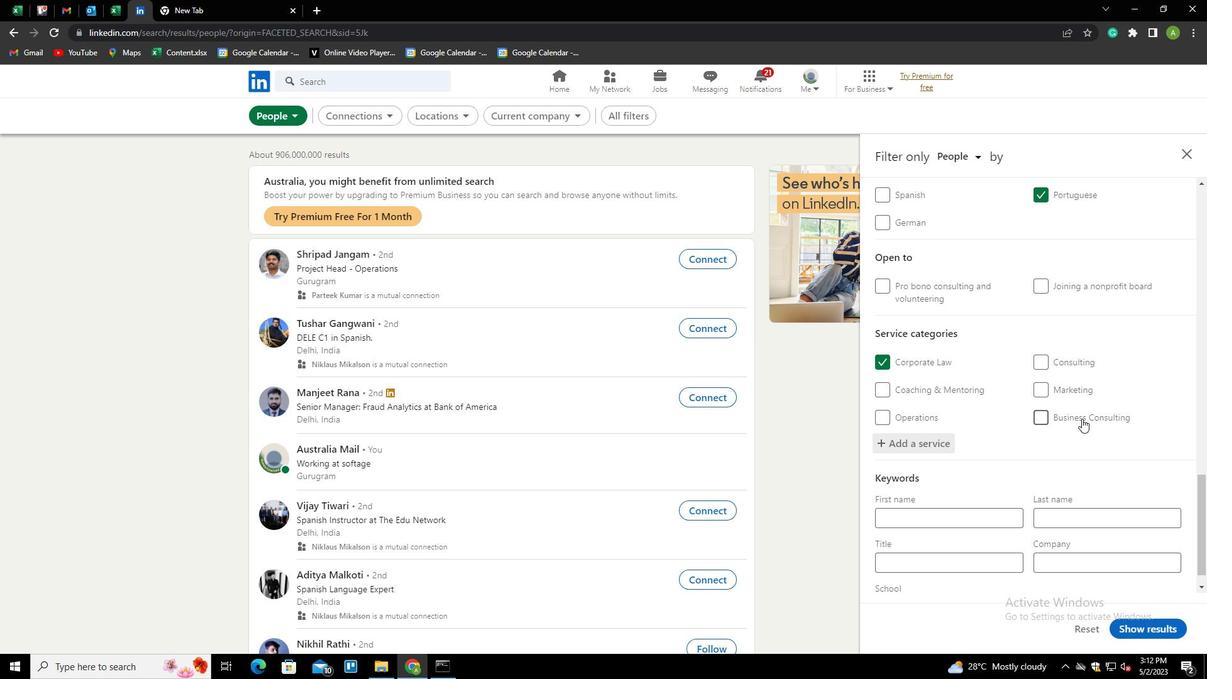 
Action: Mouse scrolled (1082, 418) with delta (0, 0)
Screenshot: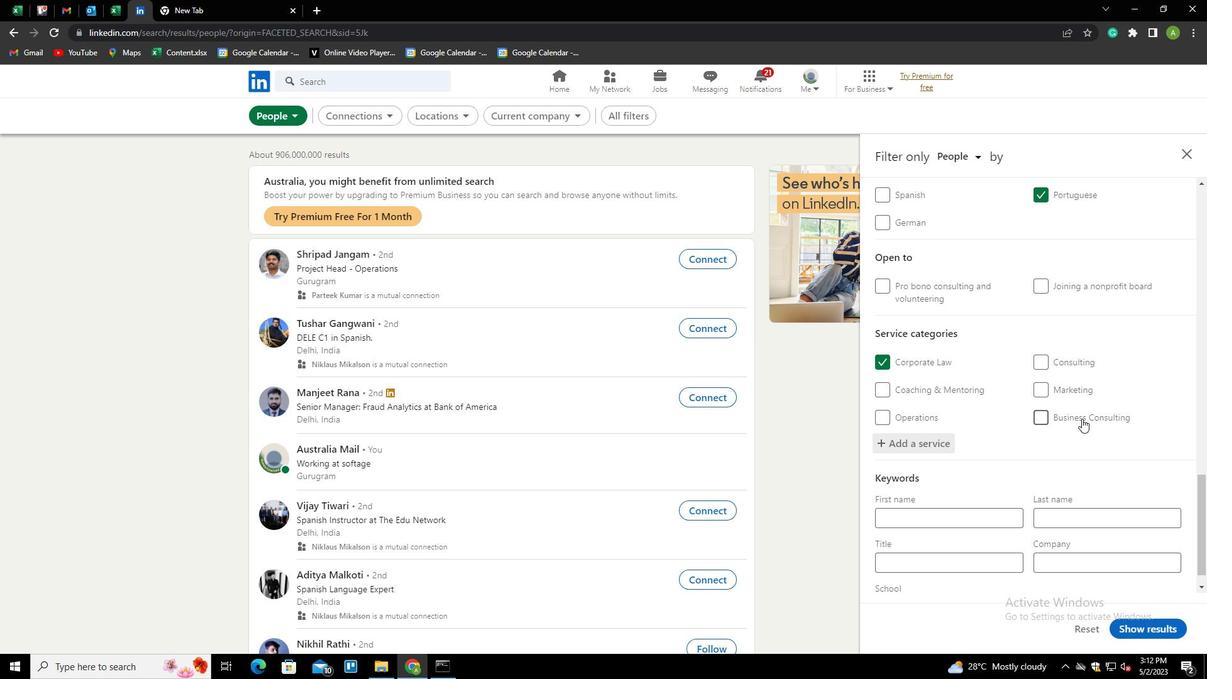 
Action: Mouse scrolled (1082, 418) with delta (0, 0)
Screenshot: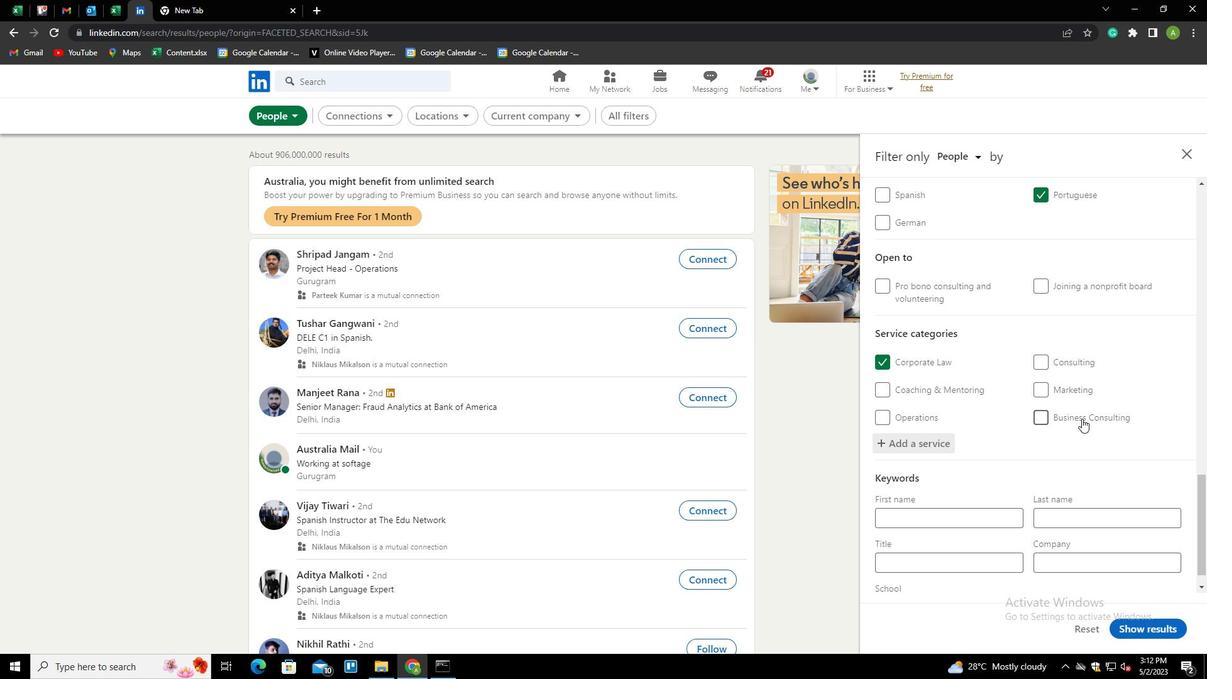 
Action: Mouse moved to (932, 532)
Screenshot: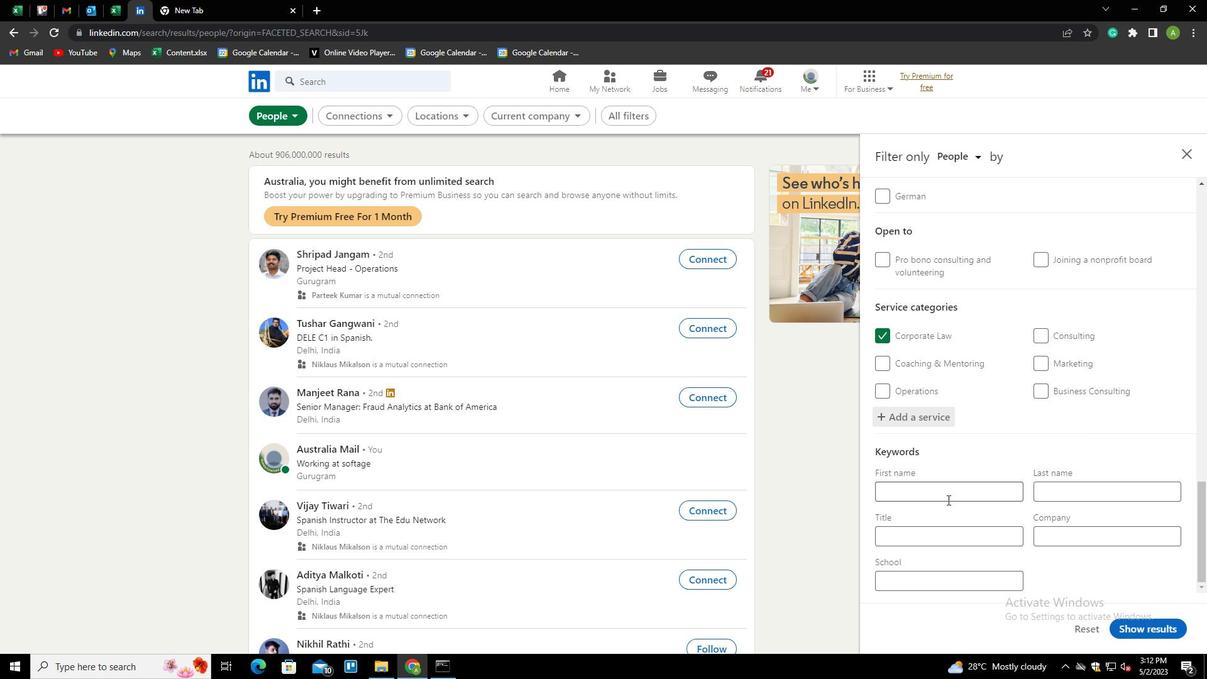 
Action: Mouse pressed left at (932, 532)
Screenshot: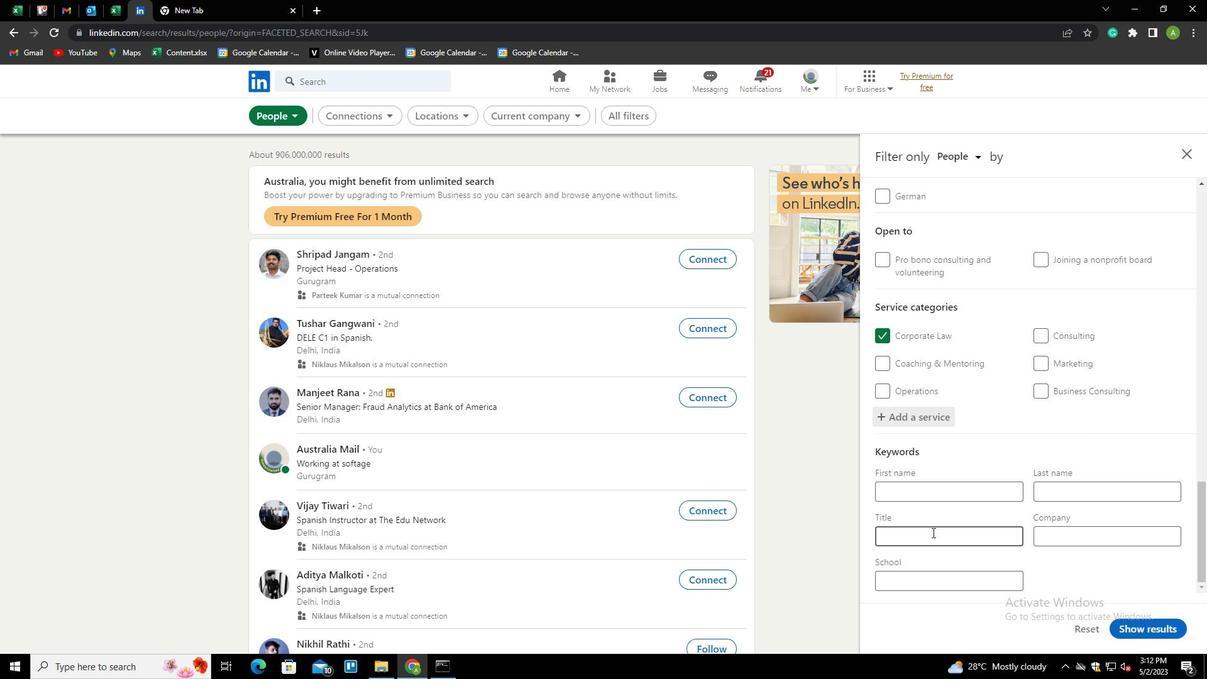 
Action: Key pressed <Key.shift>STORE<Key.space><Key.shift>MANAGER
Screenshot: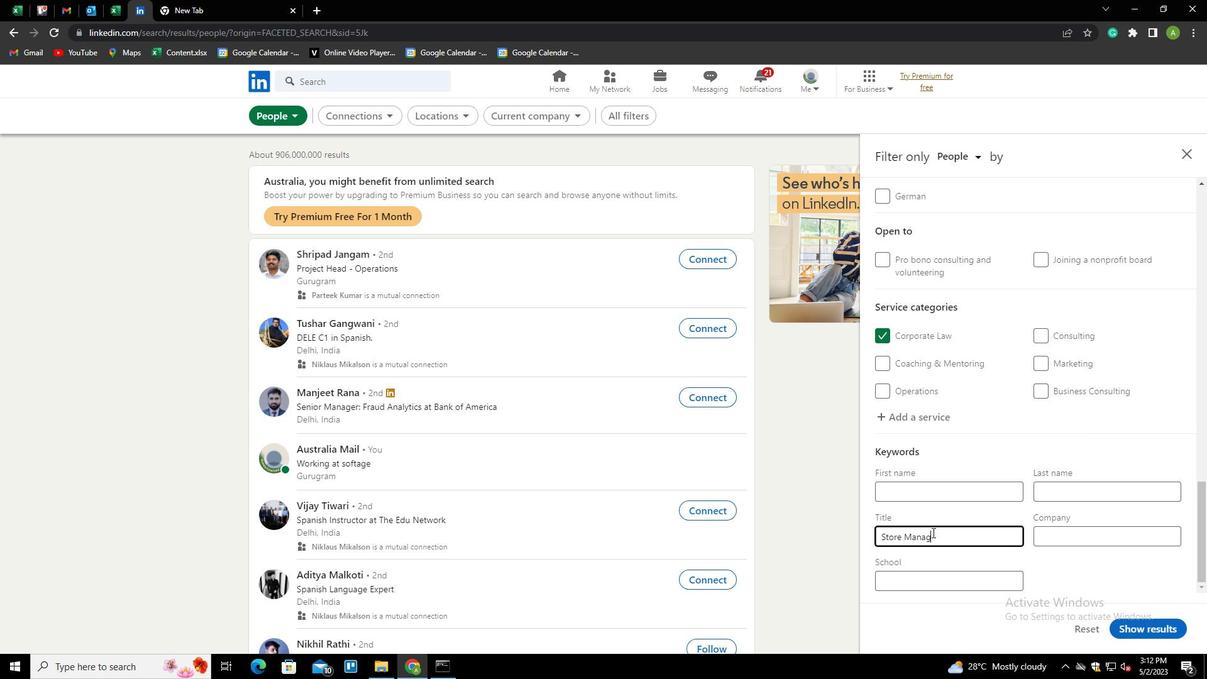 
Action: Mouse moved to (1093, 557)
Screenshot: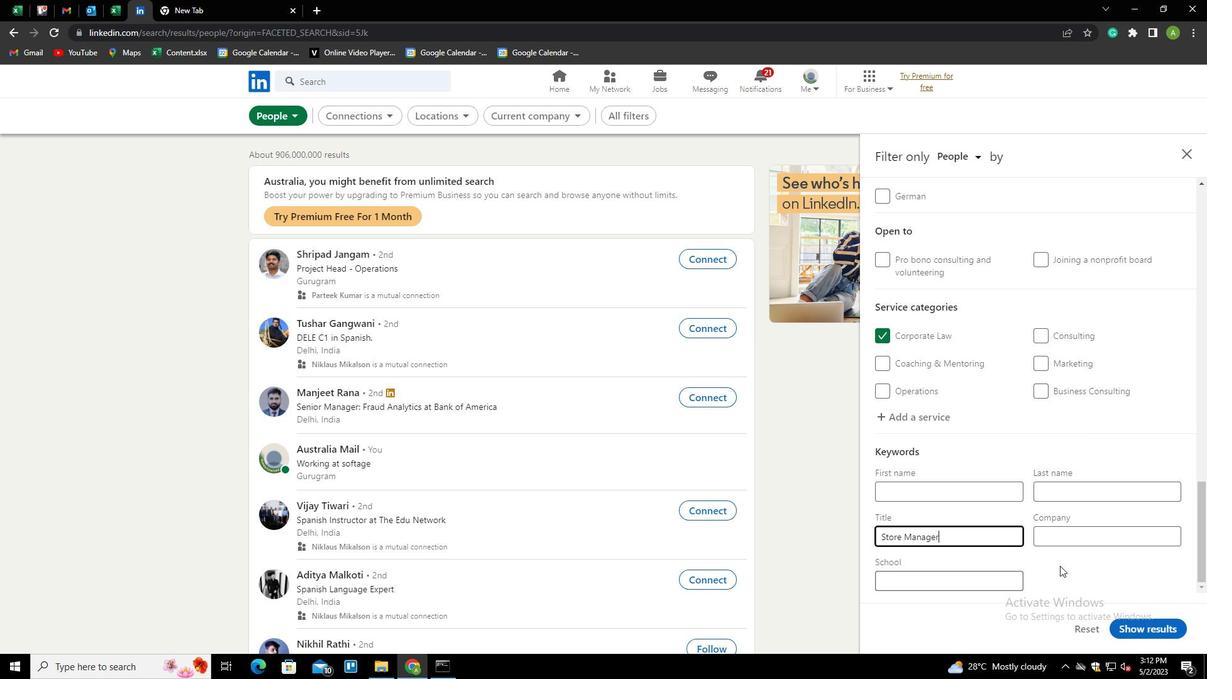 
Action: Mouse pressed left at (1093, 557)
Screenshot: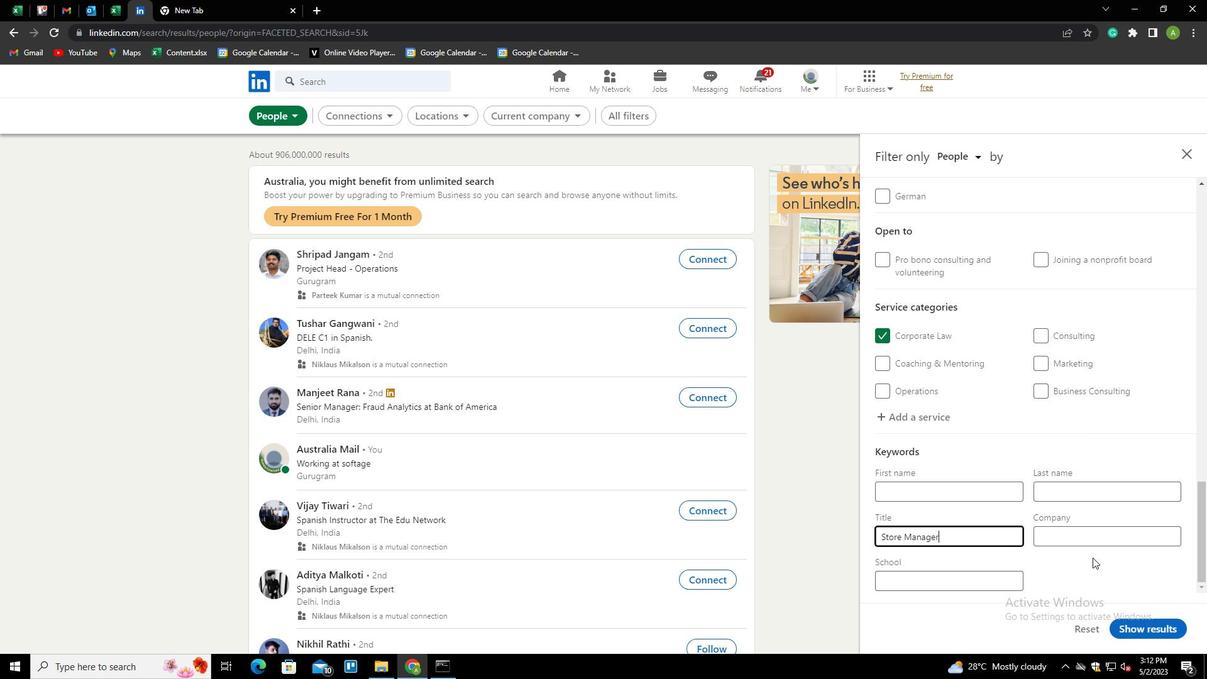 
Action: Mouse moved to (1151, 629)
Screenshot: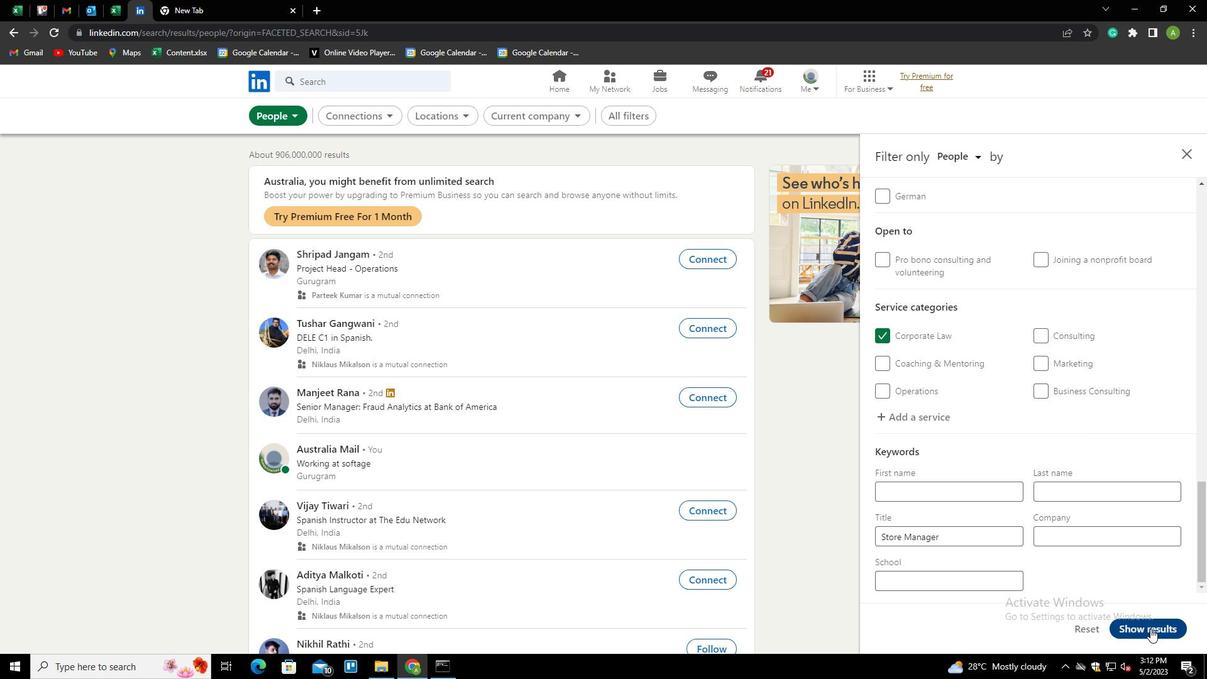
Action: Mouse pressed left at (1151, 629)
Screenshot: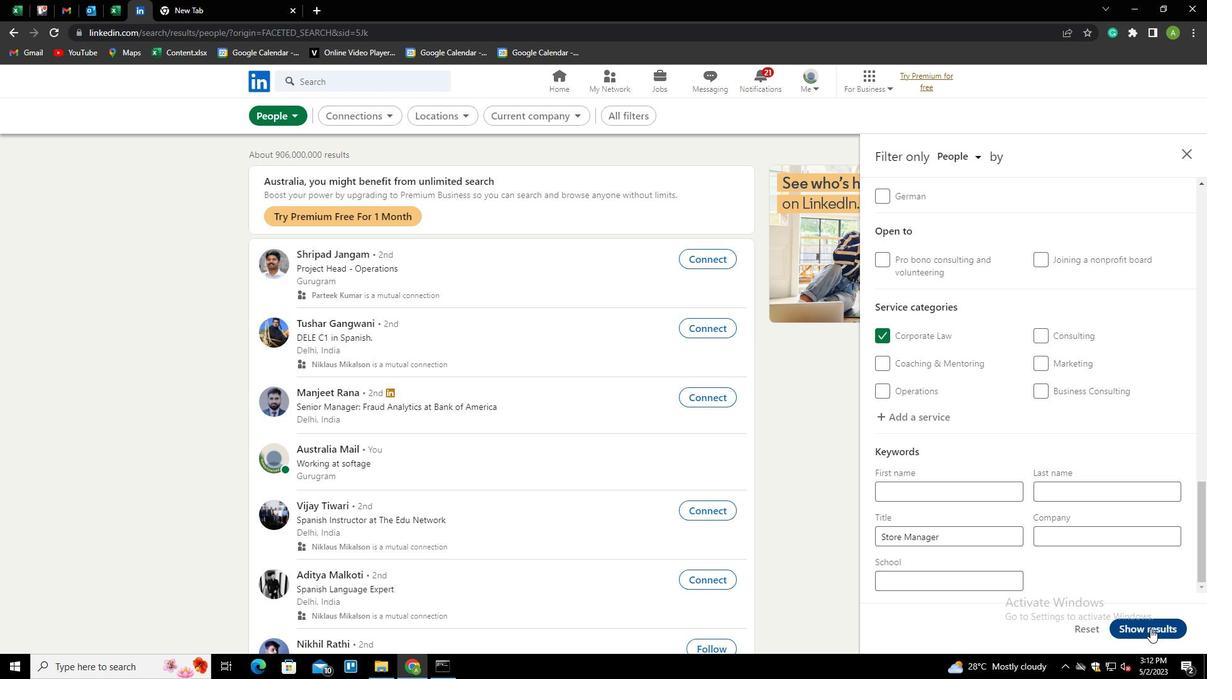 
